 Task: Enable or disable the "Safe Browsing" feature for enhanced security.
Action: Mouse moved to (1070, 33)
Screenshot: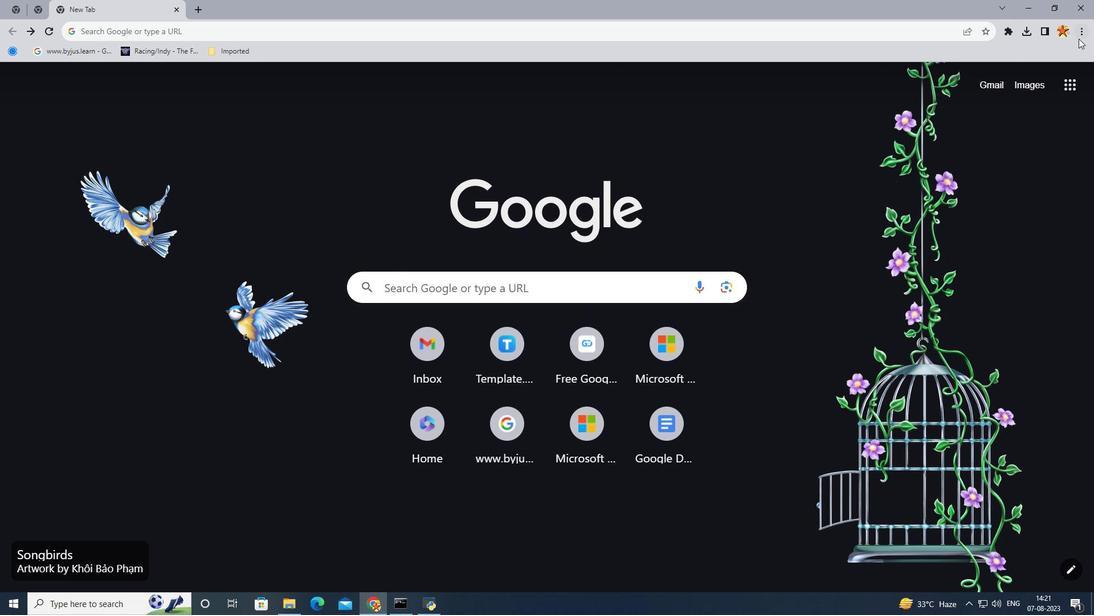 
Action: Mouse pressed left at (1070, 33)
Screenshot: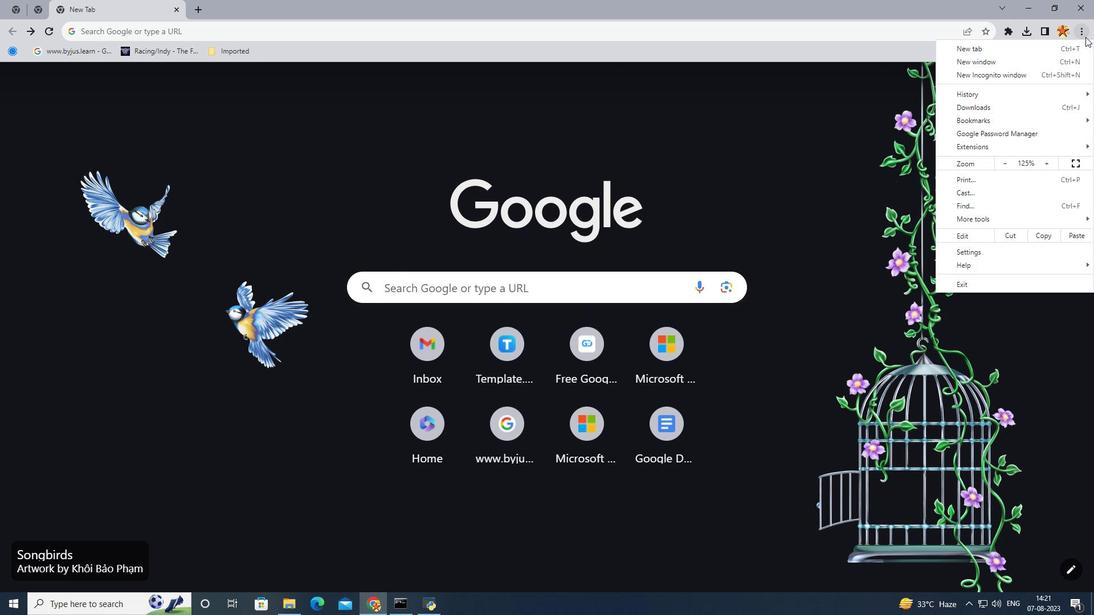 
Action: Mouse moved to (1080, 30)
Screenshot: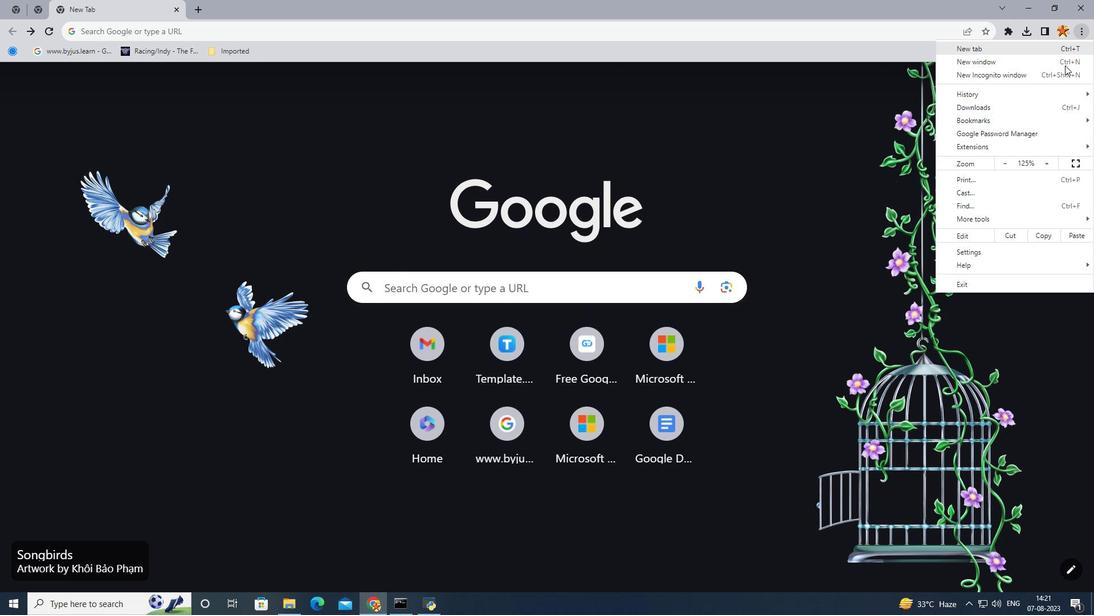 
Action: Mouse pressed left at (1080, 30)
Screenshot: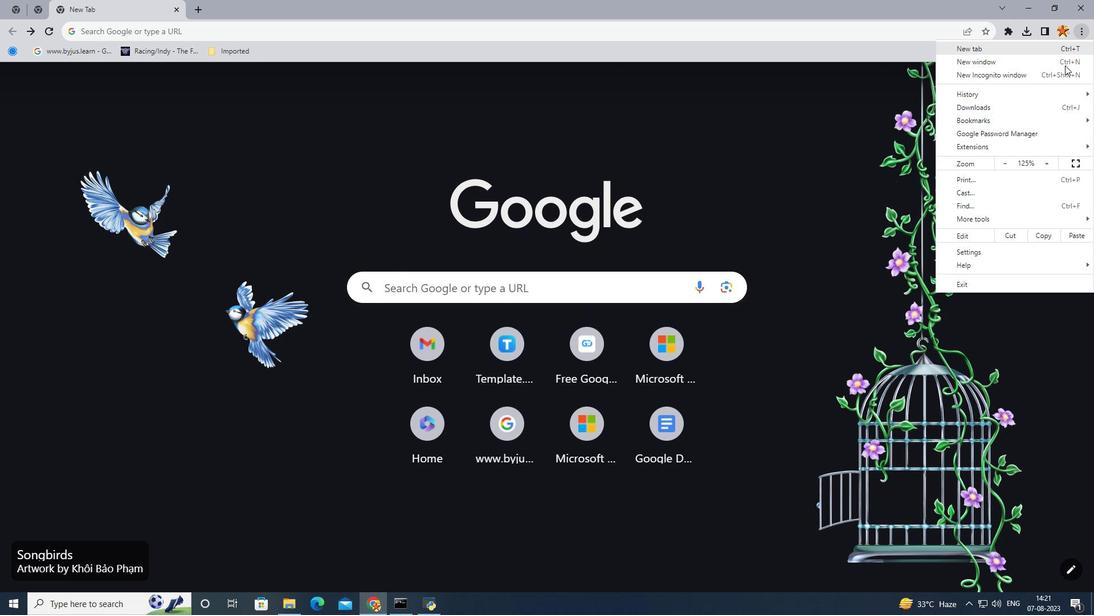 
Action: Mouse moved to (967, 239)
Screenshot: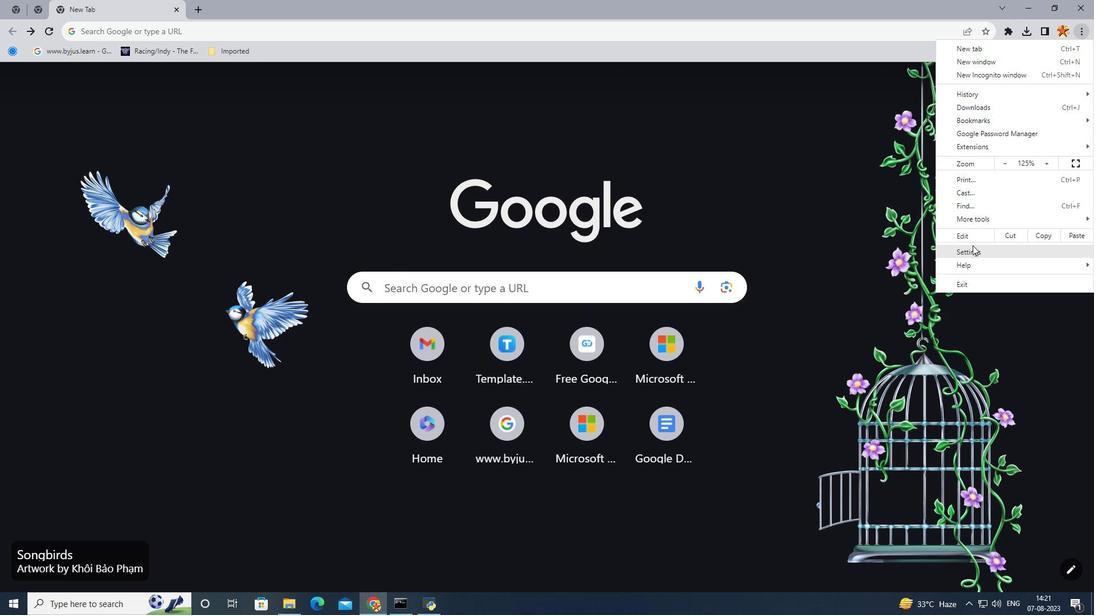 
Action: Mouse pressed left at (967, 239)
Screenshot: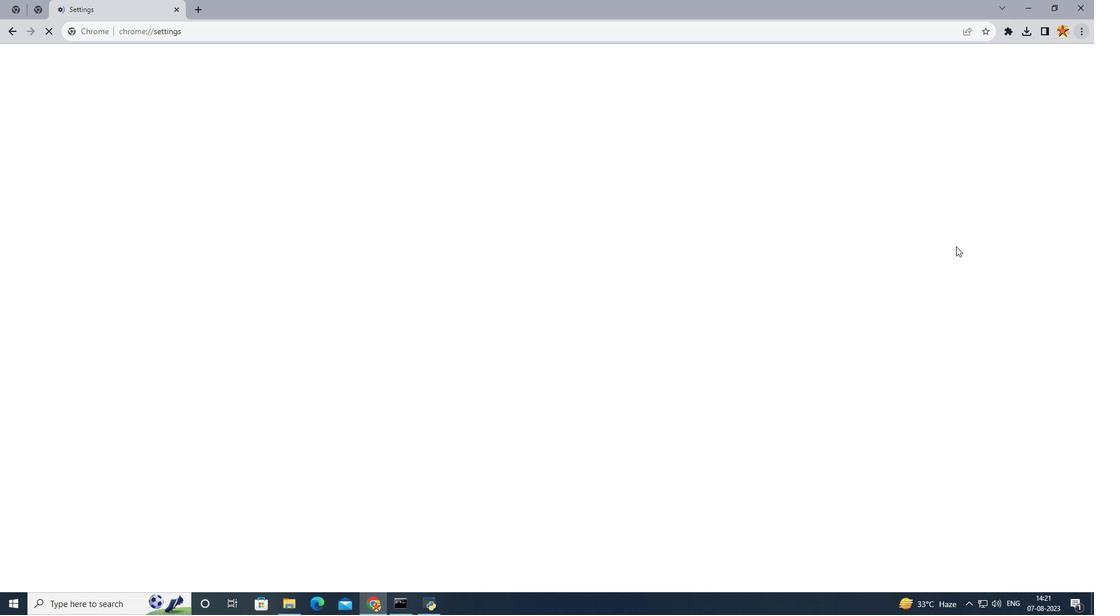 
Action: Mouse moved to (108, 152)
Screenshot: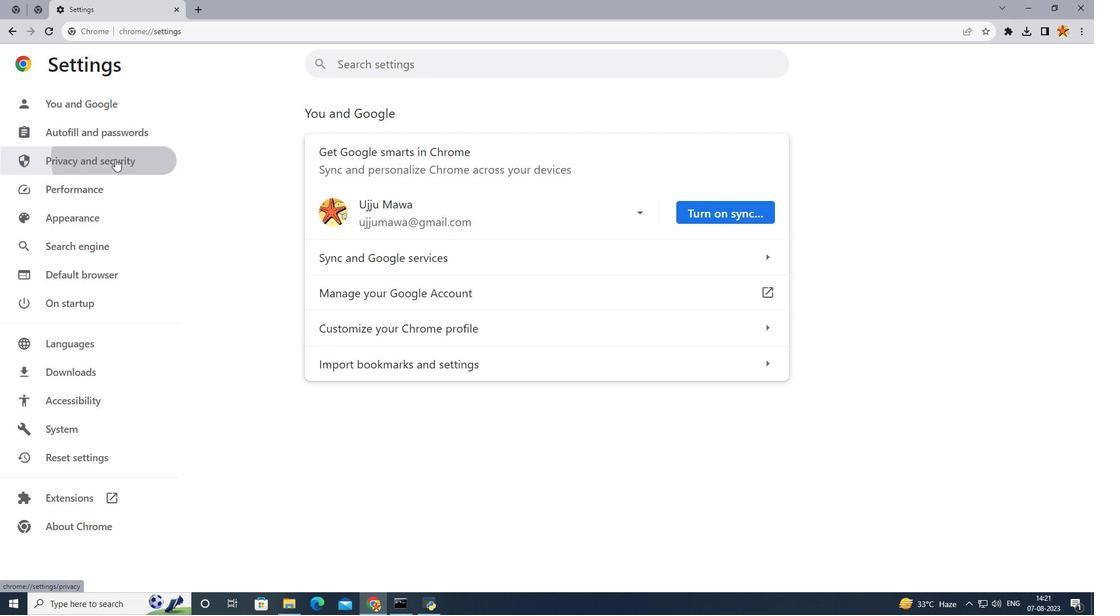 
Action: Mouse pressed left at (108, 152)
Screenshot: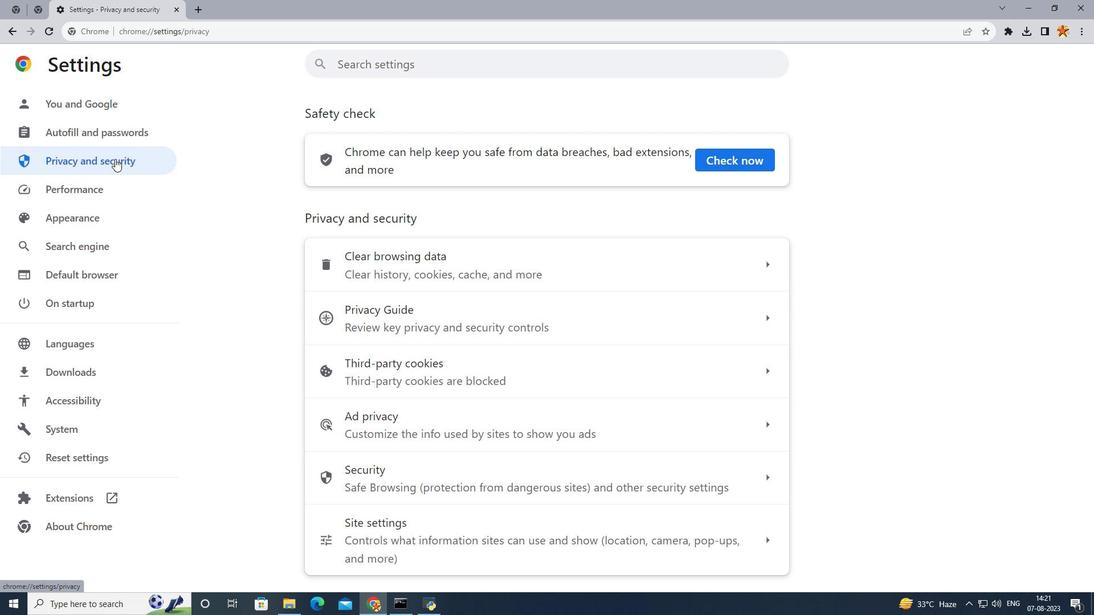 
Action: Mouse moved to (566, 395)
Screenshot: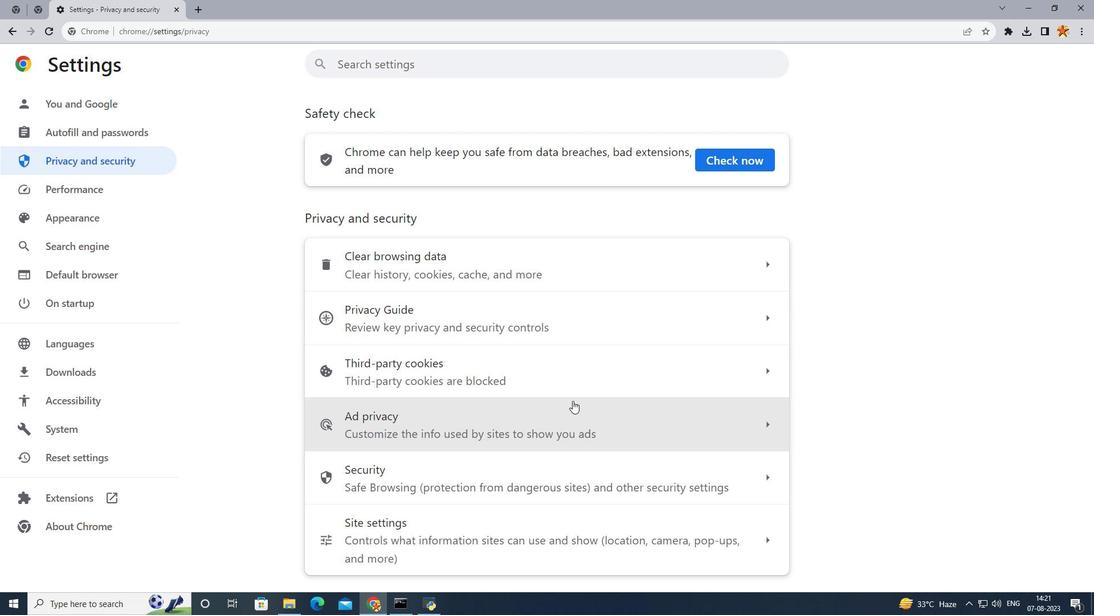 
Action: Mouse scrolled (566, 394) with delta (0, 0)
Screenshot: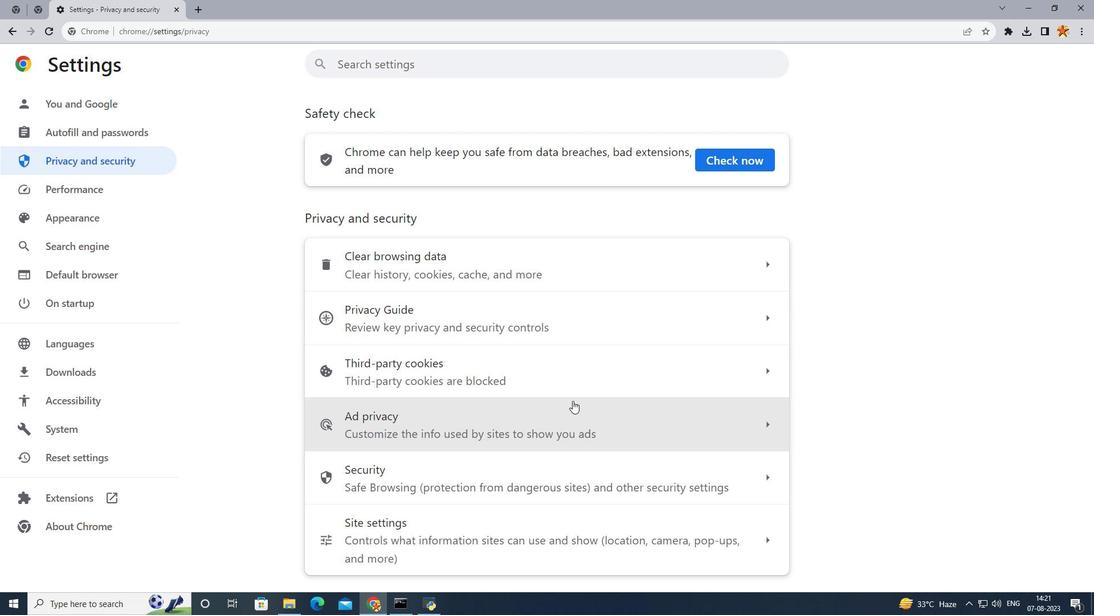 
Action: Mouse scrolled (566, 394) with delta (0, 0)
Screenshot: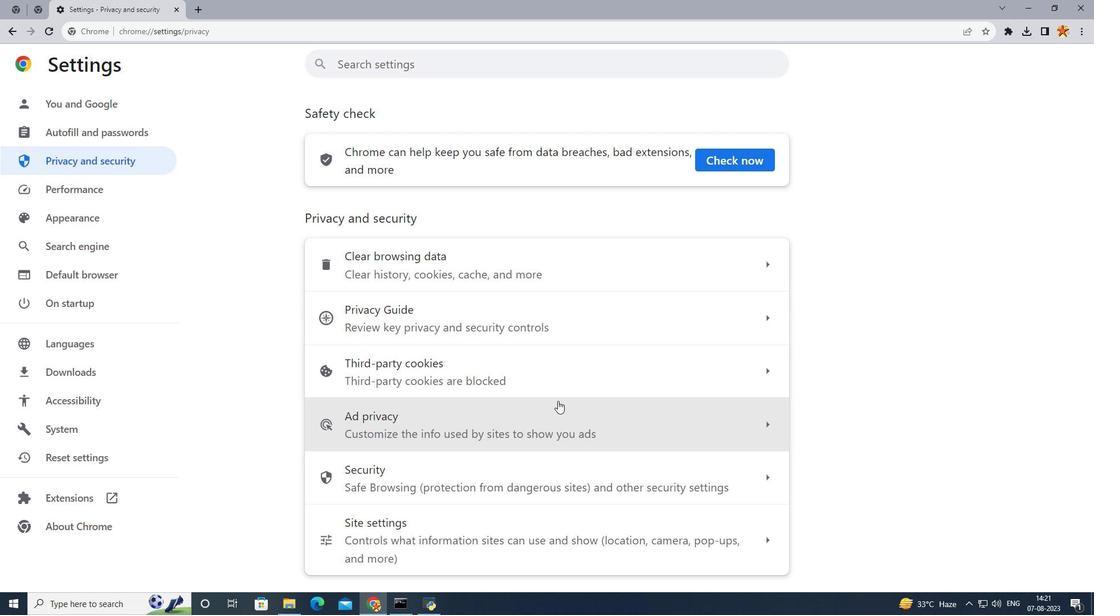 
Action: Mouse scrolled (566, 394) with delta (0, 0)
Screenshot: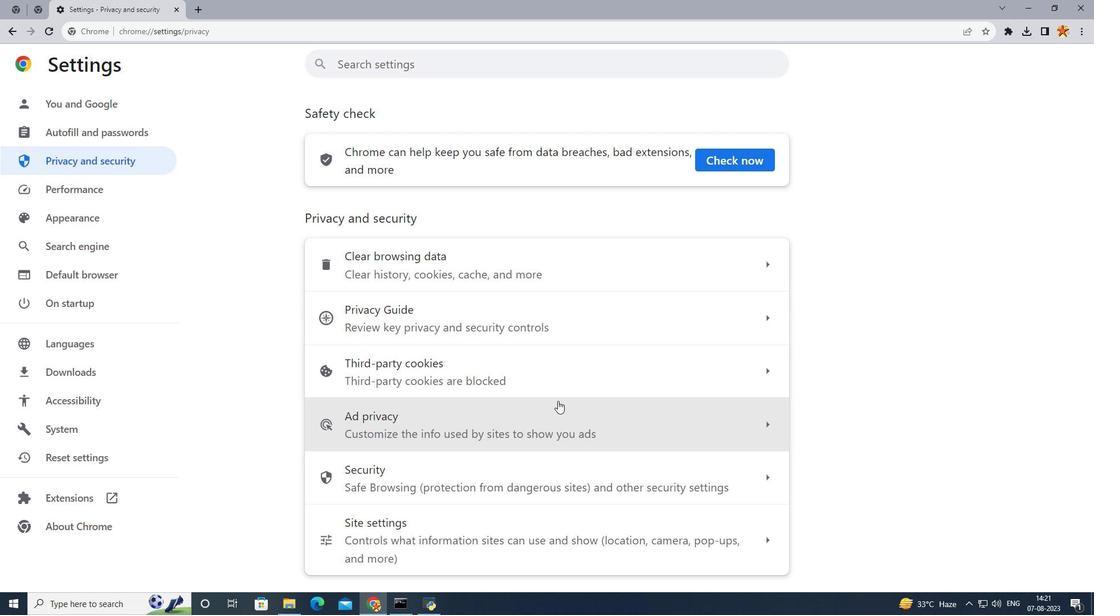 
Action: Mouse scrolled (566, 394) with delta (0, 0)
Screenshot: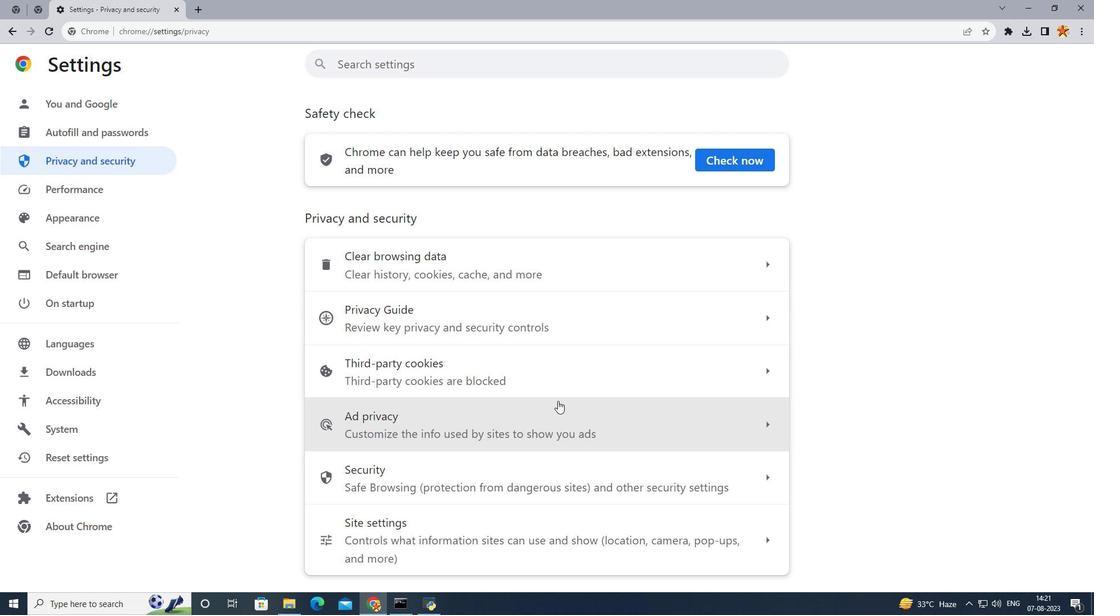 
Action: Mouse scrolled (566, 394) with delta (0, 0)
Screenshot: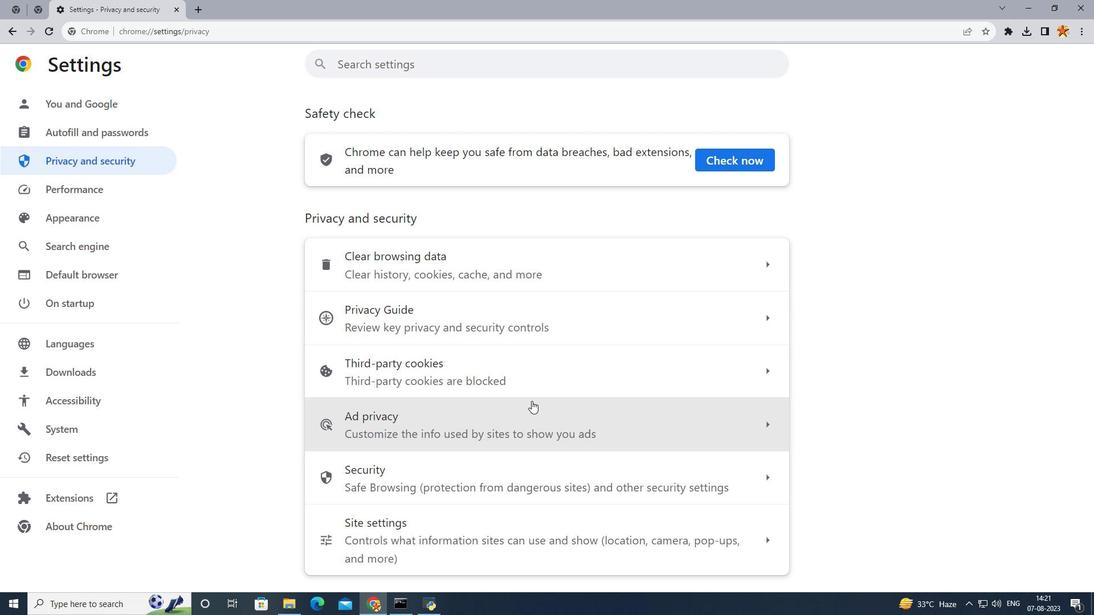 
Action: Mouse moved to (378, 471)
Screenshot: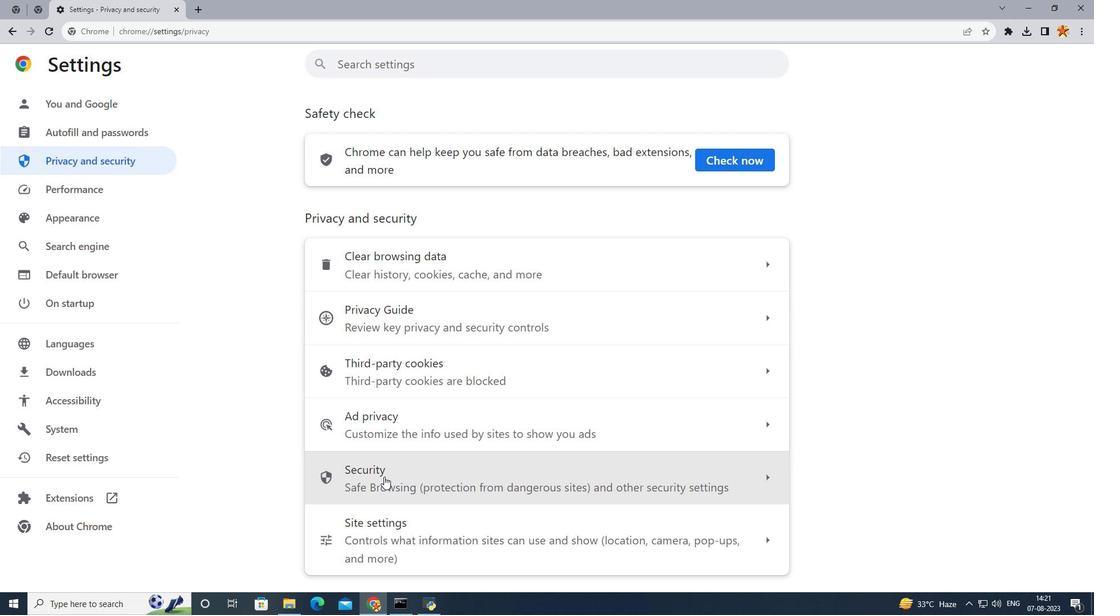 
Action: Mouse pressed left at (378, 471)
Screenshot: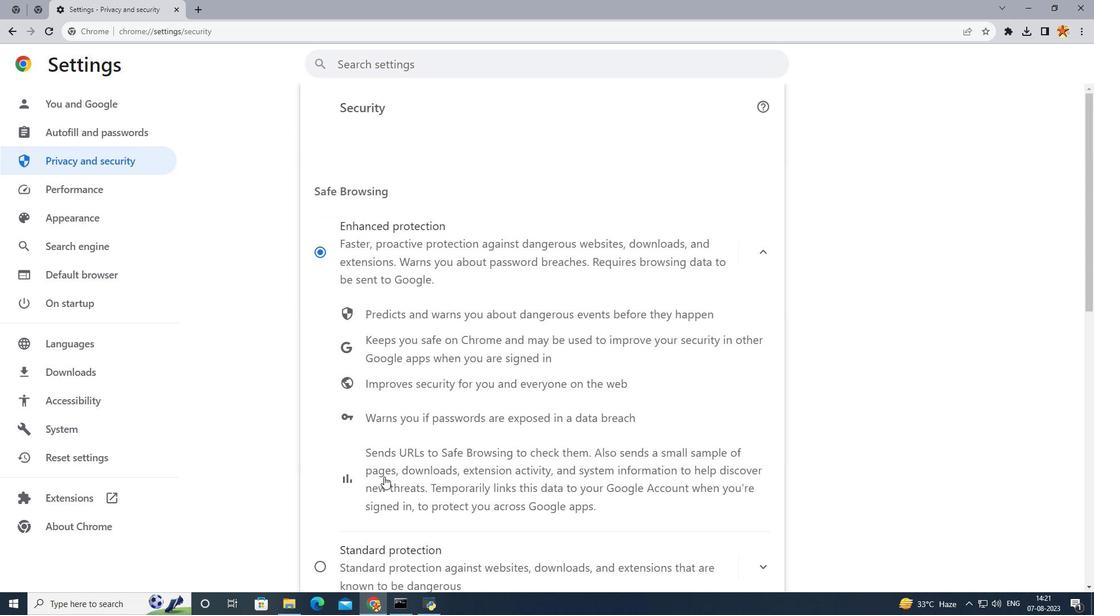 
Action: Mouse moved to (335, 386)
Screenshot: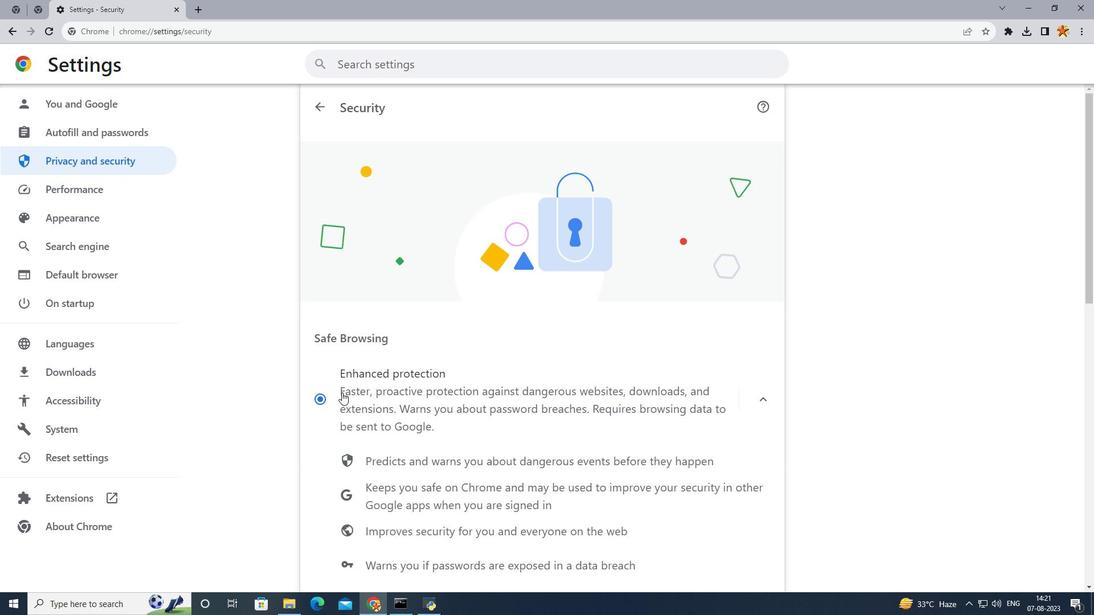 
Action: Mouse pressed left at (335, 386)
Screenshot: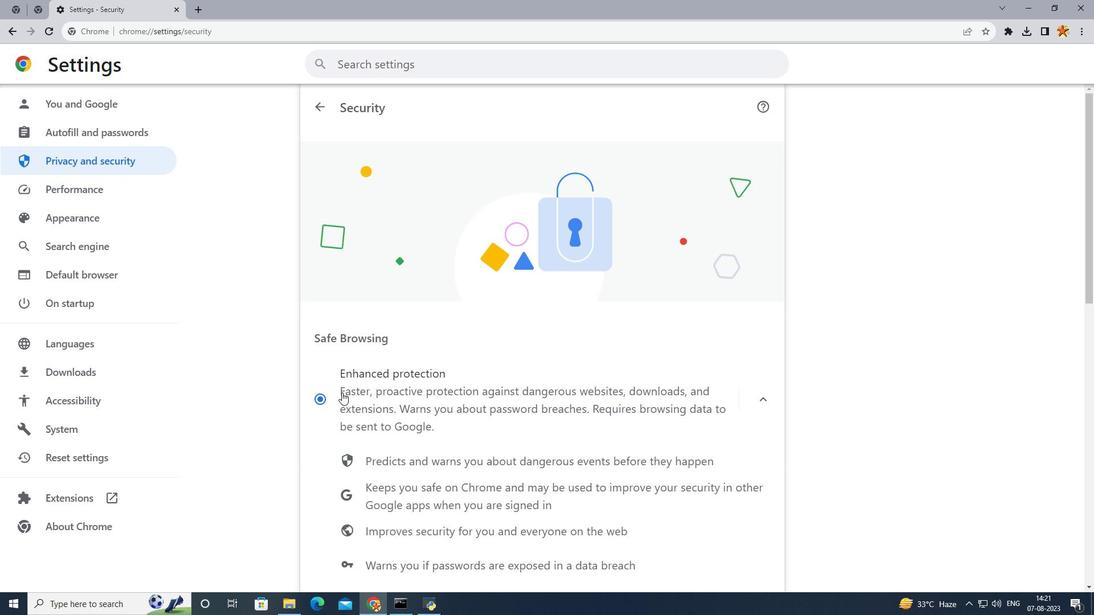 
Action: Mouse scrolled (335, 386) with delta (0, 0)
Screenshot: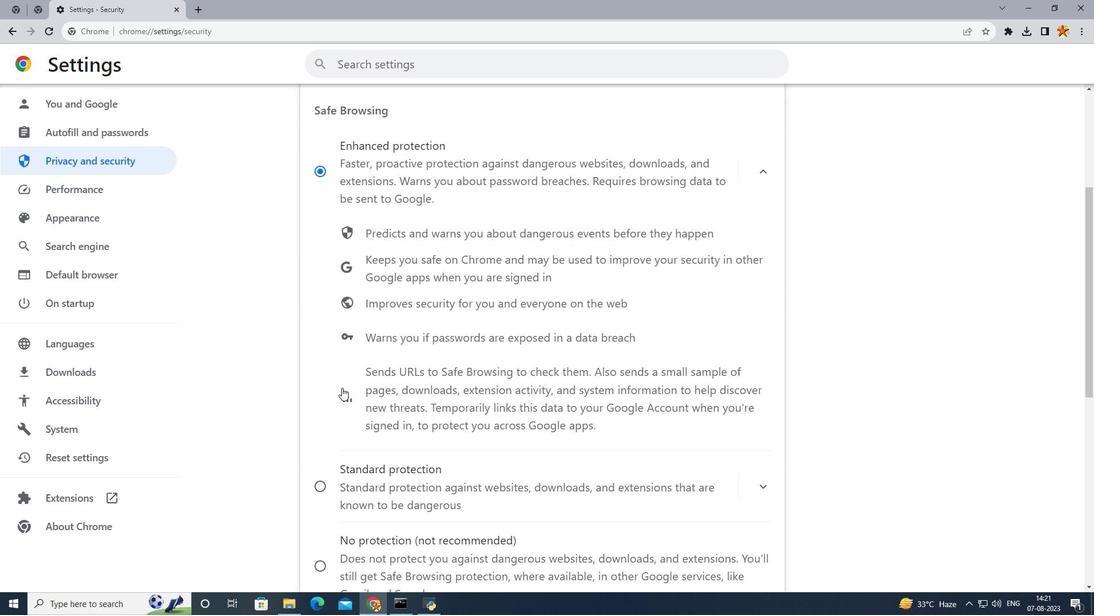 
Action: Mouse scrolled (335, 386) with delta (0, 0)
Screenshot: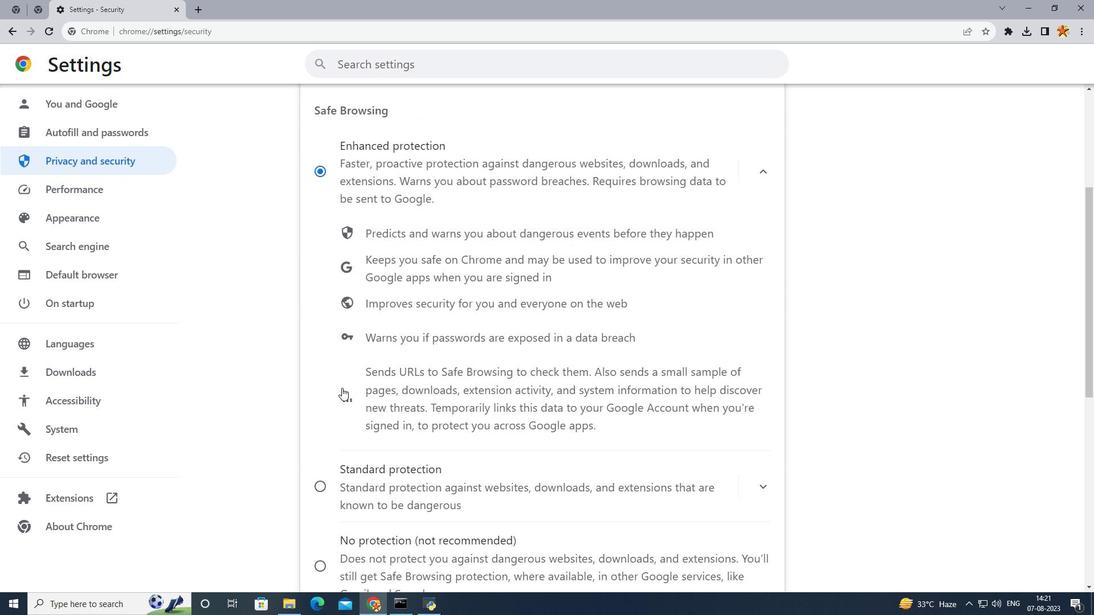 
Action: Mouse scrolled (335, 386) with delta (0, 0)
Screenshot: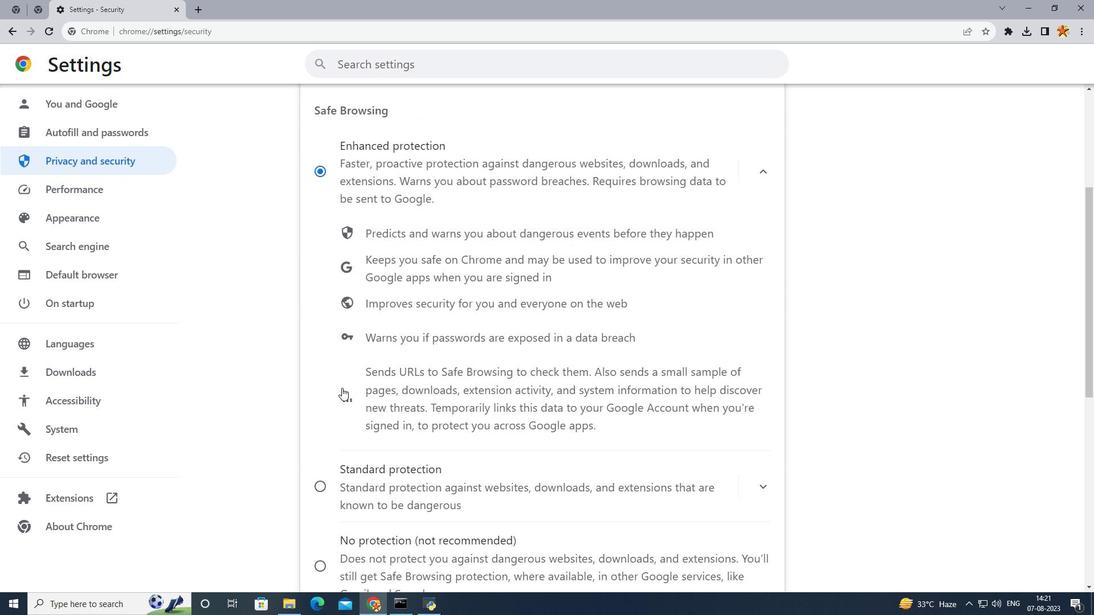 
Action: Mouse scrolled (335, 386) with delta (0, 0)
Screenshot: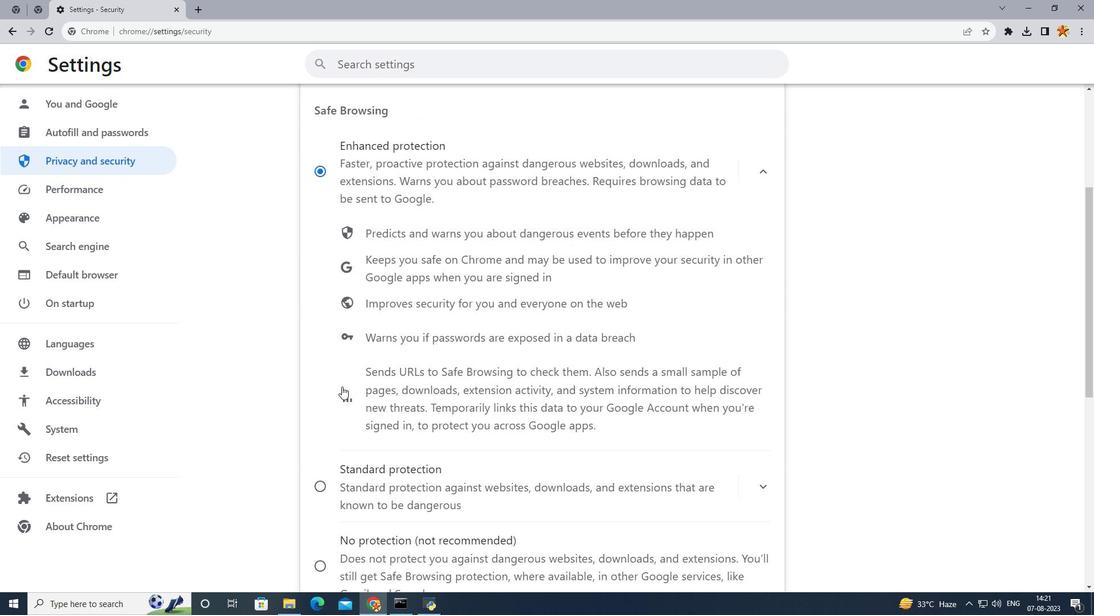 
Action: Mouse moved to (317, 483)
Screenshot: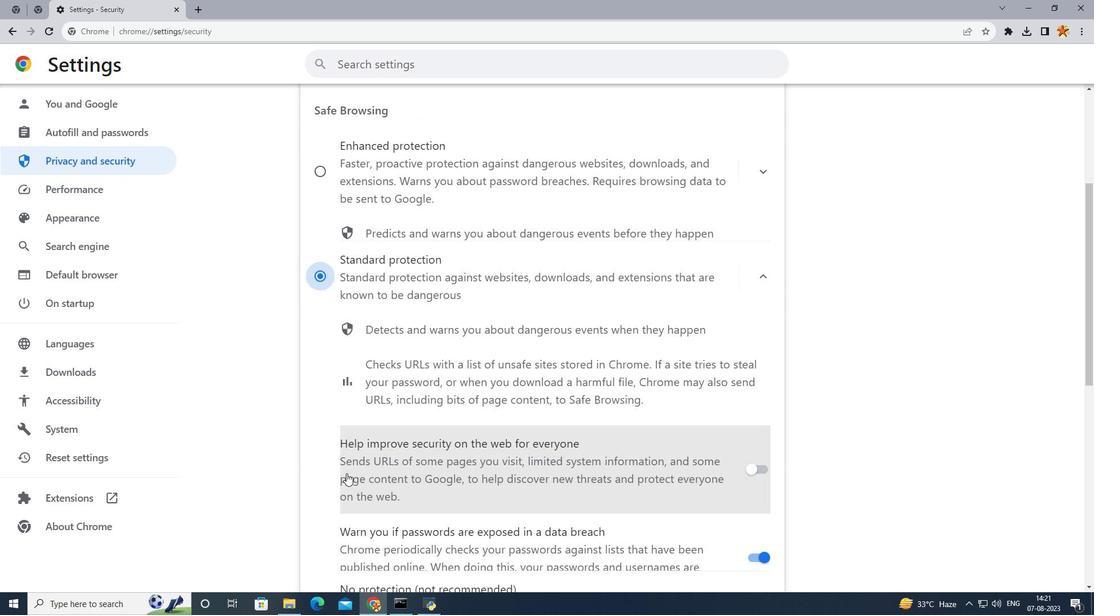 
Action: Mouse pressed left at (317, 483)
Screenshot: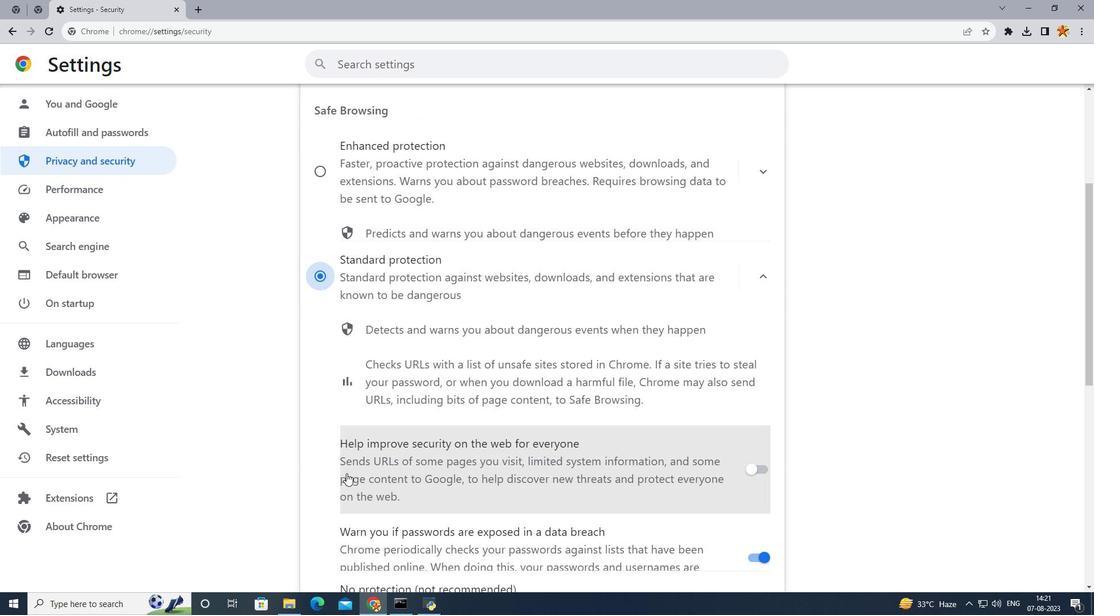 
Action: Mouse moved to (340, 467)
Screenshot: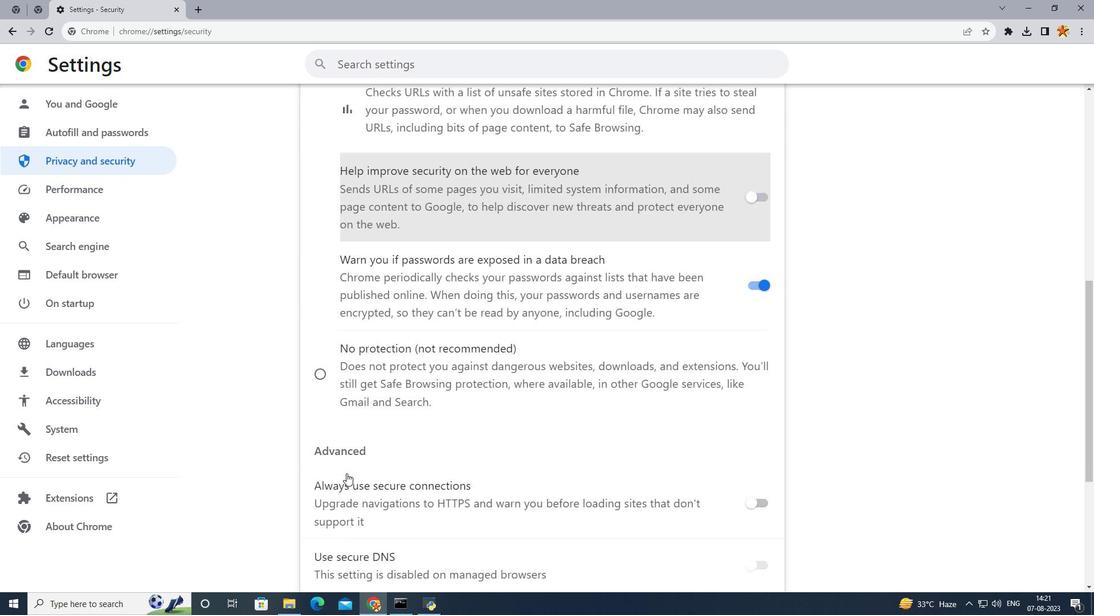 
Action: Mouse scrolled (340, 467) with delta (0, 0)
Screenshot: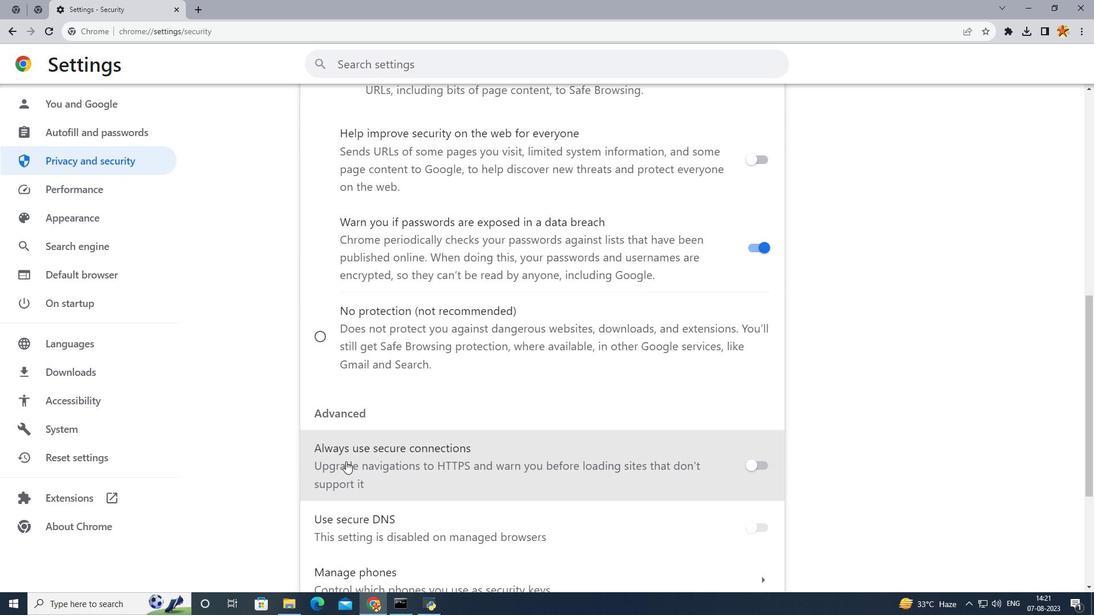 
Action: Mouse scrolled (340, 467) with delta (0, 0)
Screenshot: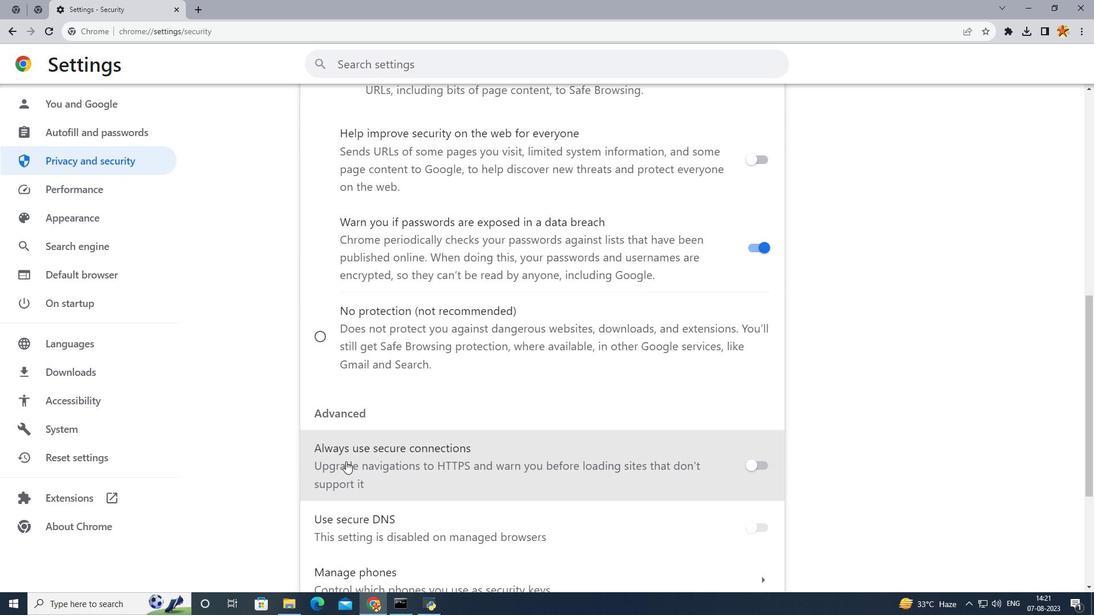 
Action: Mouse scrolled (340, 467) with delta (0, 0)
Screenshot: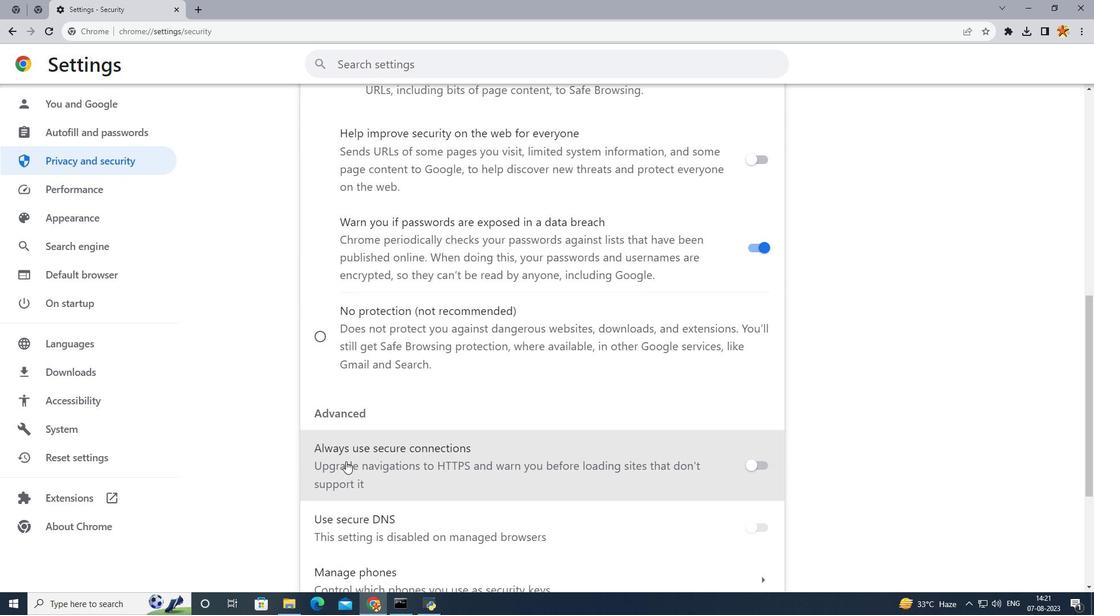 
Action: Mouse scrolled (340, 467) with delta (0, 0)
Screenshot: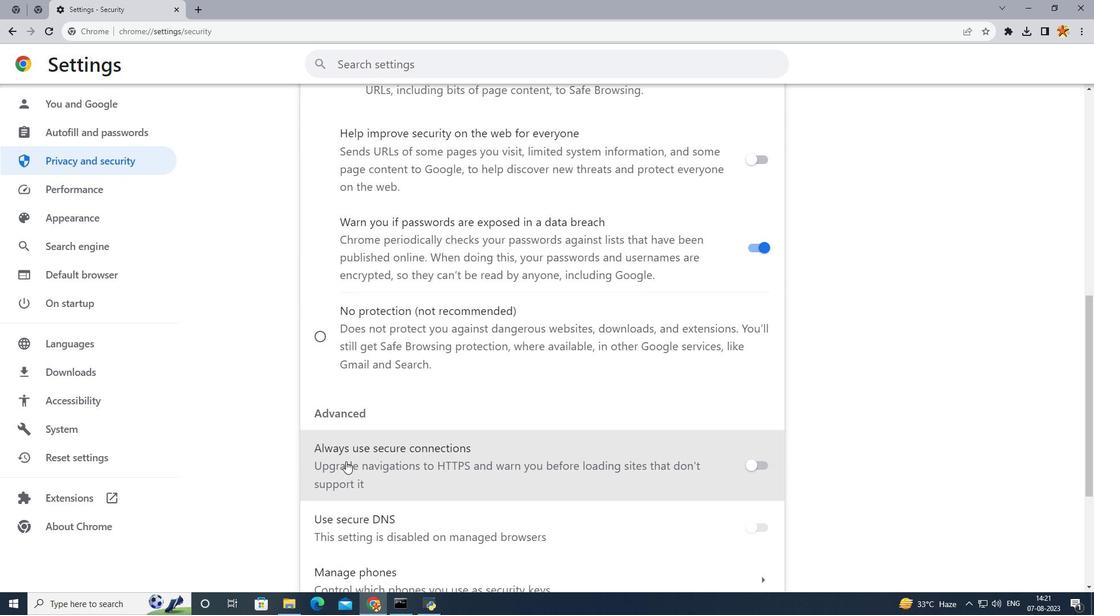 
Action: Mouse scrolled (340, 467) with delta (0, 0)
Screenshot: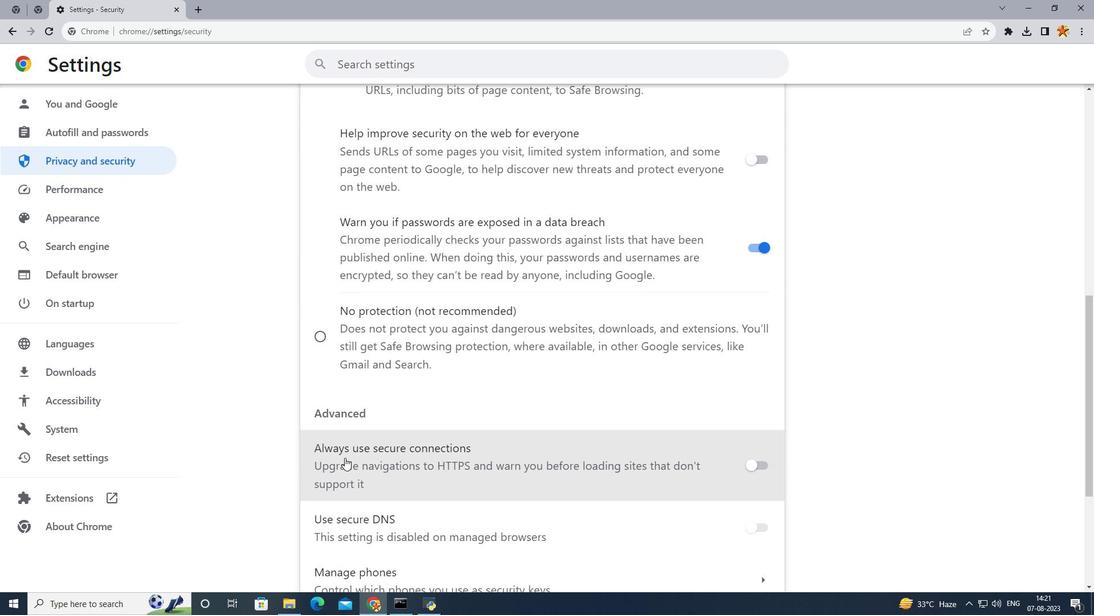
Action: Mouse moved to (314, 329)
Screenshot: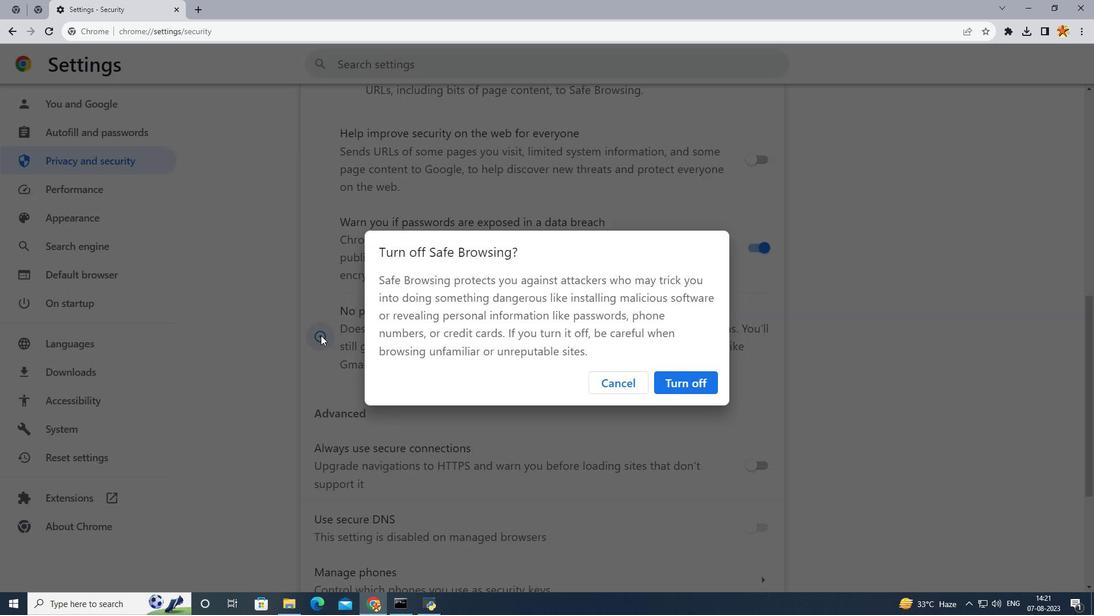 
Action: Mouse pressed left at (314, 329)
Screenshot: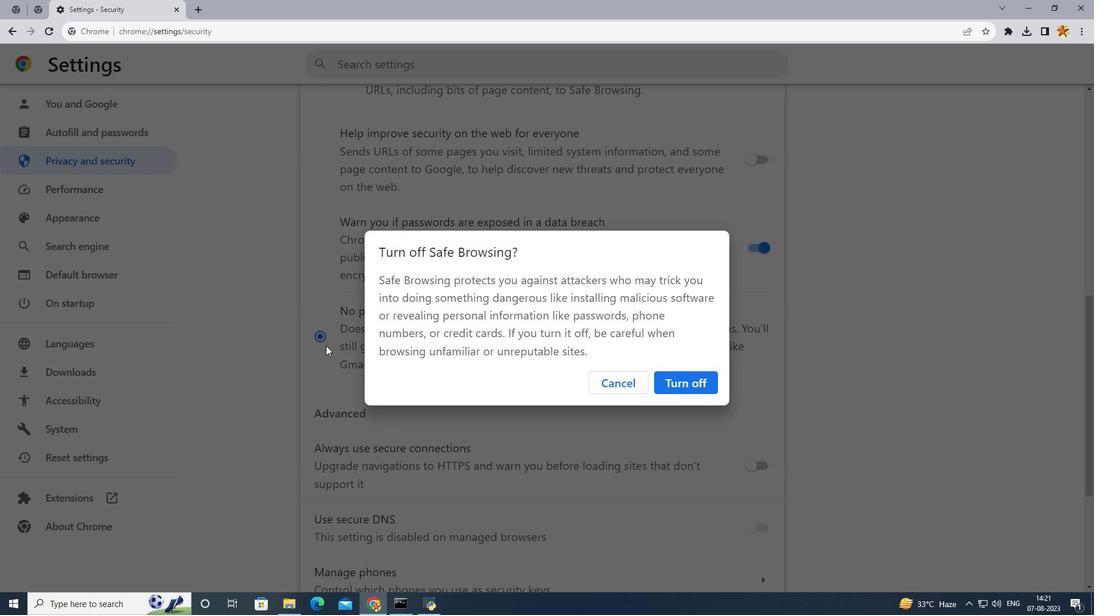 
Action: Mouse moved to (691, 378)
Screenshot: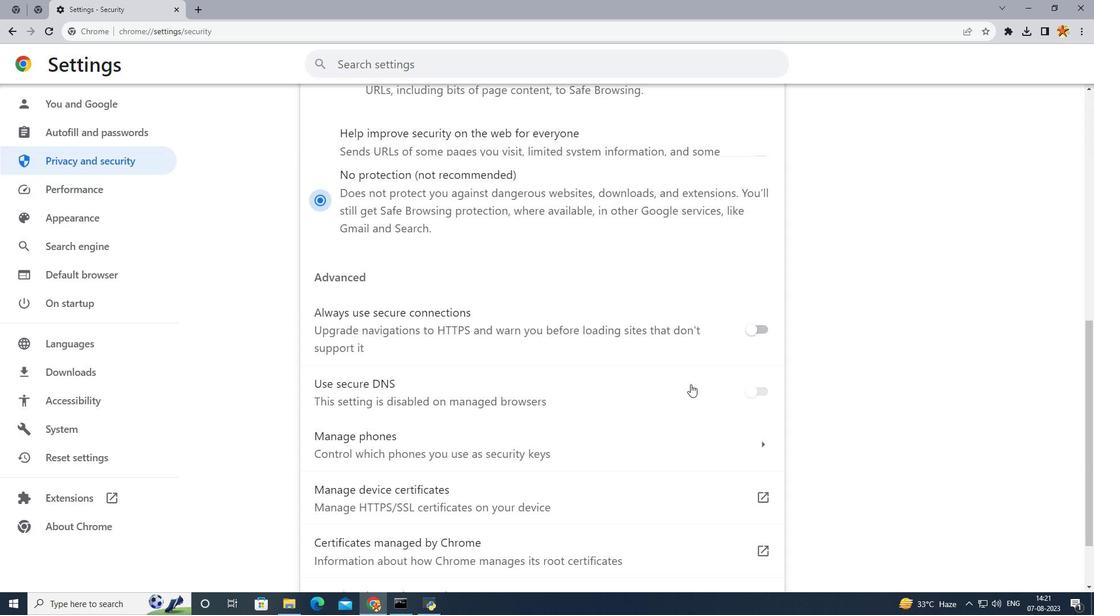 
Action: Mouse pressed left at (691, 378)
Screenshot: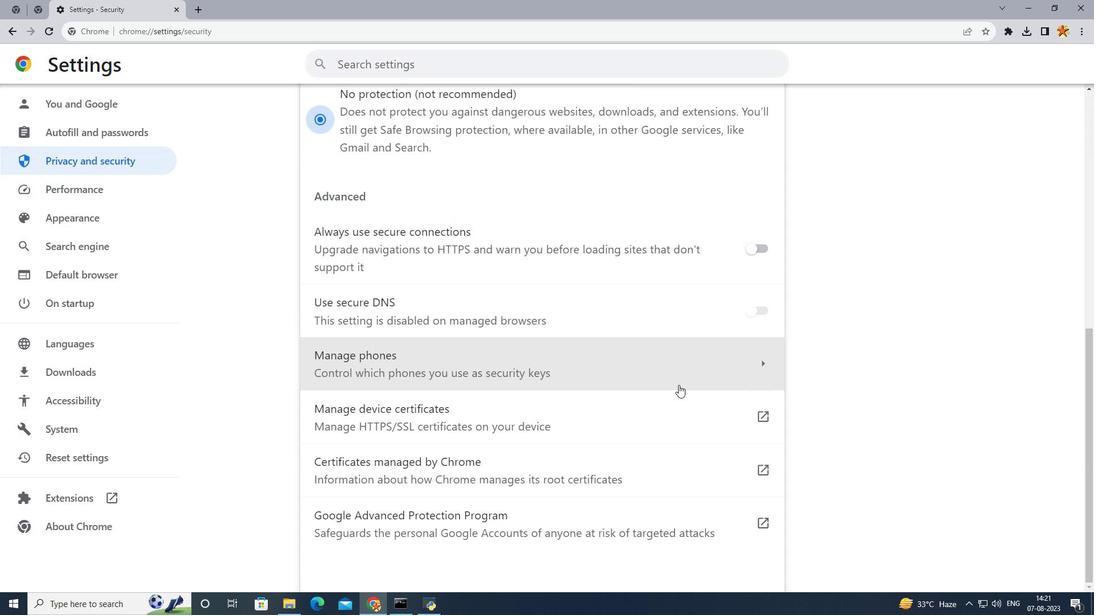 
Action: Mouse moved to (412, 366)
Screenshot: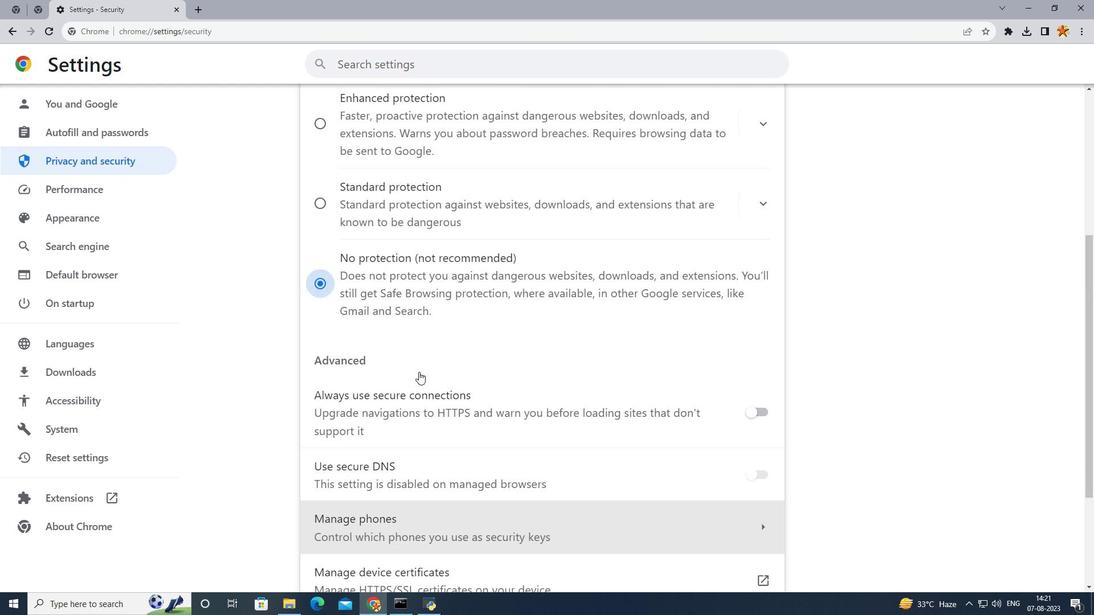 
Action: Mouse scrolled (412, 366) with delta (0, 0)
Screenshot: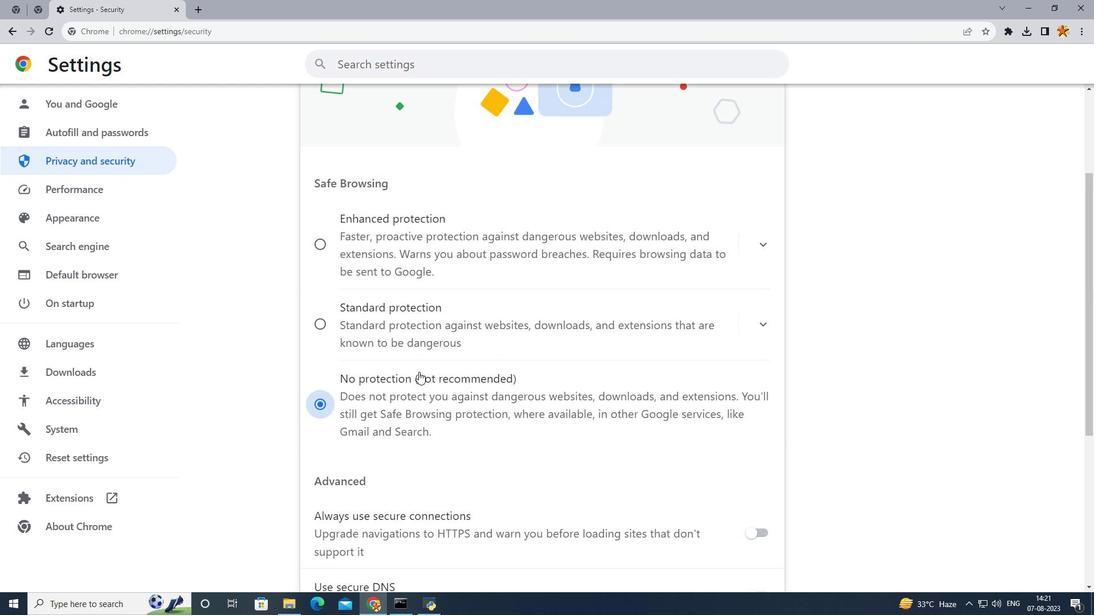 
Action: Mouse scrolled (412, 366) with delta (0, 0)
Screenshot: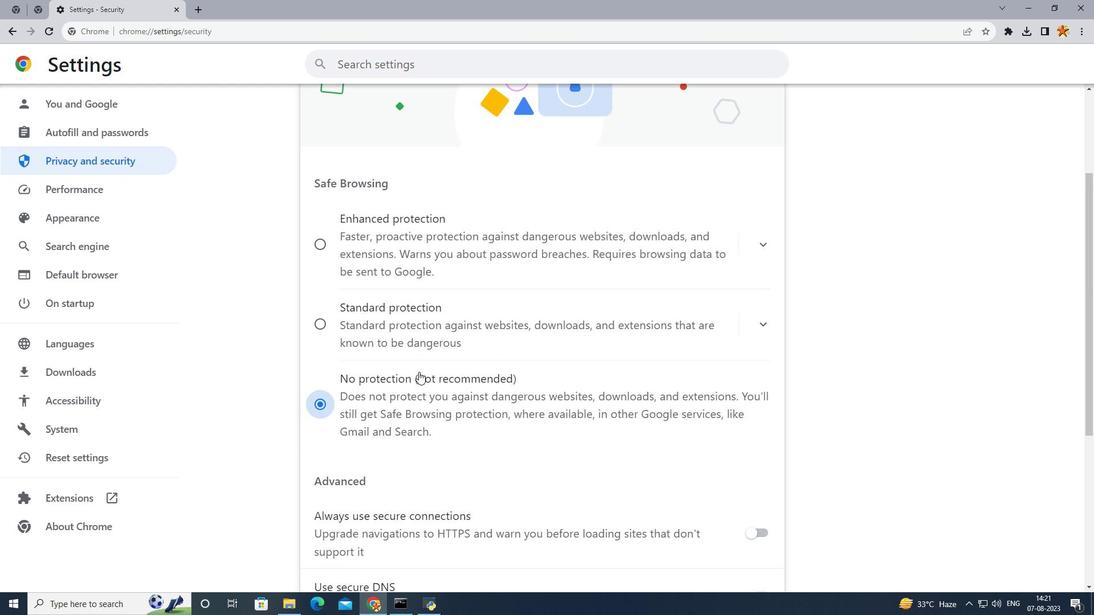 
Action: Mouse scrolled (412, 366) with delta (0, 0)
Screenshot: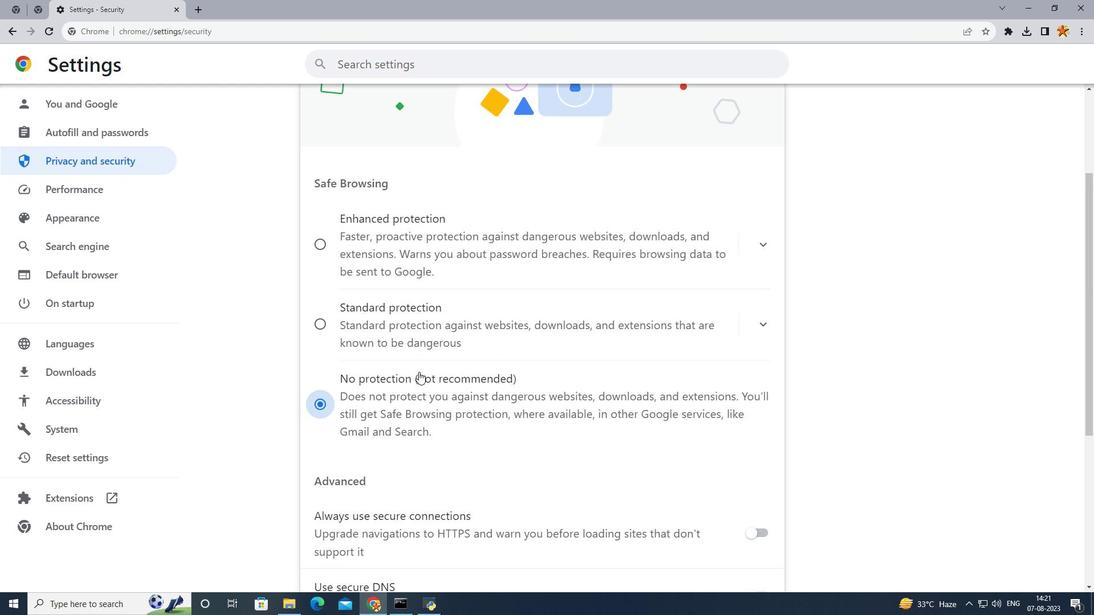 
Action: Mouse scrolled (412, 366) with delta (0, 0)
Screenshot: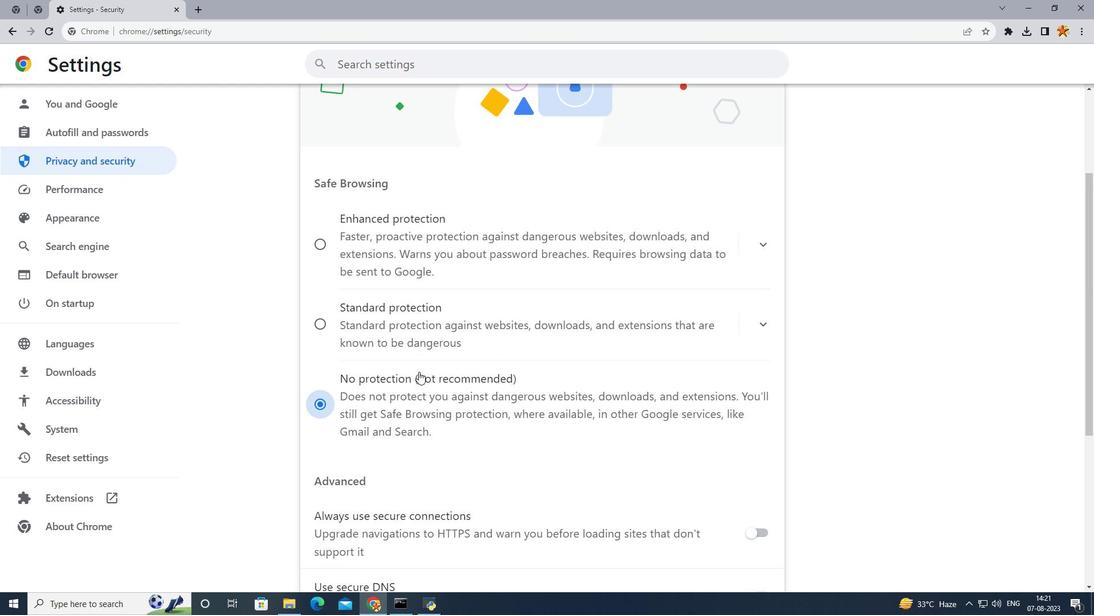 
Action: Mouse scrolled (412, 366) with delta (0, 0)
Screenshot: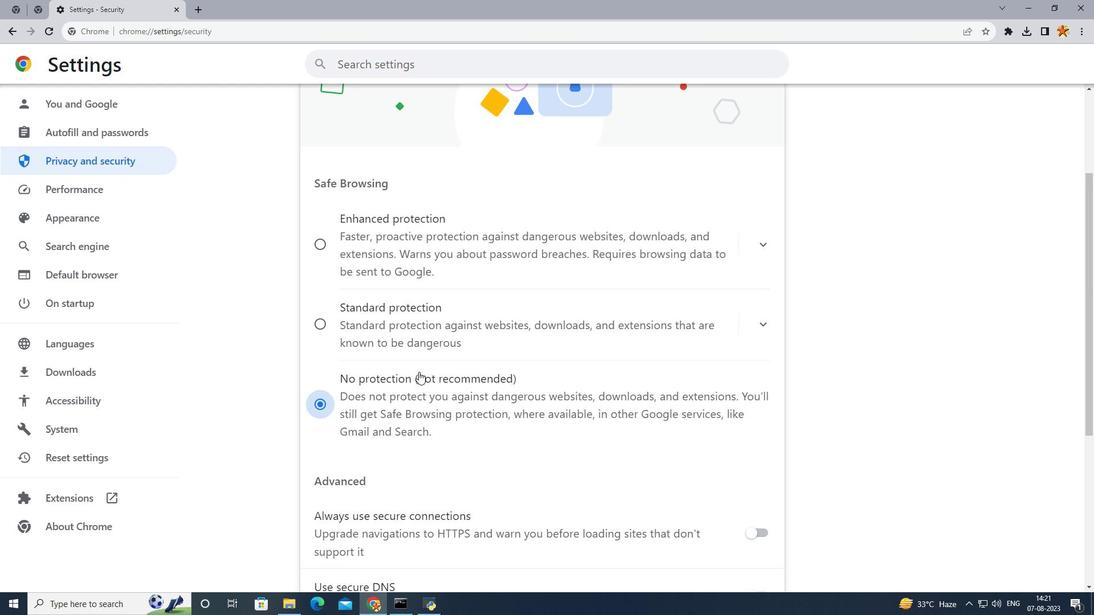 
Action: Mouse moved to (338, 318)
Screenshot: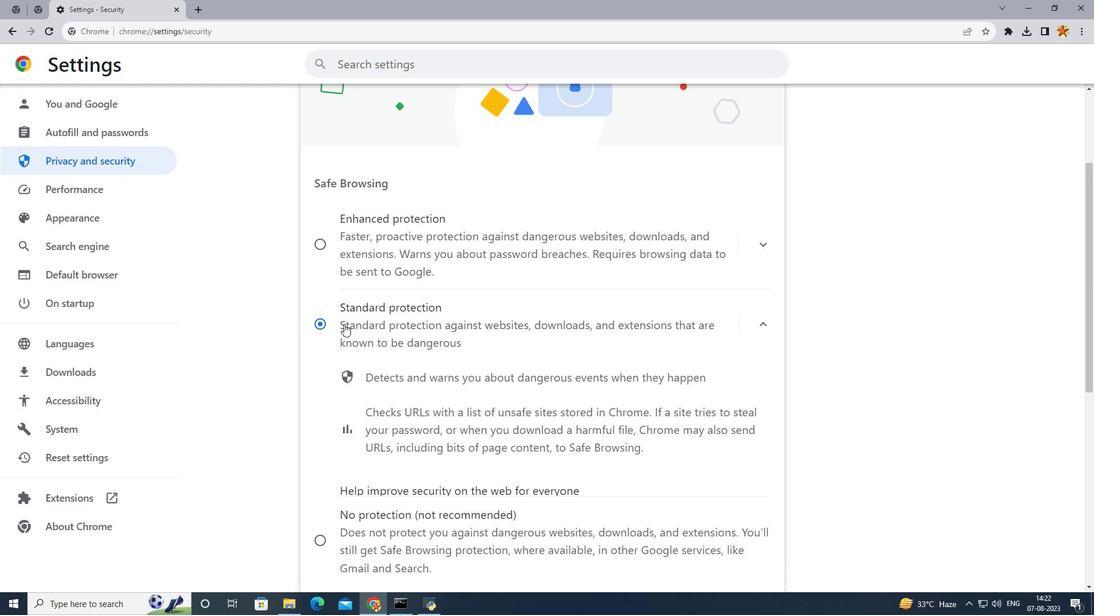 
Action: Mouse pressed left at (338, 318)
Screenshot: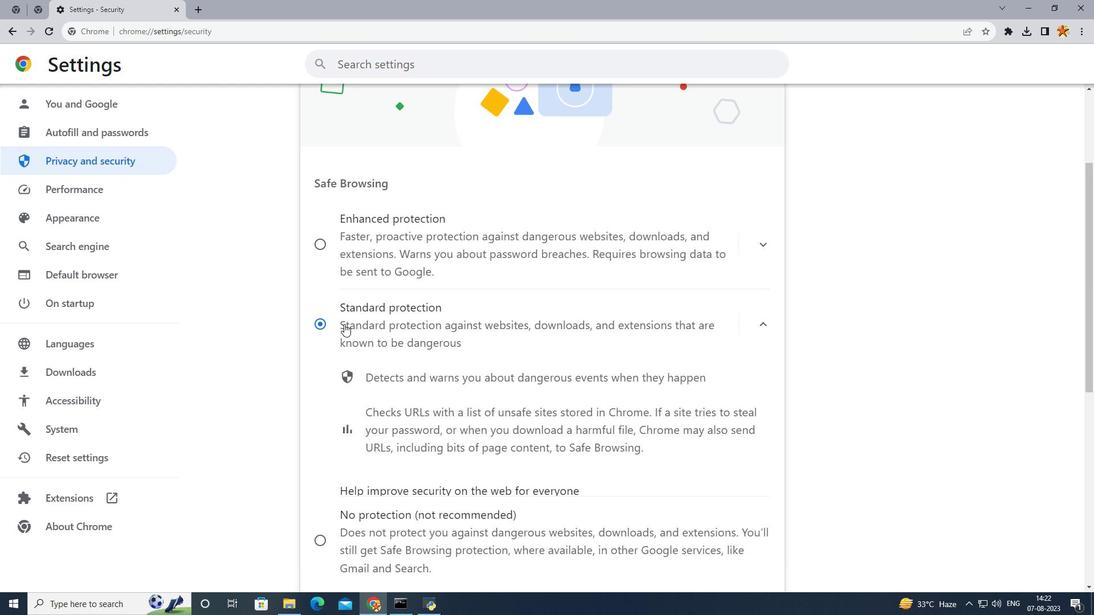 
Action: Mouse moved to (332, 249)
Screenshot: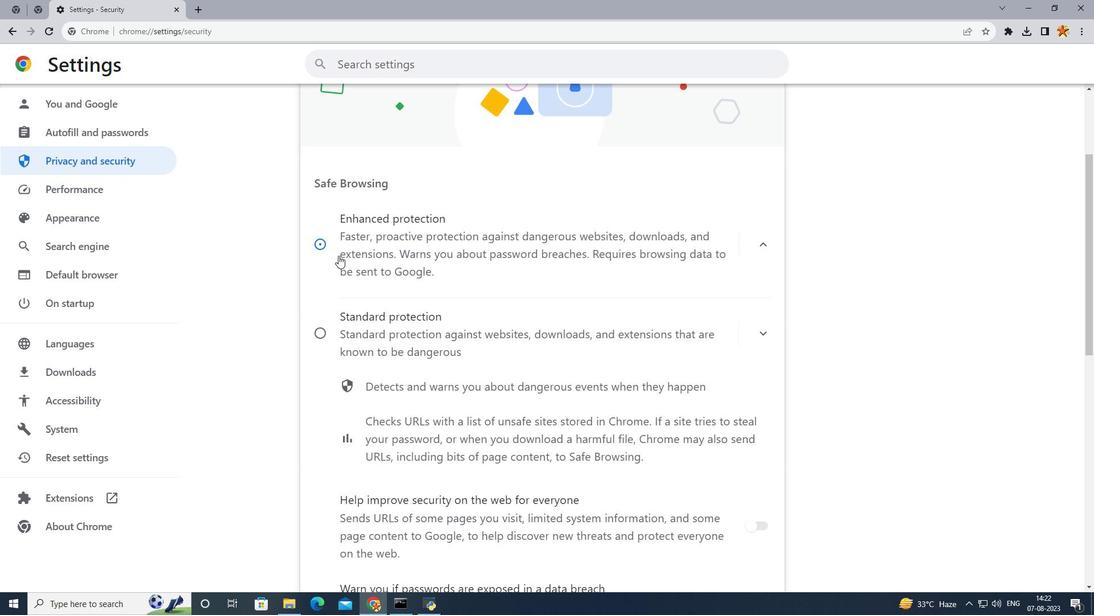 
Action: Mouse pressed left at (332, 249)
Screenshot: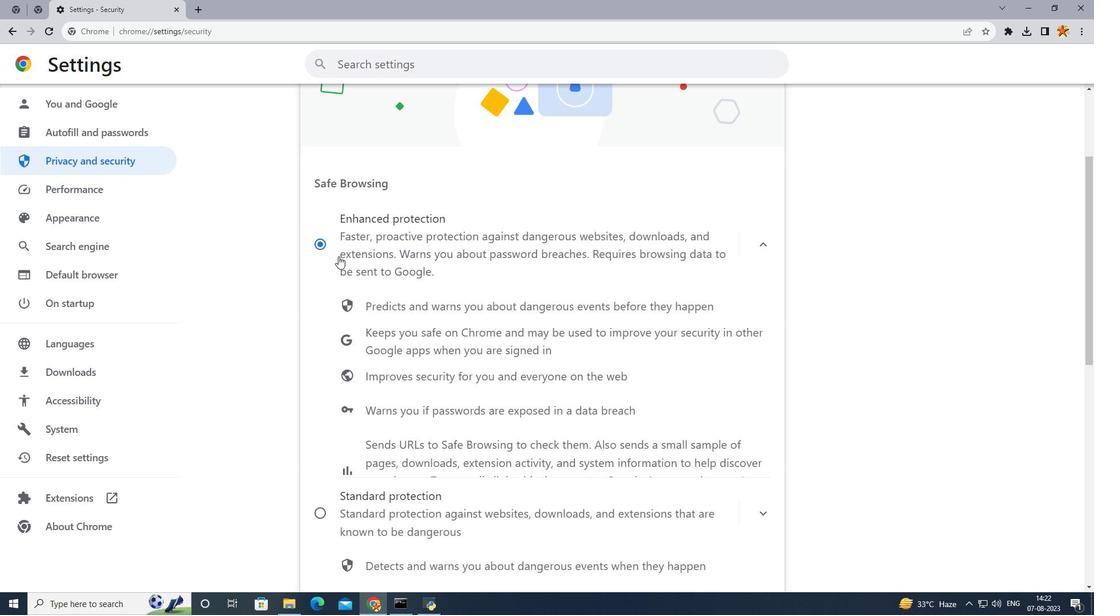 
Action: Mouse moved to (359, 311)
Screenshot: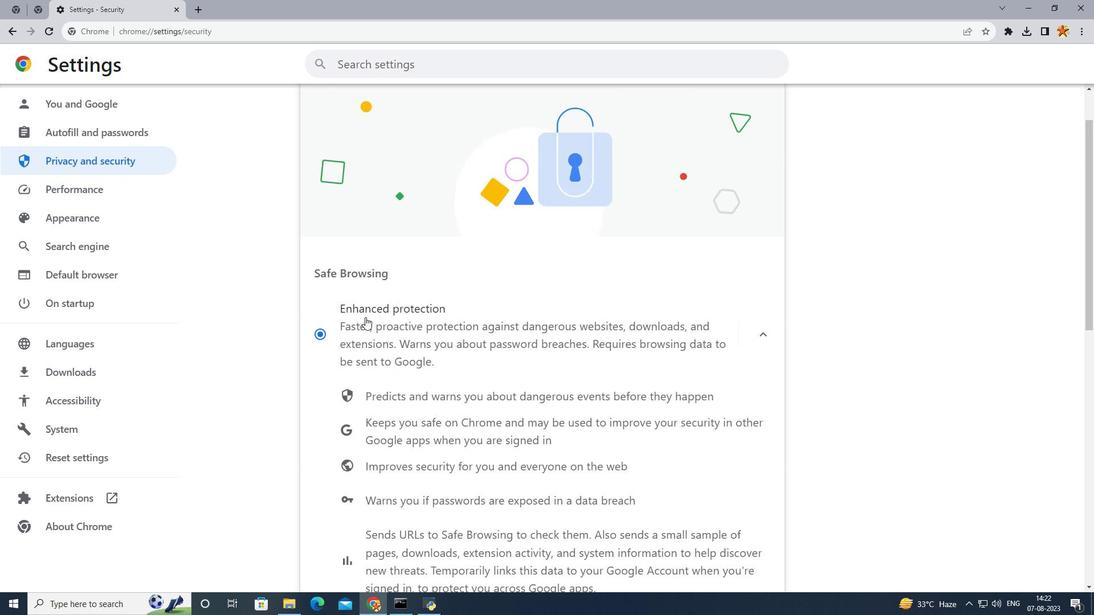 
Action: Mouse scrolled (359, 311) with delta (0, 0)
Screenshot: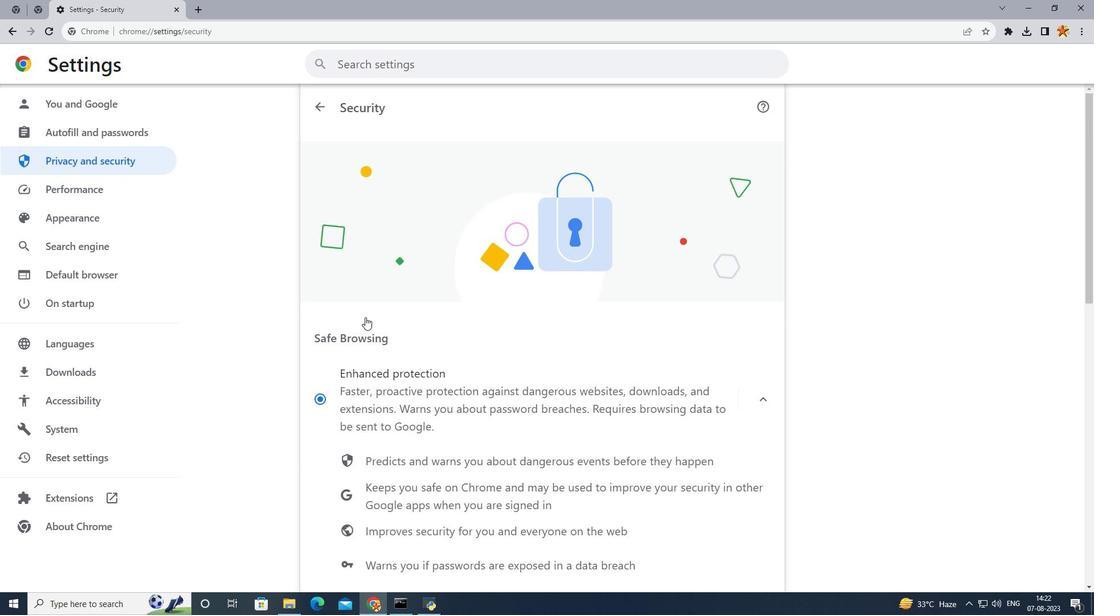 
Action: Mouse scrolled (359, 311) with delta (0, 0)
Screenshot: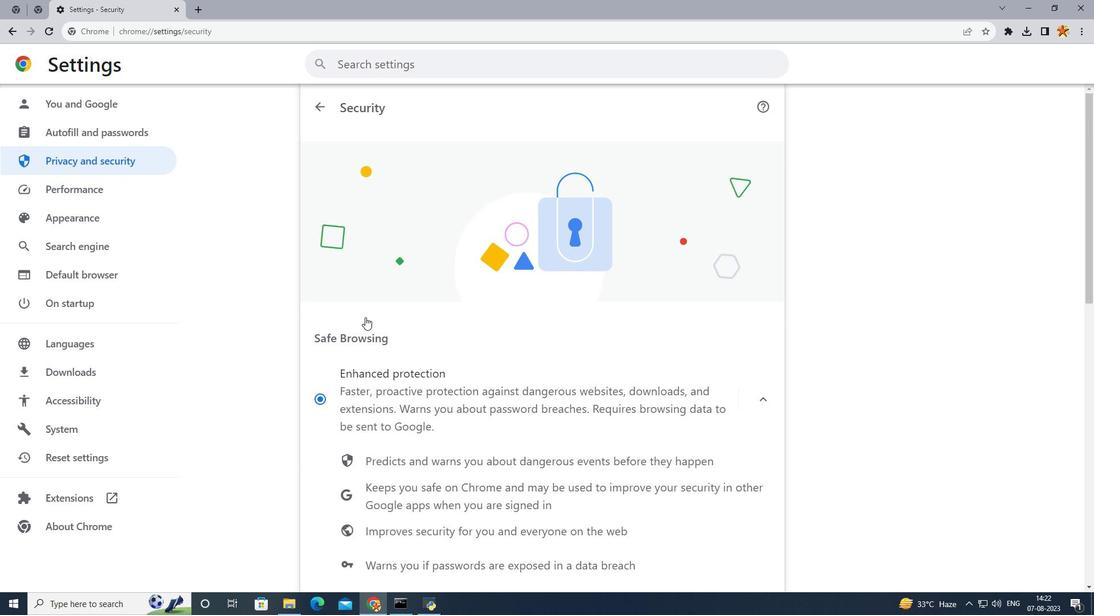 
Action: Mouse scrolled (359, 311) with delta (0, 0)
Screenshot: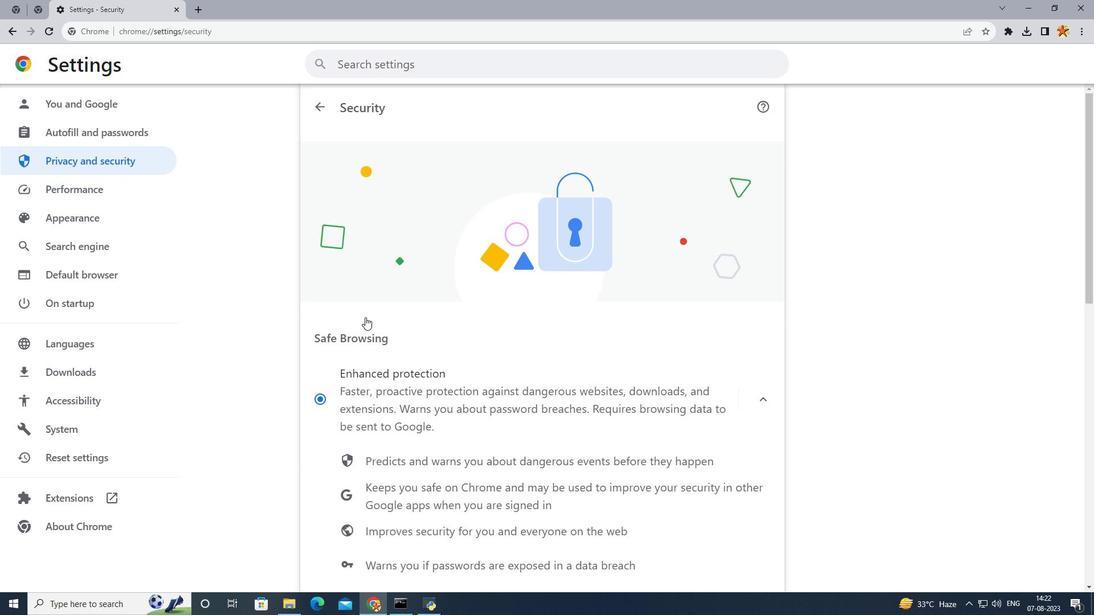 
Action: Mouse scrolled (359, 311) with delta (0, 0)
Screenshot: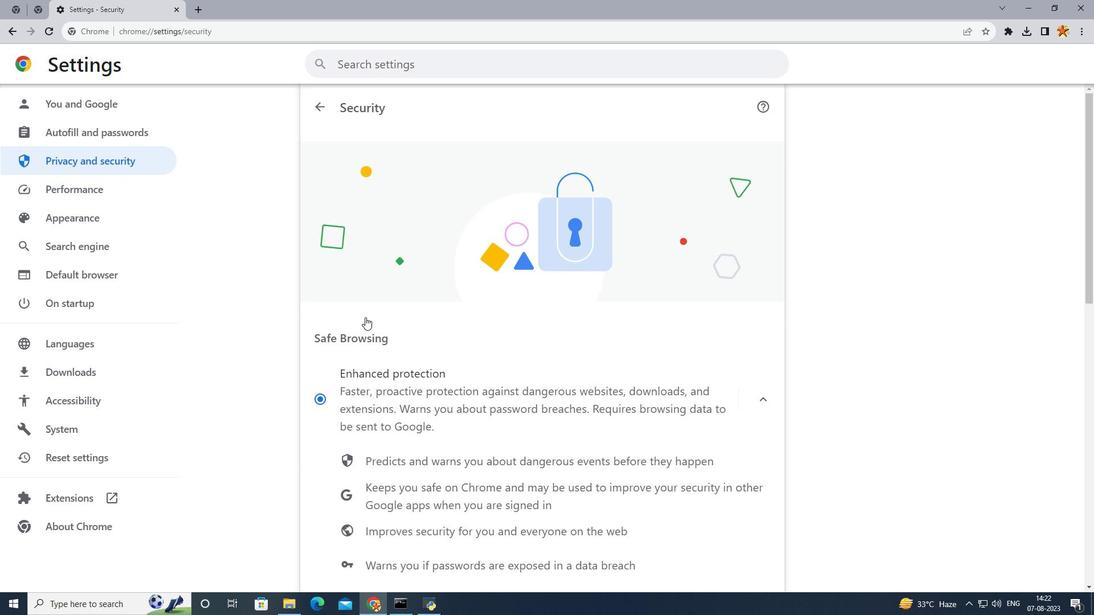 
Action: Mouse scrolled (359, 310) with delta (0, 0)
Screenshot: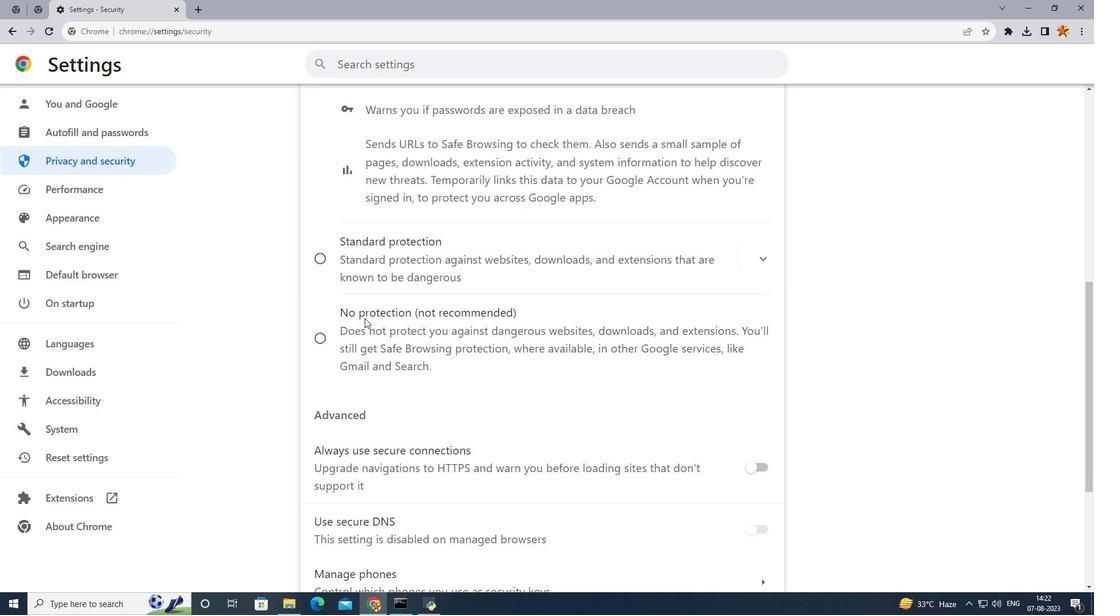 
Action: Mouse scrolled (359, 310) with delta (0, 0)
Screenshot: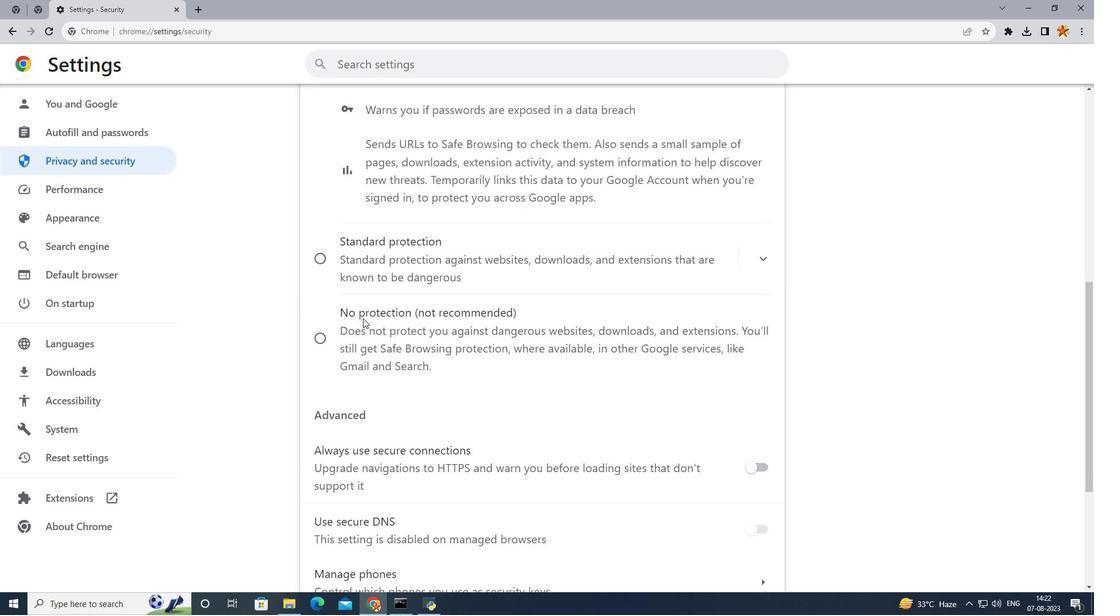 
Action: Mouse moved to (358, 312)
Screenshot: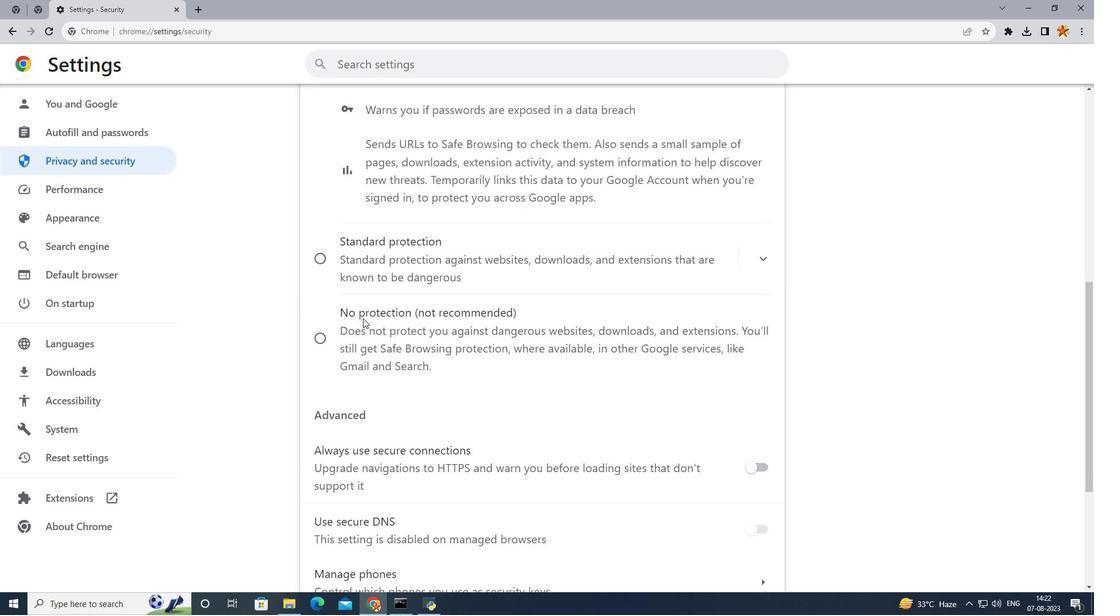 
Action: Mouse scrolled (358, 311) with delta (0, -1)
Screenshot: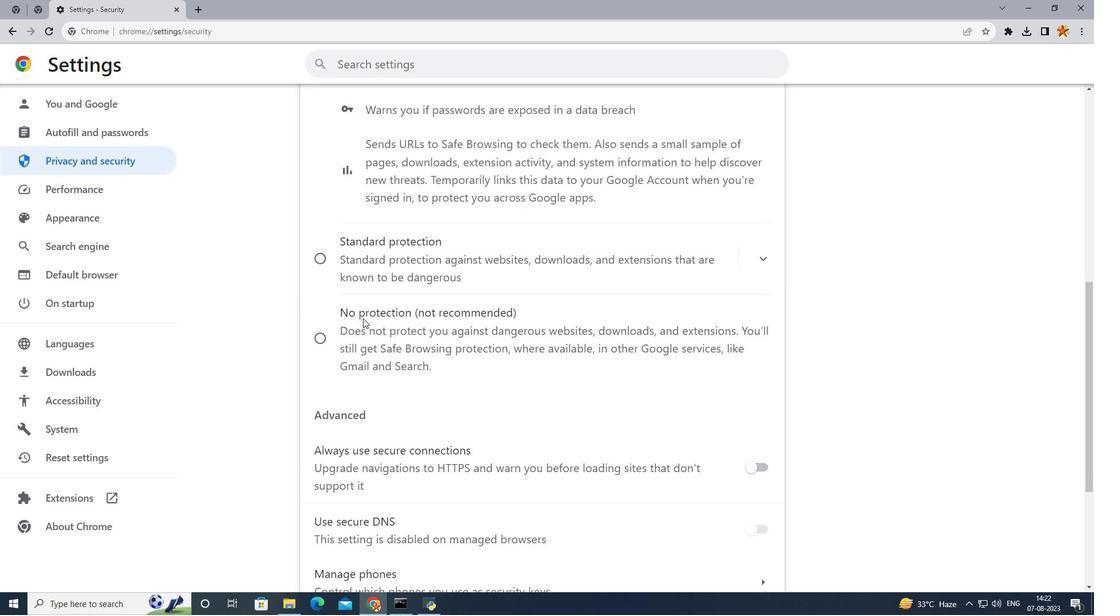
Action: Mouse scrolled (358, 311) with delta (0, 0)
Screenshot: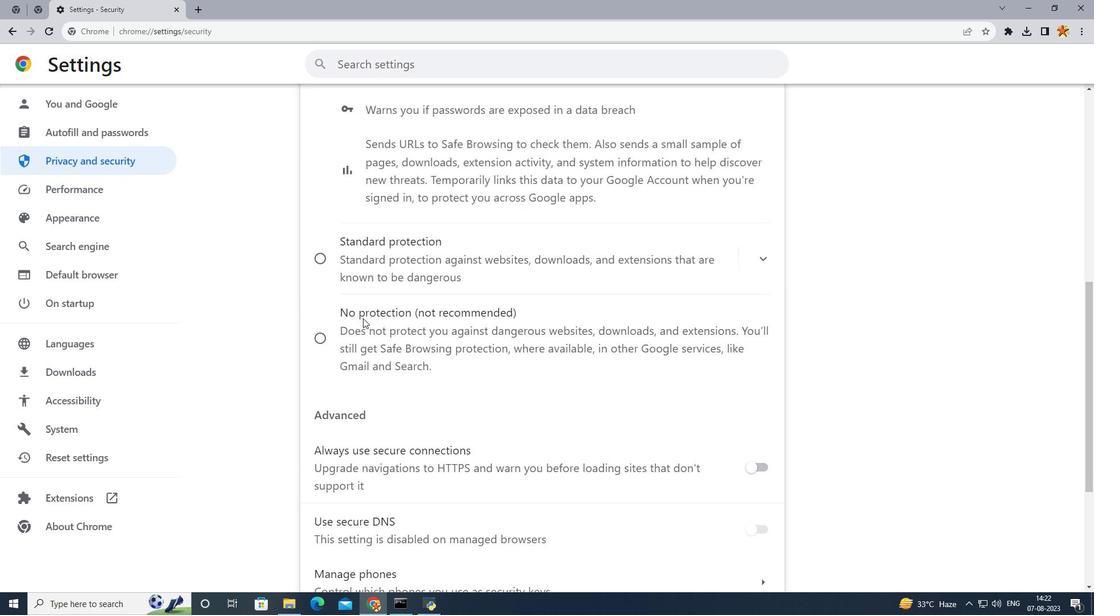 
Action: Mouse scrolled (358, 311) with delta (0, 0)
Screenshot: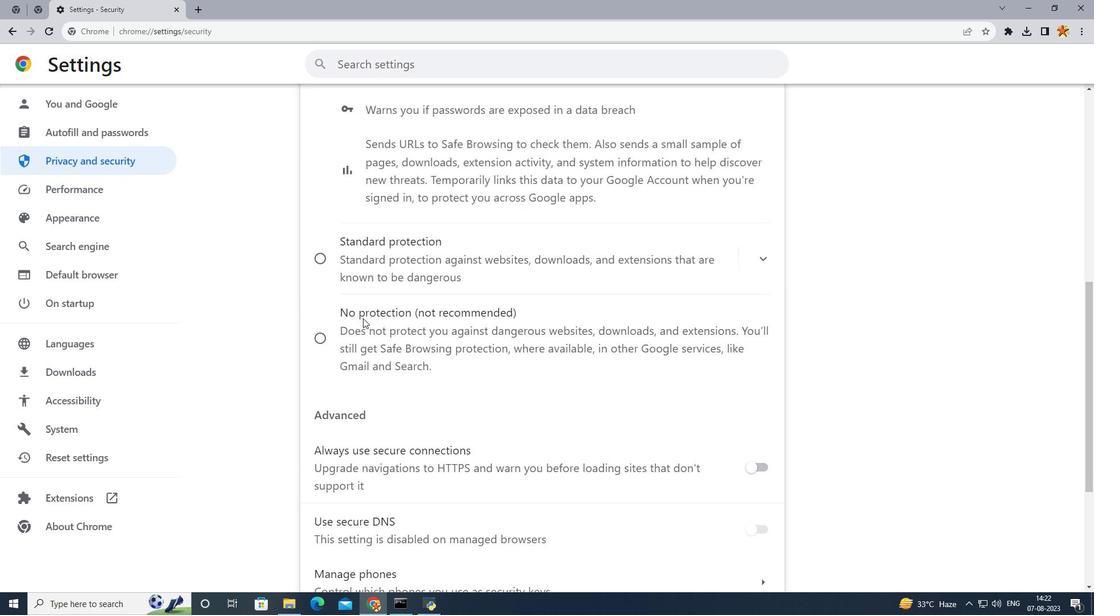 
Action: Mouse scrolled (358, 311) with delta (0, 0)
Screenshot: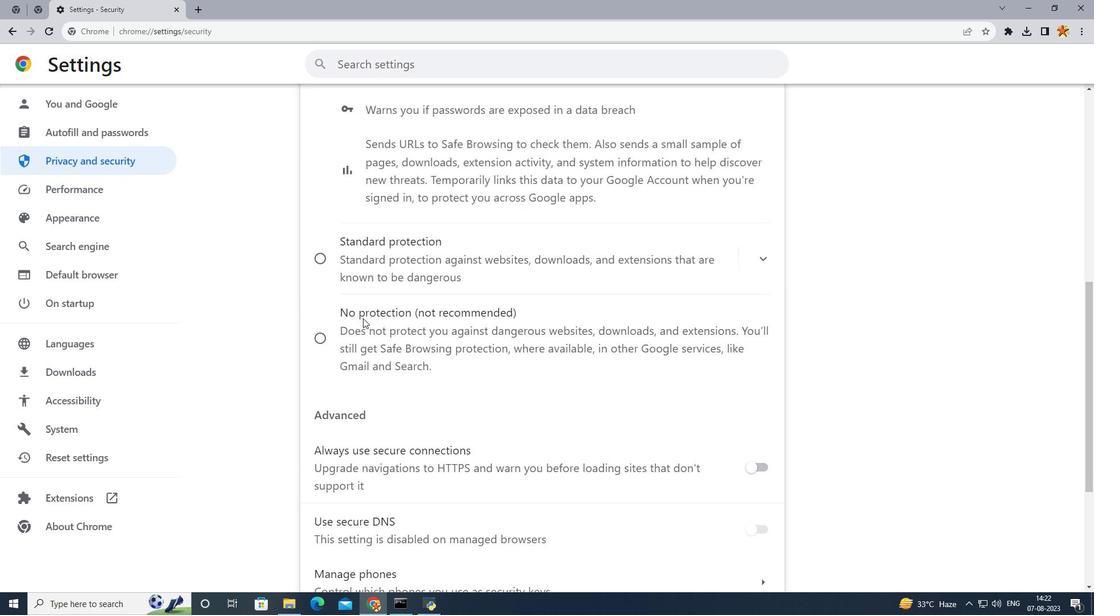 
Action: Mouse scrolled (358, 311) with delta (0, 0)
Screenshot: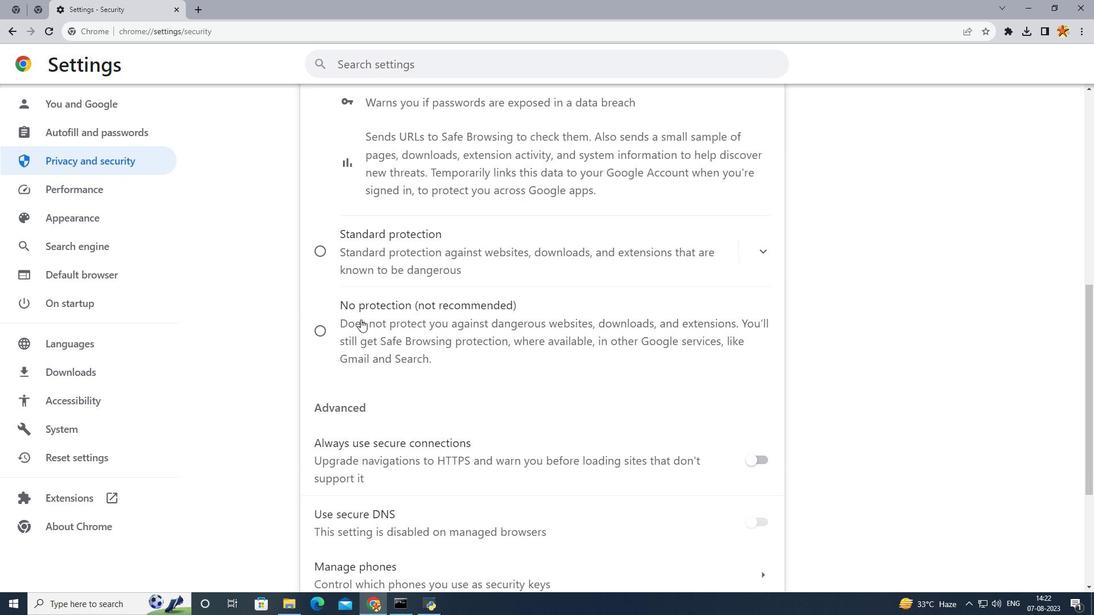 
Action: Mouse scrolled (358, 311) with delta (0, 0)
Screenshot: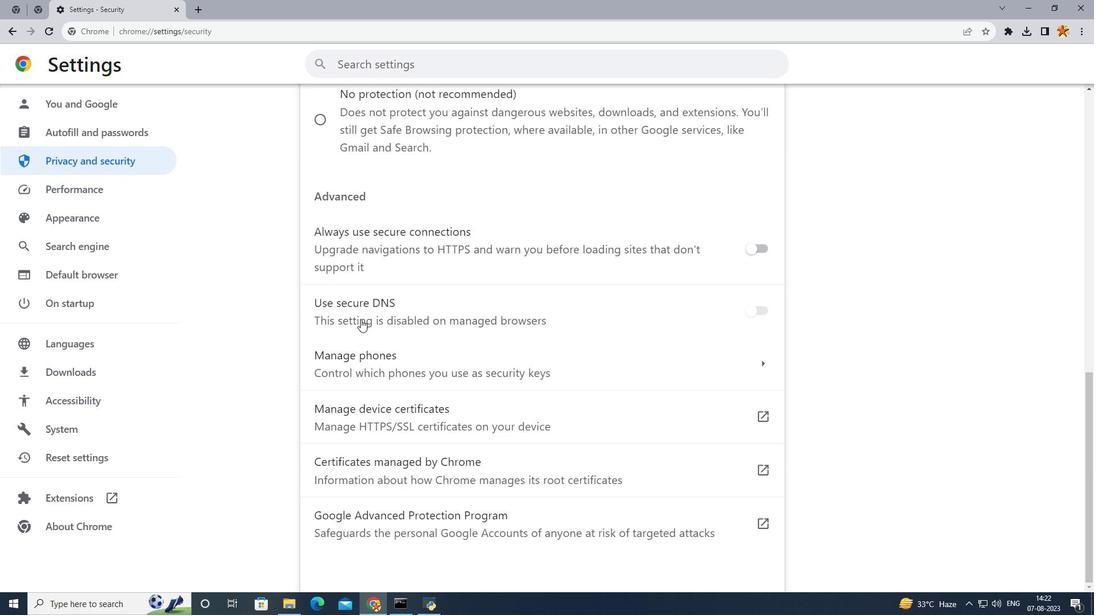 
Action: Mouse moved to (357, 312)
Screenshot: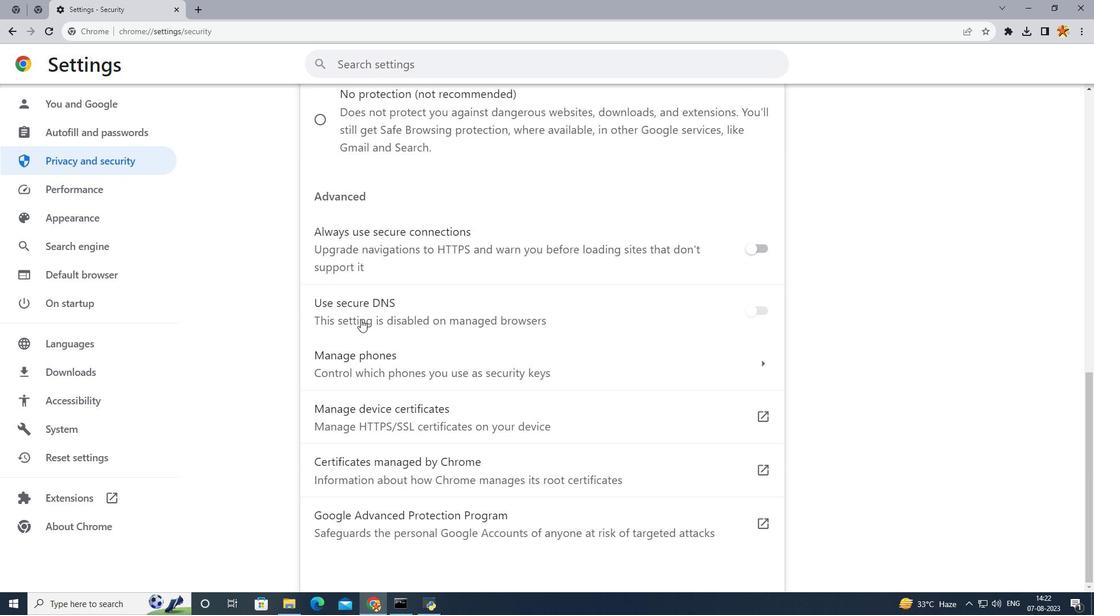 
Action: Mouse scrolled (357, 311) with delta (0, 0)
Screenshot: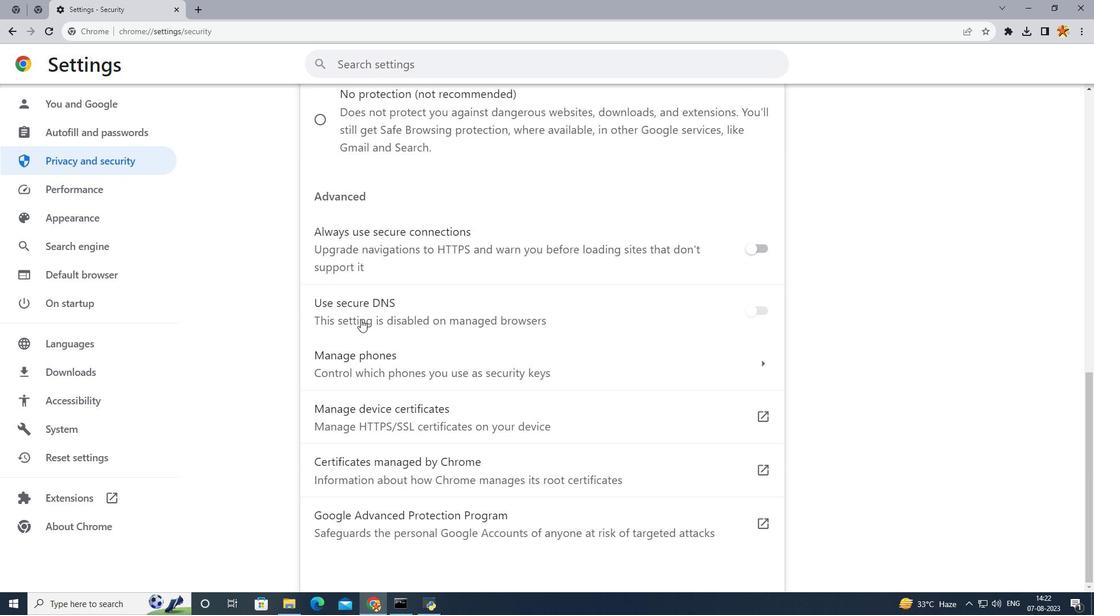 
Action: Mouse moved to (355, 313)
Screenshot: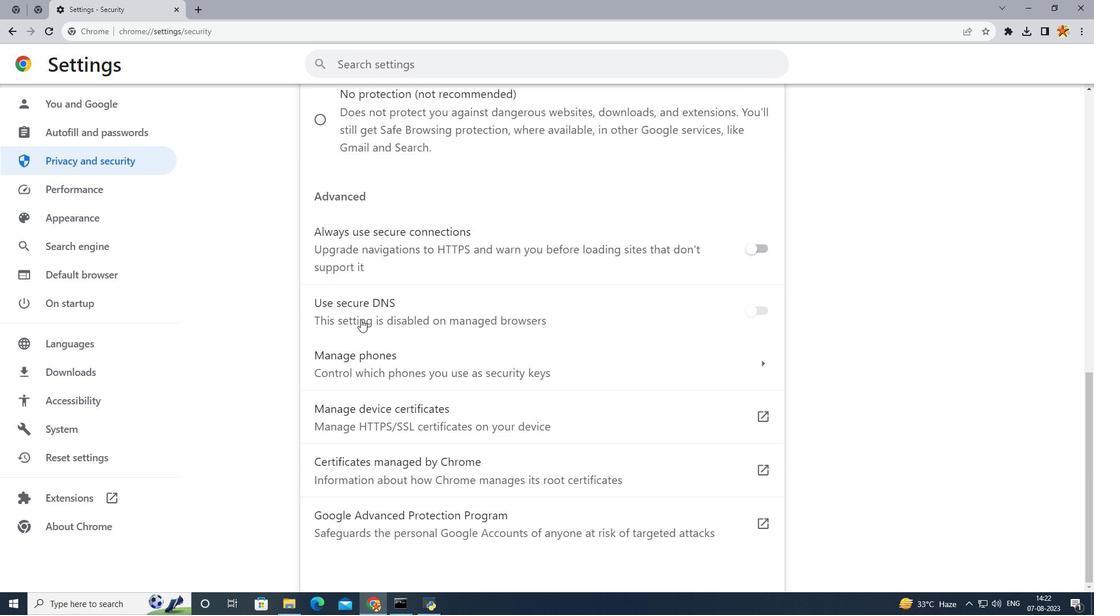 
Action: Mouse scrolled (355, 312) with delta (0, 0)
Screenshot: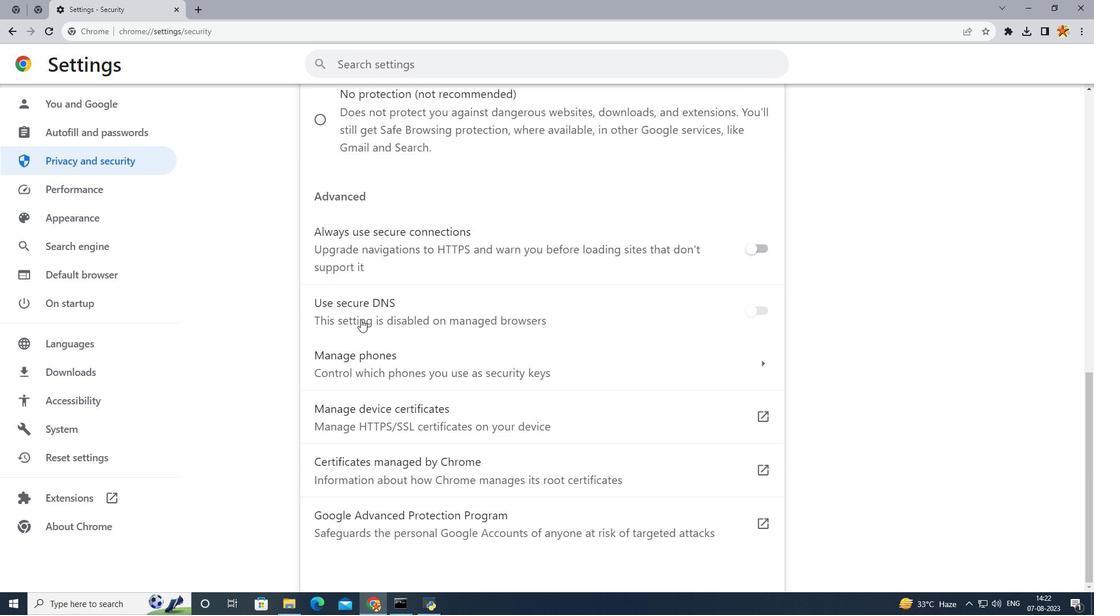 
Action: Mouse moved to (354, 313)
Screenshot: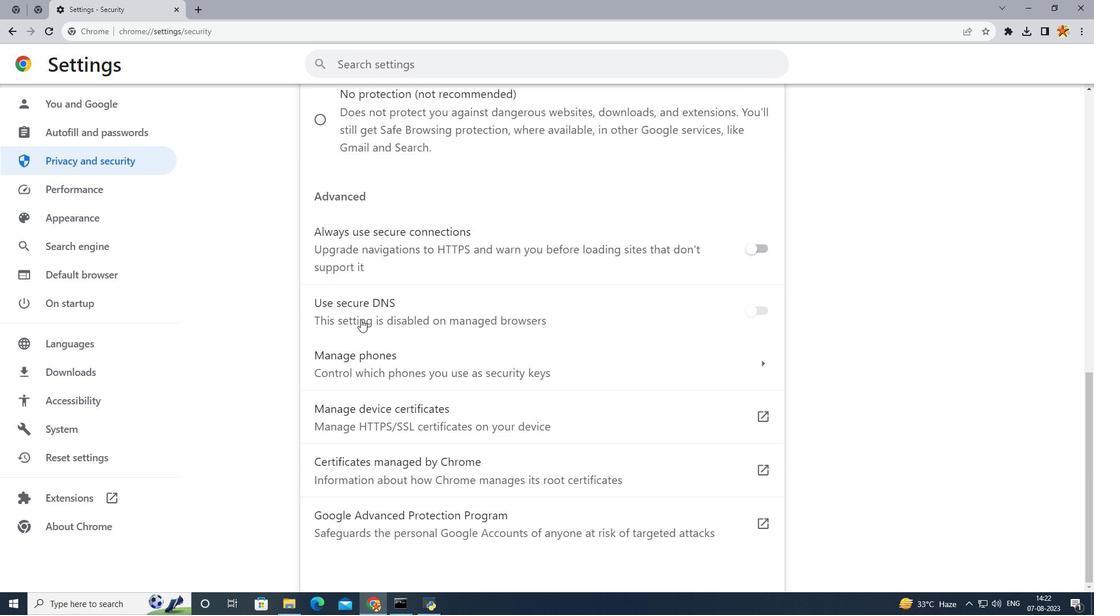 
Action: Mouse scrolled (355, 313) with delta (0, 0)
Screenshot: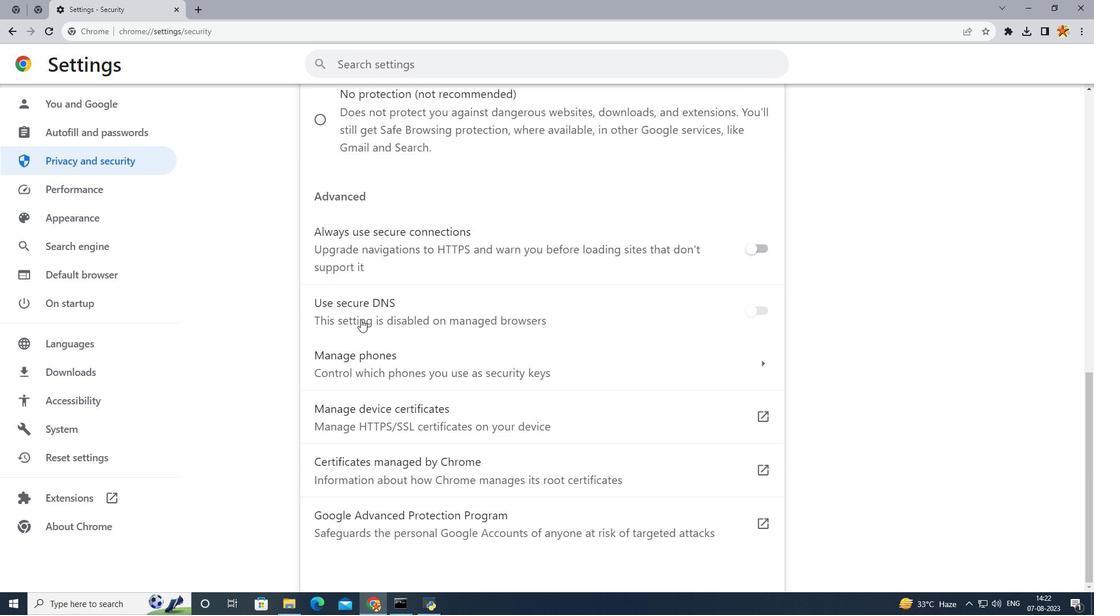 
Action: Mouse scrolled (354, 313) with delta (0, 0)
Screenshot: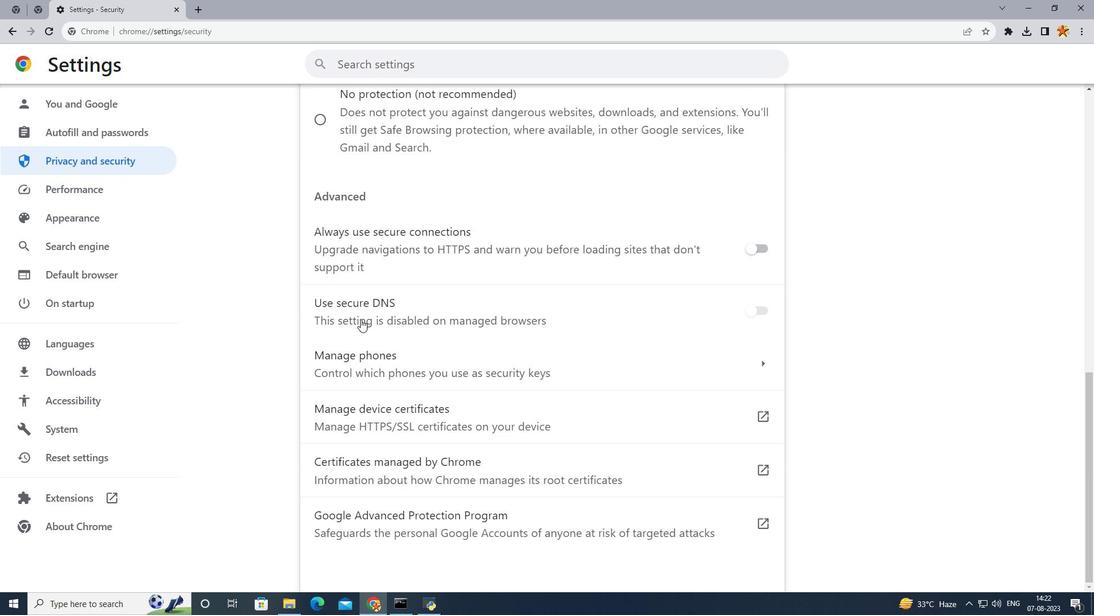 
Action: Mouse scrolled (354, 313) with delta (0, 0)
Screenshot: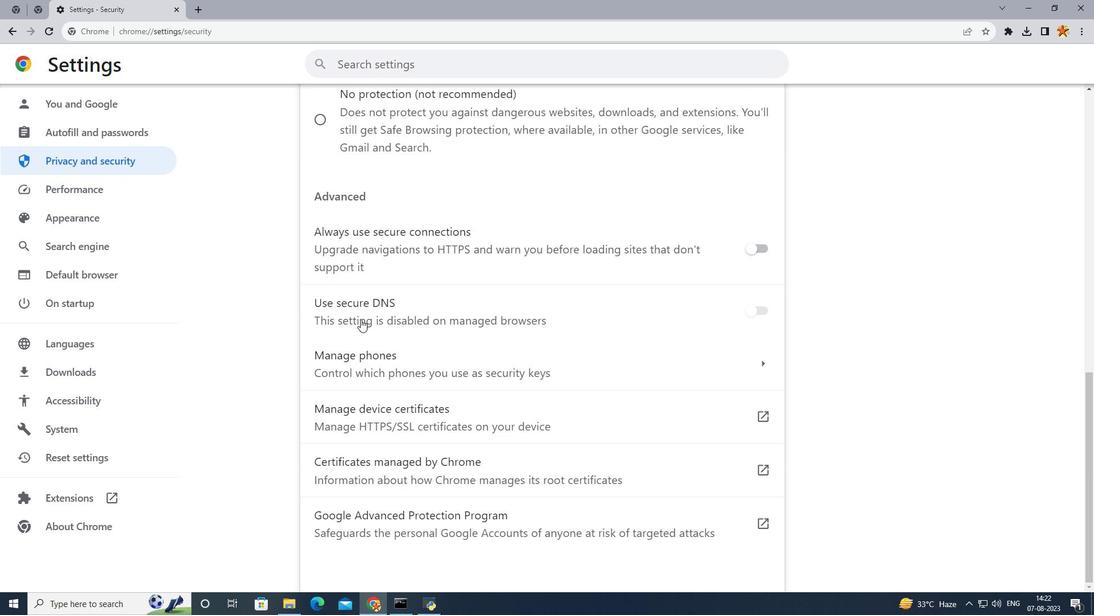 
Action: Mouse scrolled (354, 313) with delta (0, 0)
Screenshot: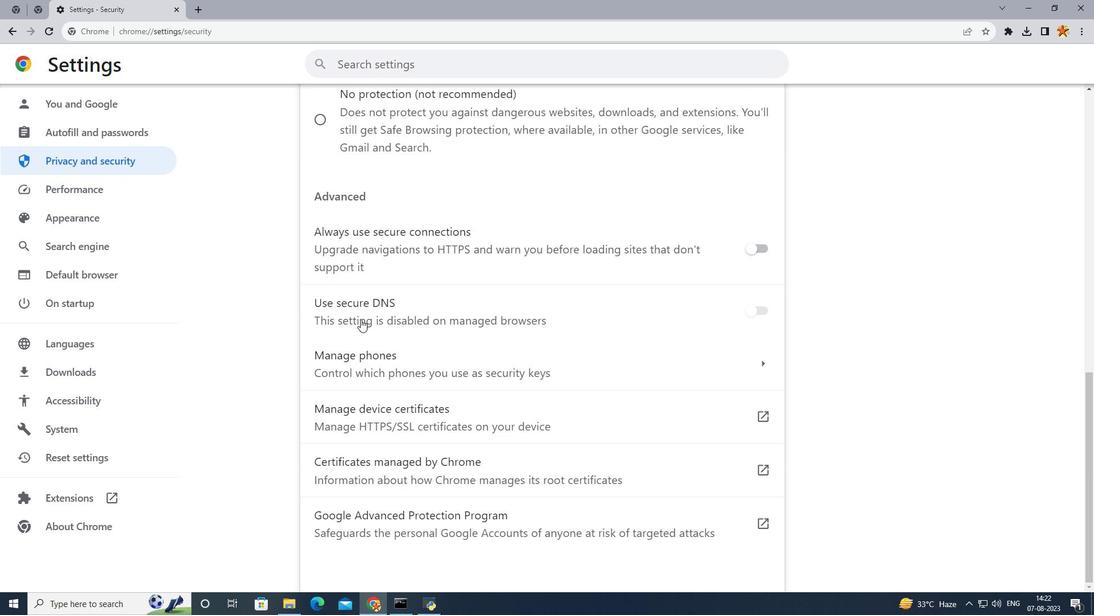 
Action: Mouse scrolled (354, 314) with delta (0, 0)
Screenshot: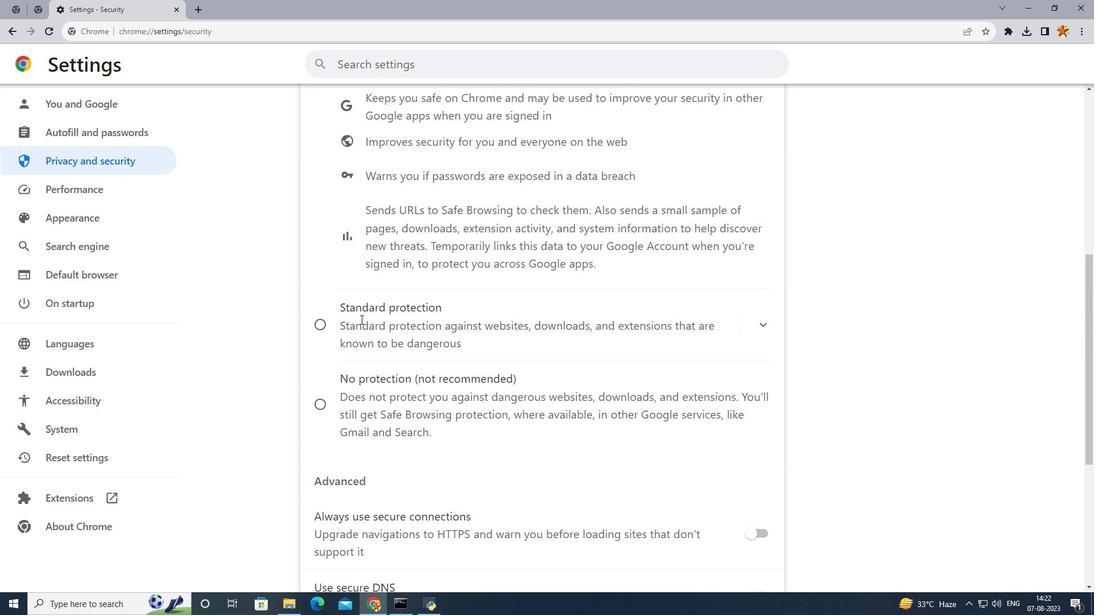 
Action: Mouse scrolled (354, 314) with delta (0, 0)
Screenshot: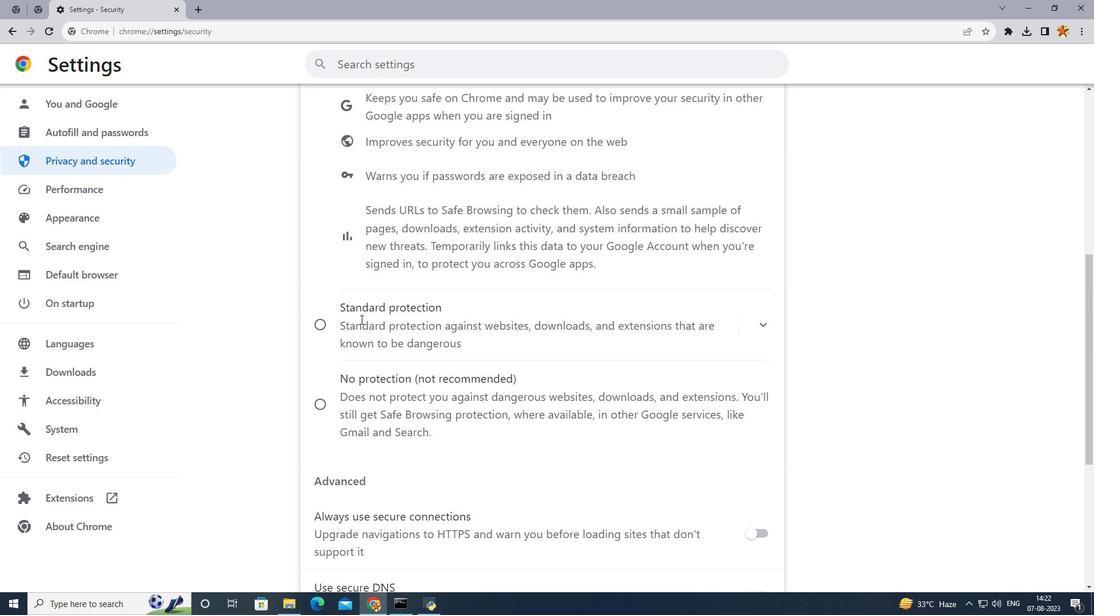 
Action: Mouse scrolled (354, 314) with delta (0, 0)
Screenshot: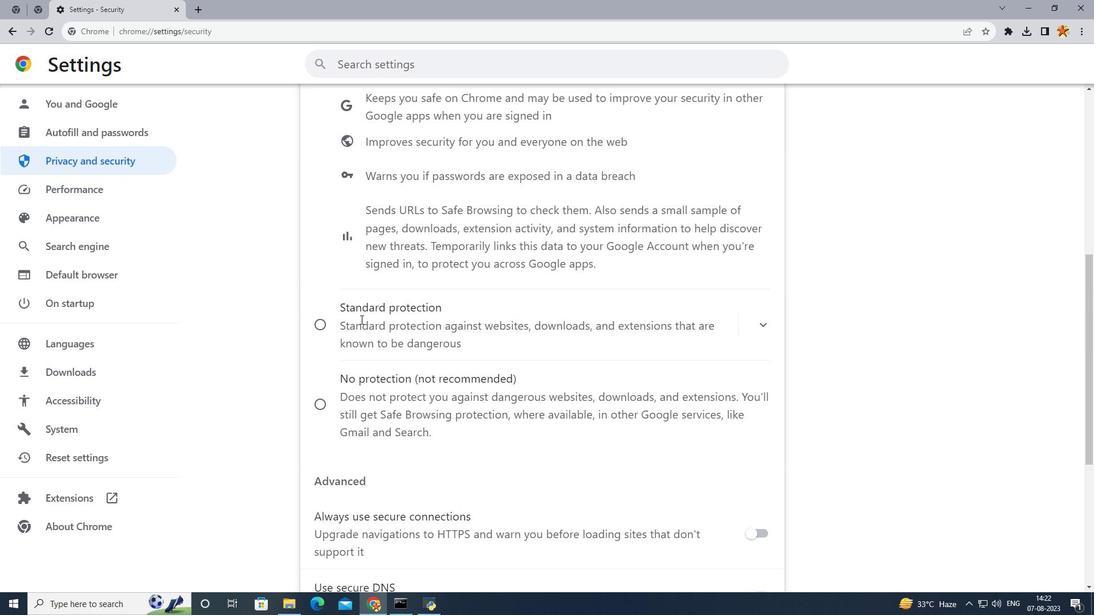 
Action: Mouse scrolled (354, 314) with delta (0, 0)
Screenshot: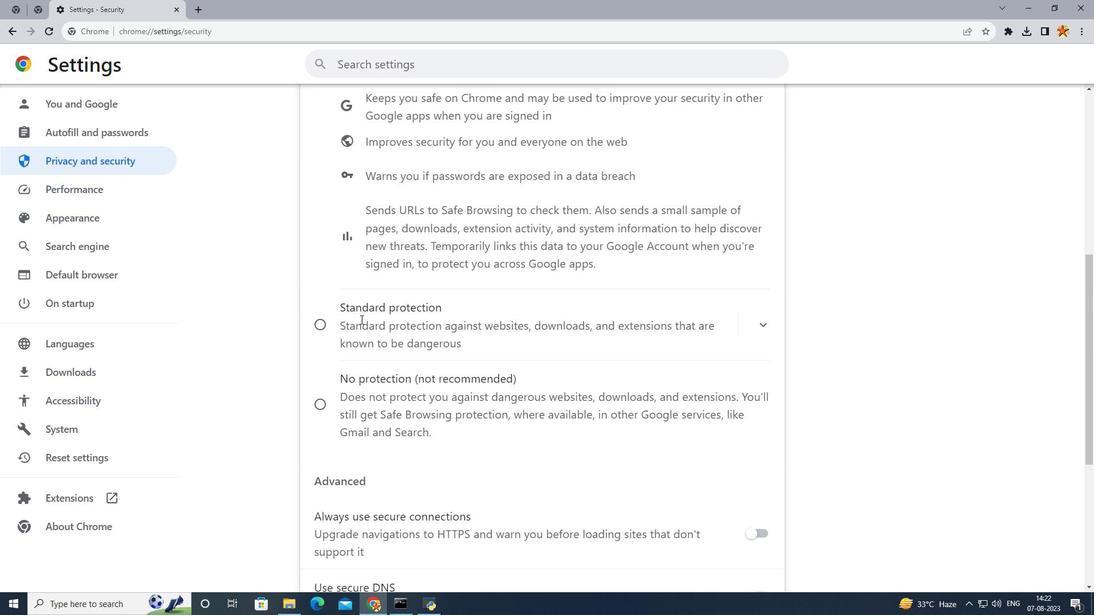 
Action: Mouse scrolled (354, 314) with delta (0, 0)
Screenshot: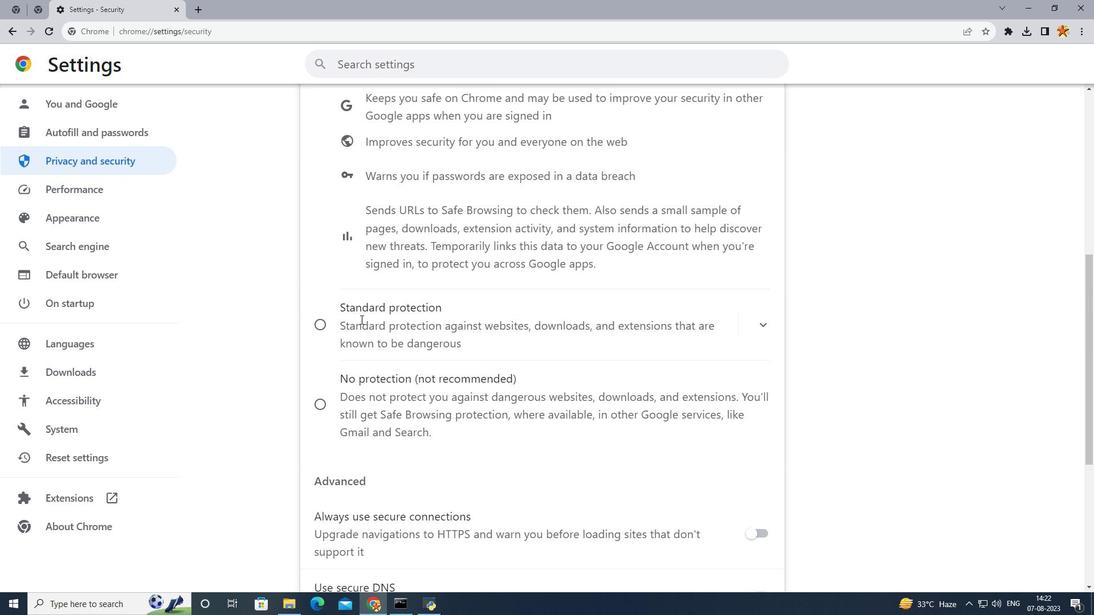 
Action: Mouse scrolled (354, 313) with delta (0, 0)
Screenshot: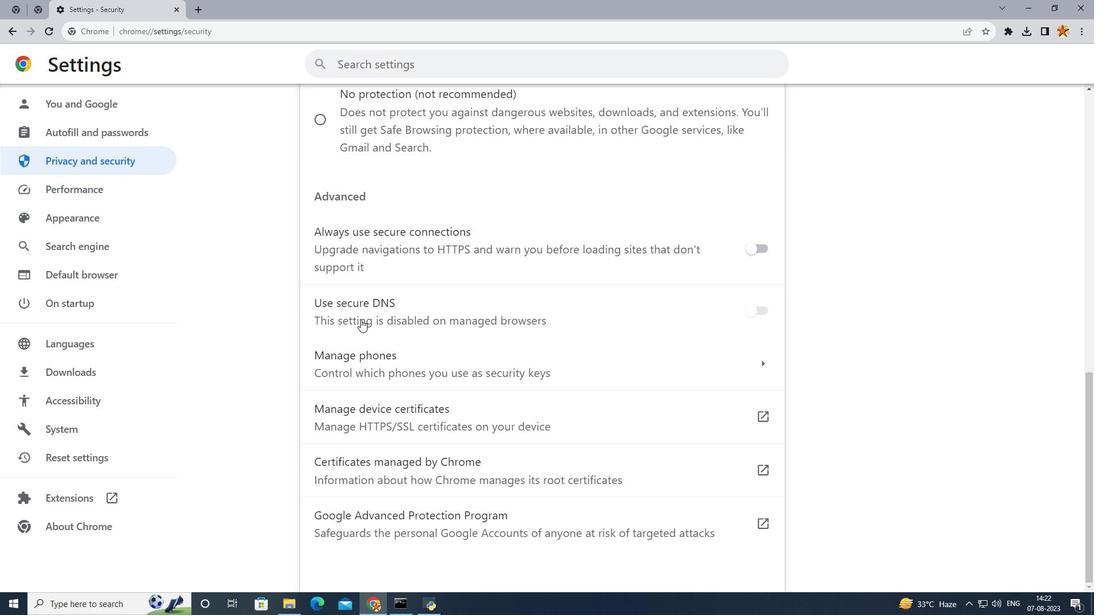 
Action: Mouse scrolled (354, 313) with delta (0, 0)
Screenshot: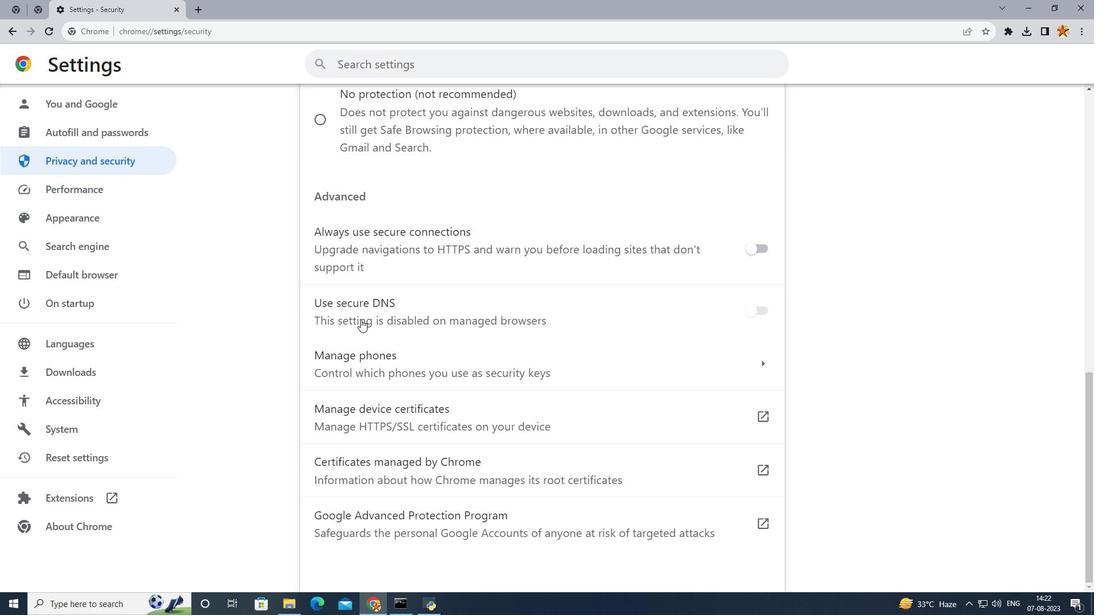 
Action: Mouse scrolled (354, 313) with delta (0, 0)
Screenshot: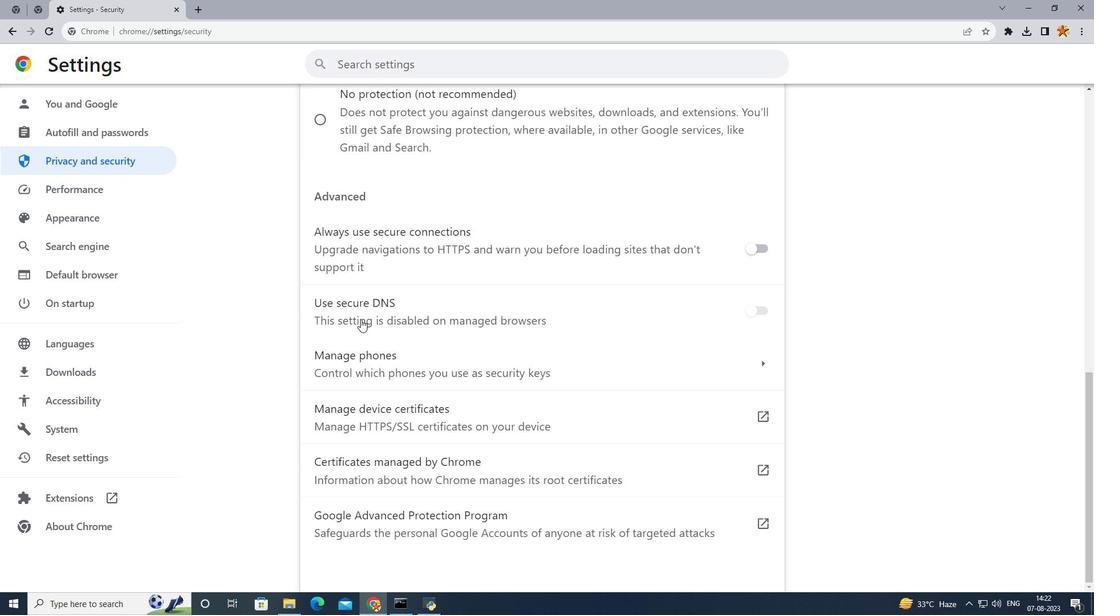 
Action: Mouse scrolled (354, 313) with delta (0, 0)
Screenshot: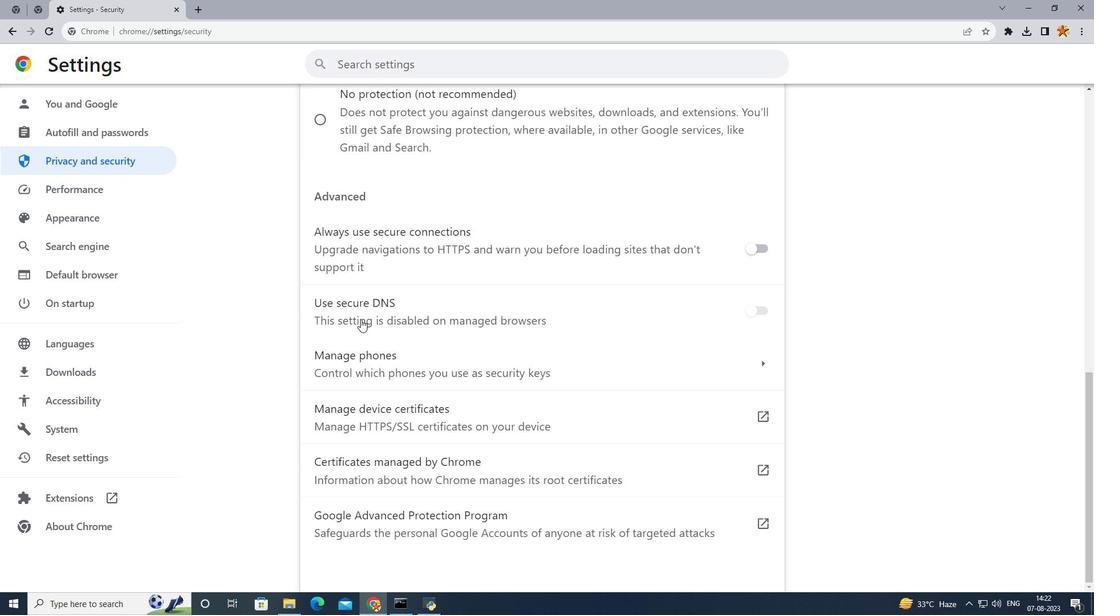 
Action: Mouse scrolled (354, 313) with delta (0, 0)
Screenshot: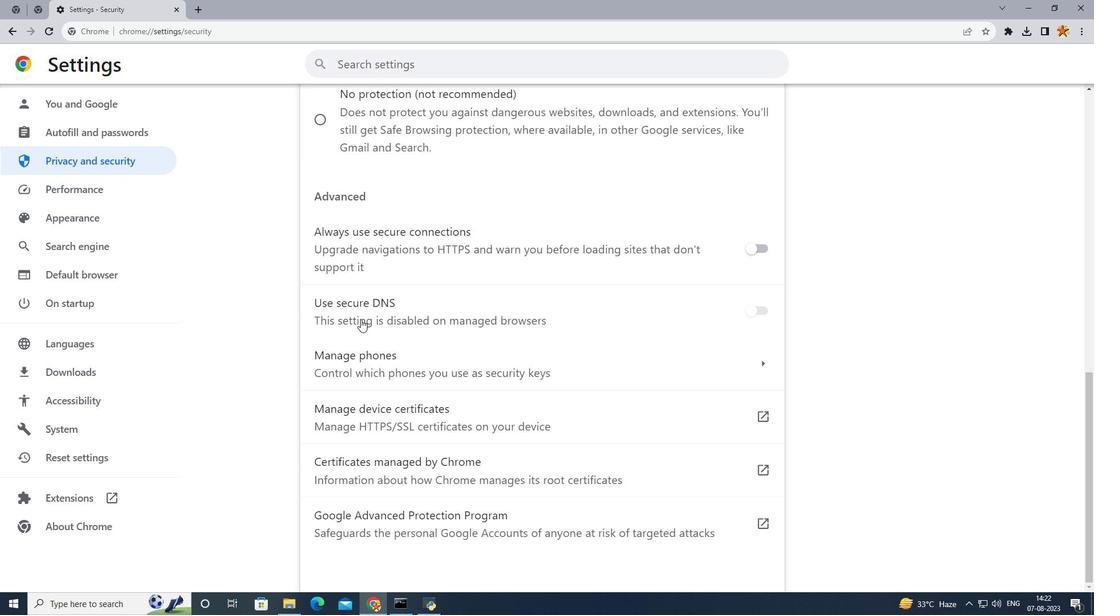 
Action: Mouse scrolled (354, 313) with delta (0, 0)
Screenshot: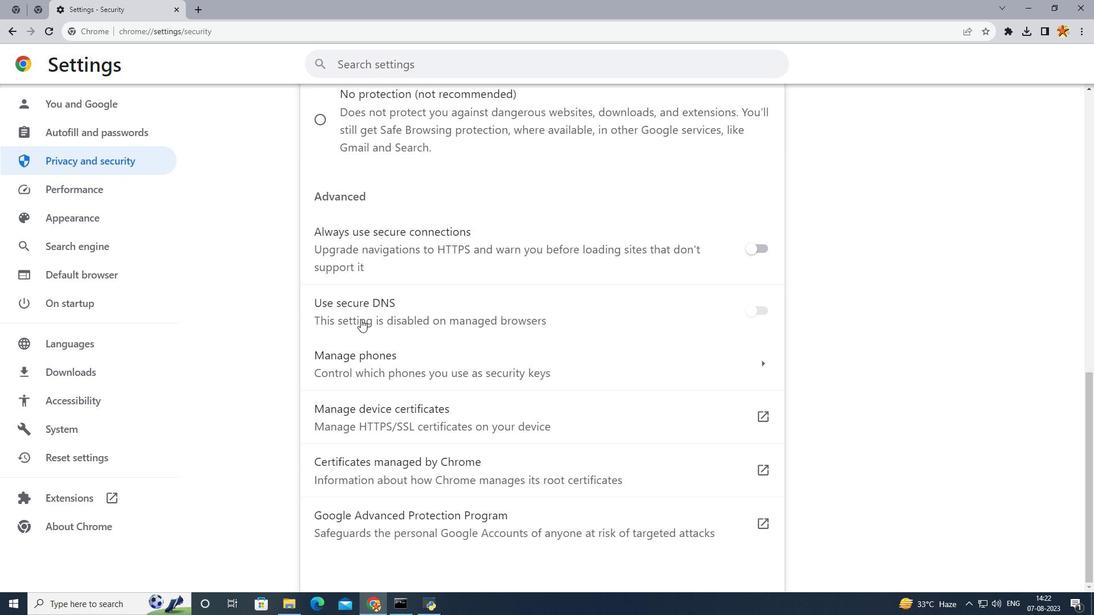 
Action: Mouse scrolled (354, 313) with delta (0, 0)
Screenshot: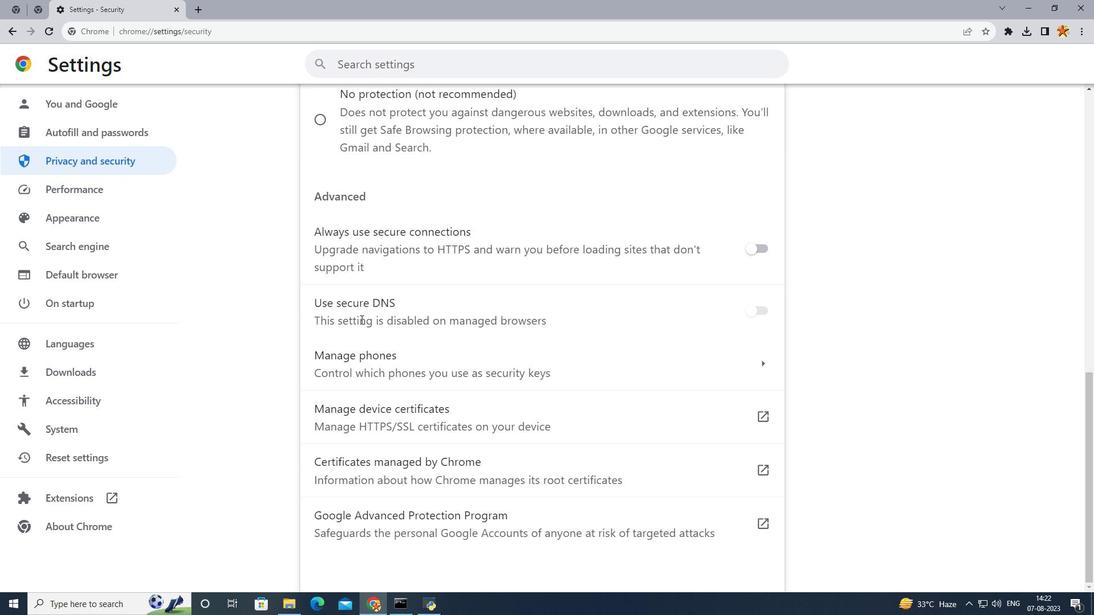 
Action: Mouse scrolled (354, 313) with delta (0, 0)
Screenshot: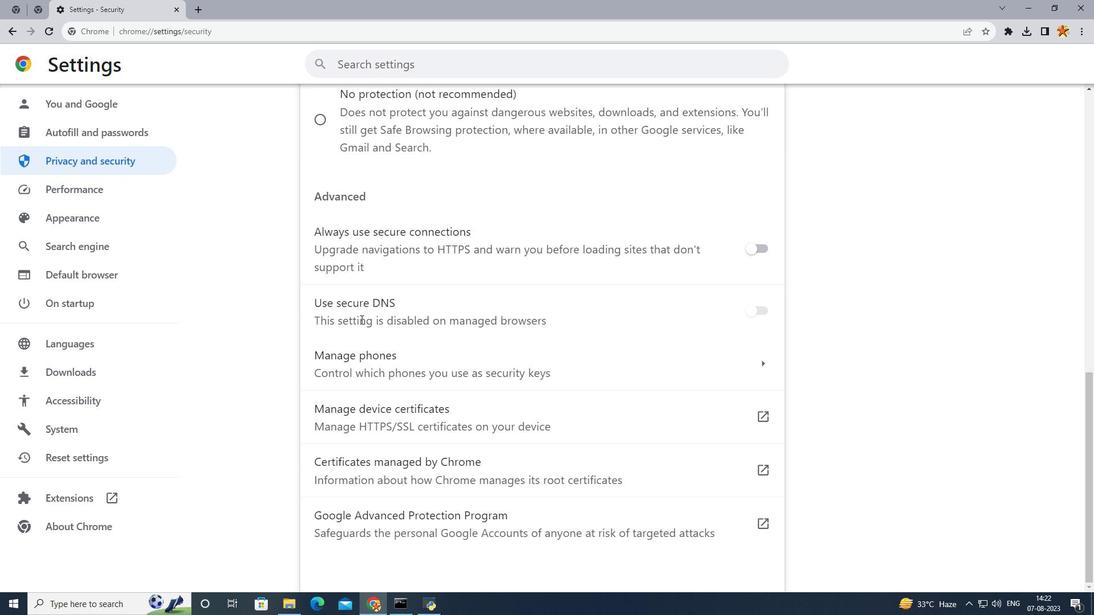 
Action: Mouse scrolled (354, 313) with delta (0, 0)
Screenshot: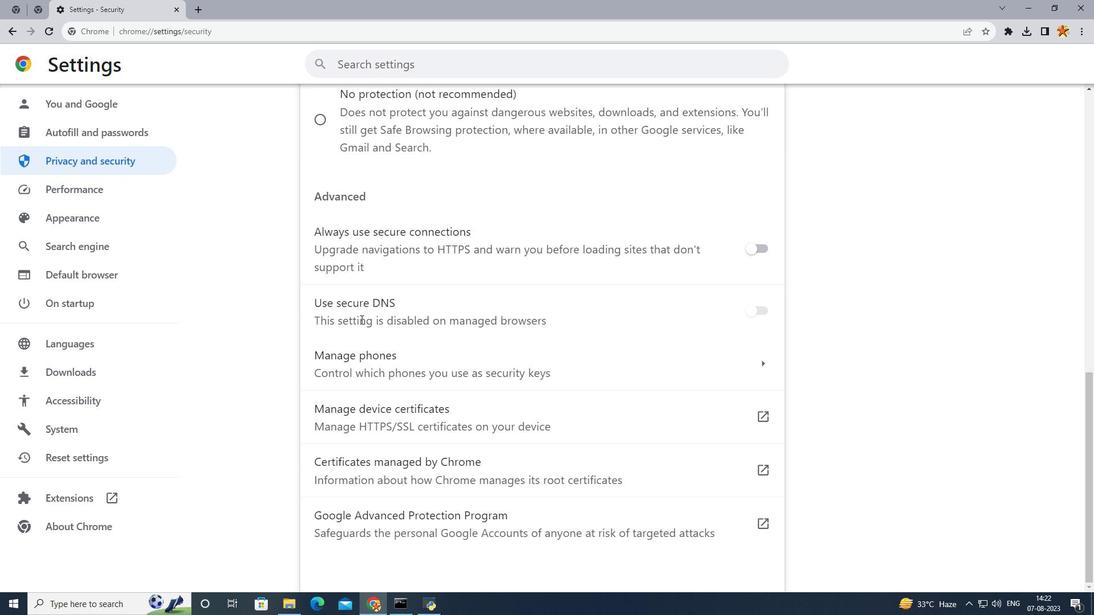 
Action: Mouse scrolled (354, 313) with delta (0, 0)
Screenshot: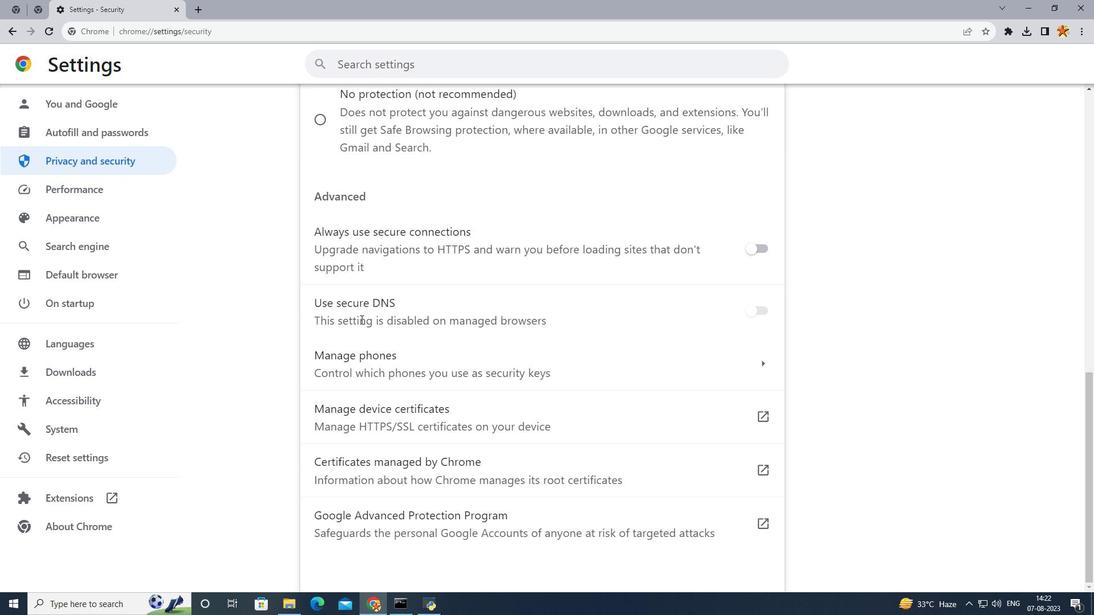 
Action: Mouse moved to (407, 297)
Screenshot: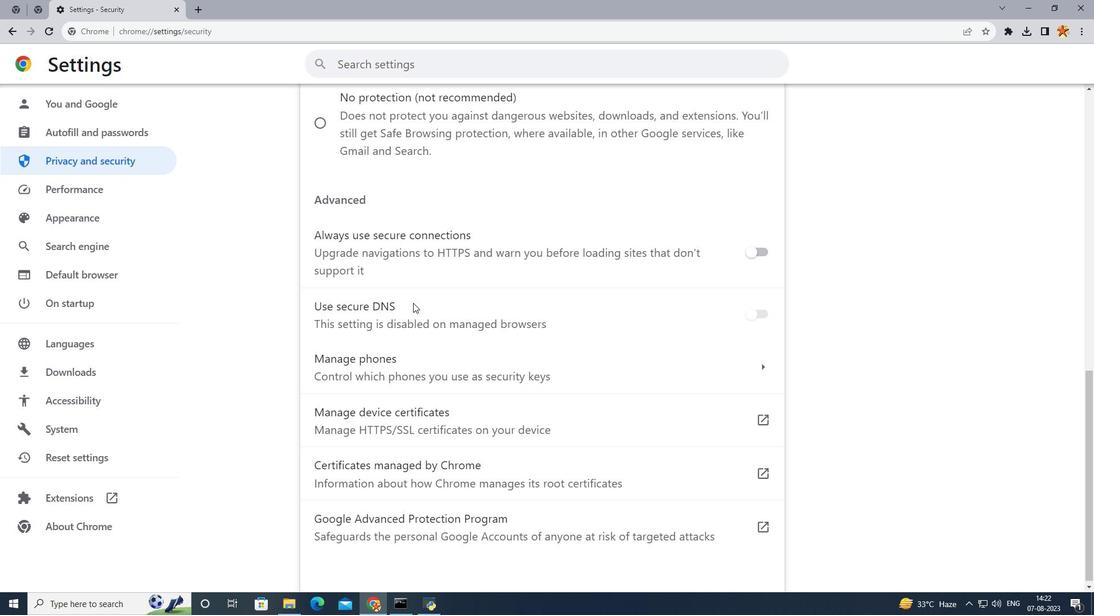 
Action: Mouse scrolled (407, 297) with delta (0, 0)
Screenshot: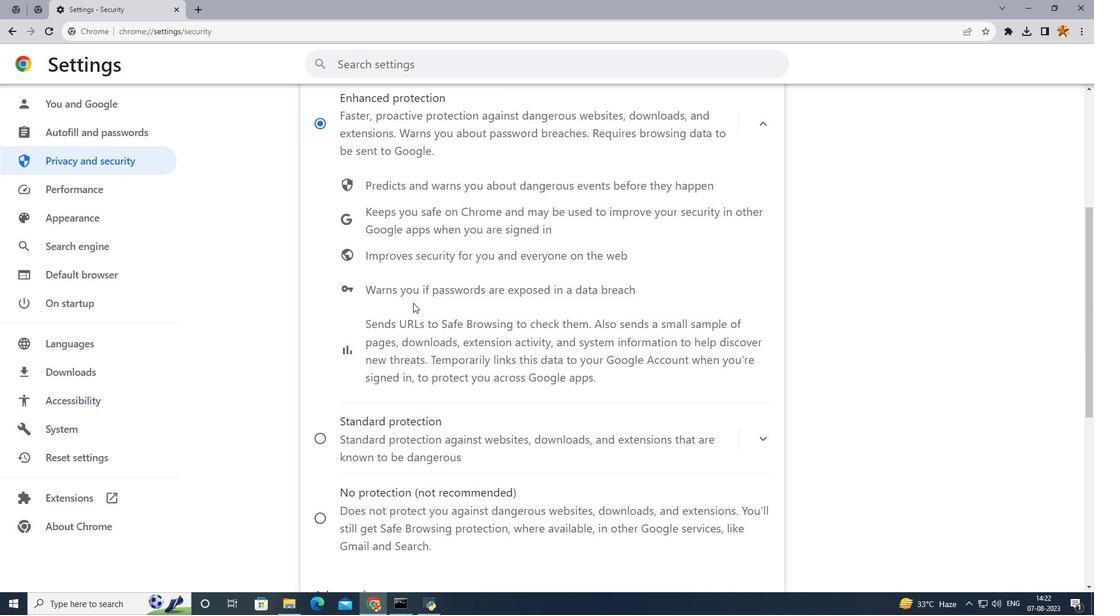 
Action: Mouse scrolled (407, 297) with delta (0, 0)
Screenshot: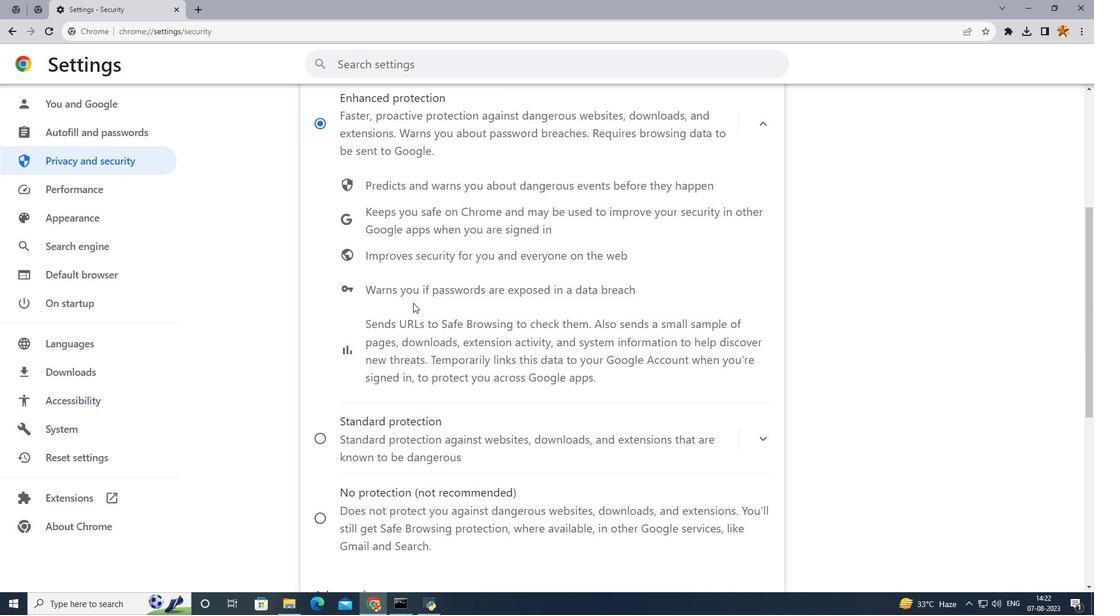 
Action: Mouse scrolled (407, 297) with delta (0, 0)
Screenshot: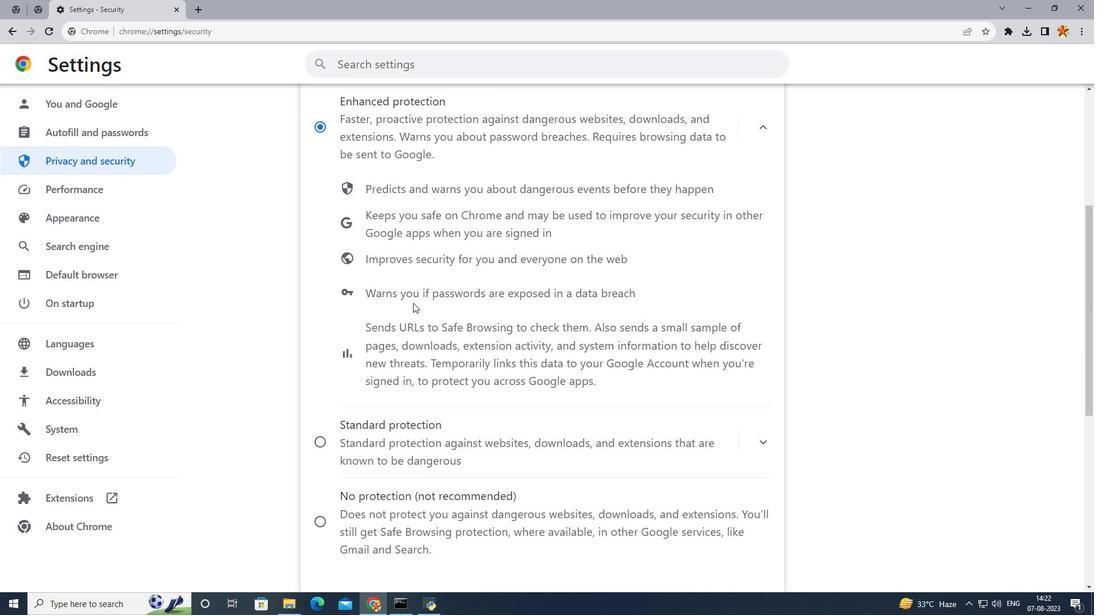 
Action: Mouse scrolled (407, 297) with delta (0, 0)
Screenshot: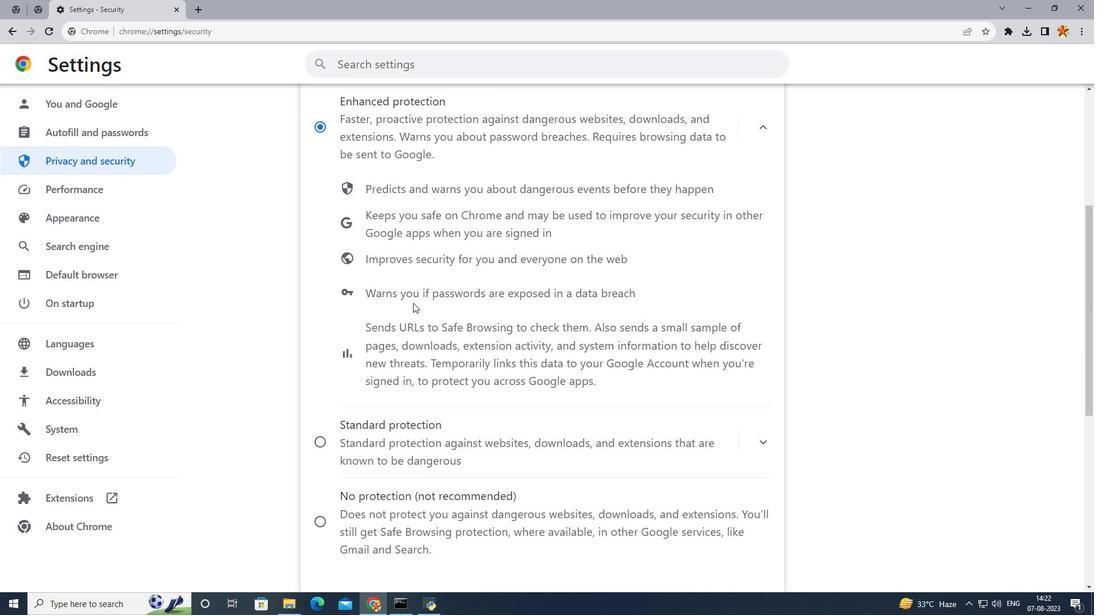 
Action: Mouse scrolled (407, 297) with delta (0, 0)
Screenshot: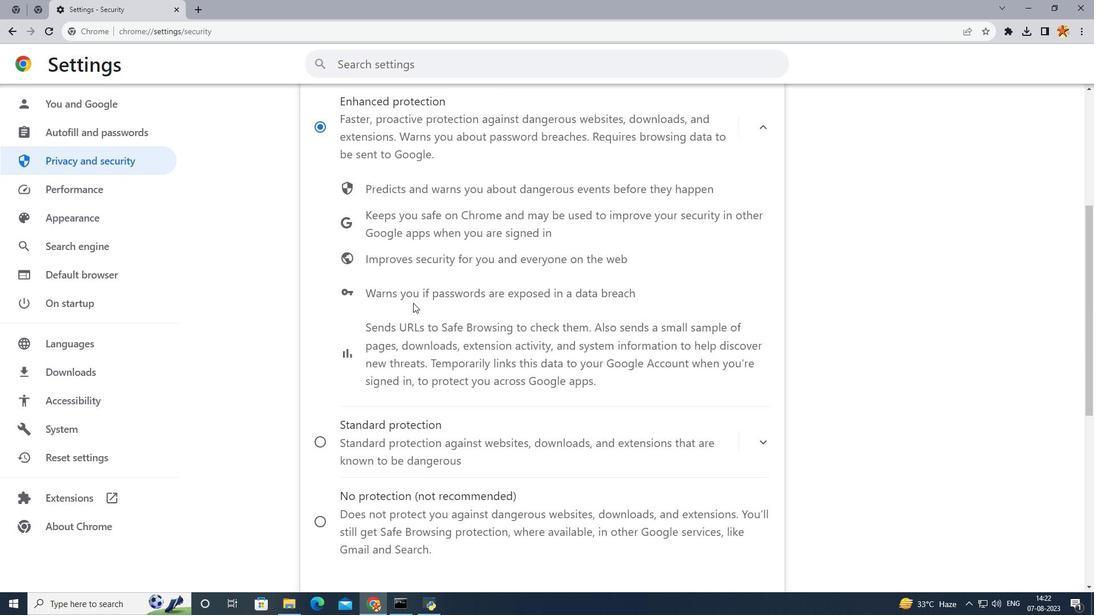 
Action: Mouse scrolled (407, 297) with delta (0, 0)
Screenshot: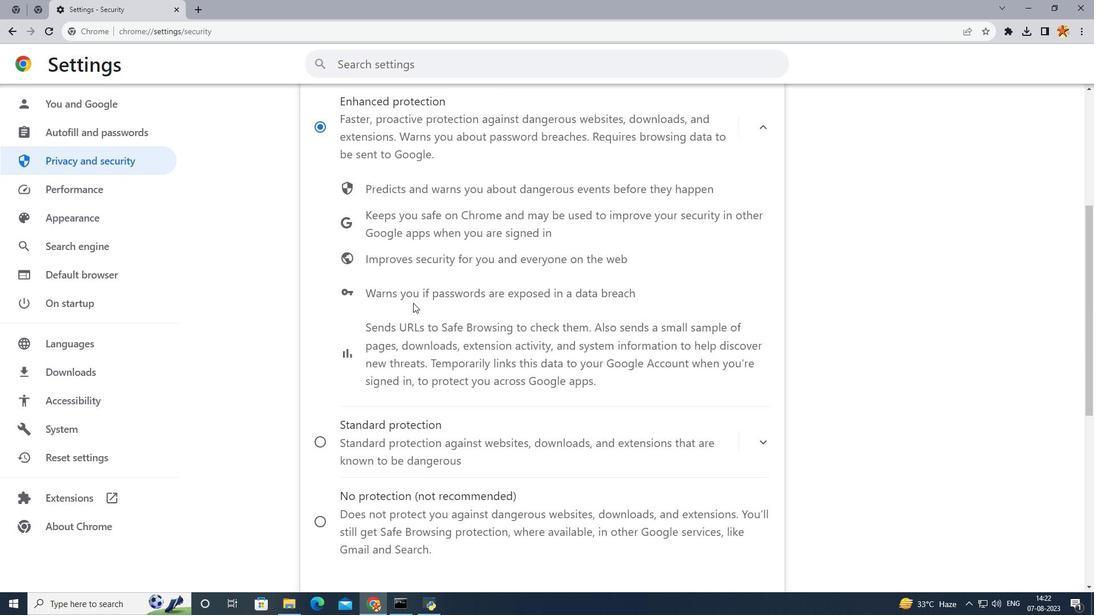 
Action: Mouse scrolled (407, 297) with delta (0, 0)
Screenshot: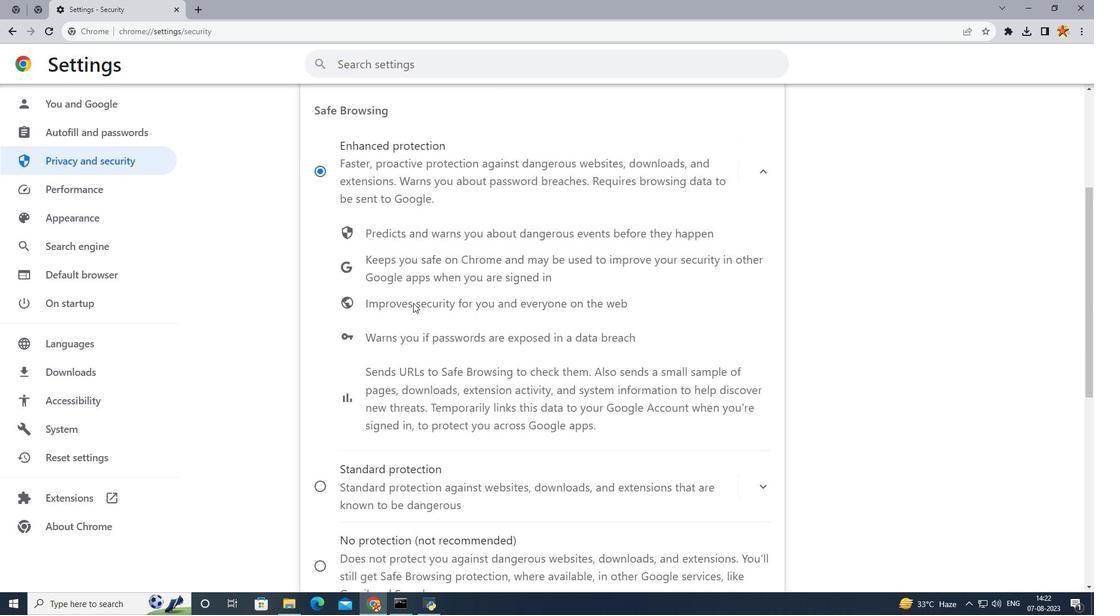 
Action: Mouse scrolled (407, 297) with delta (0, 0)
Screenshot: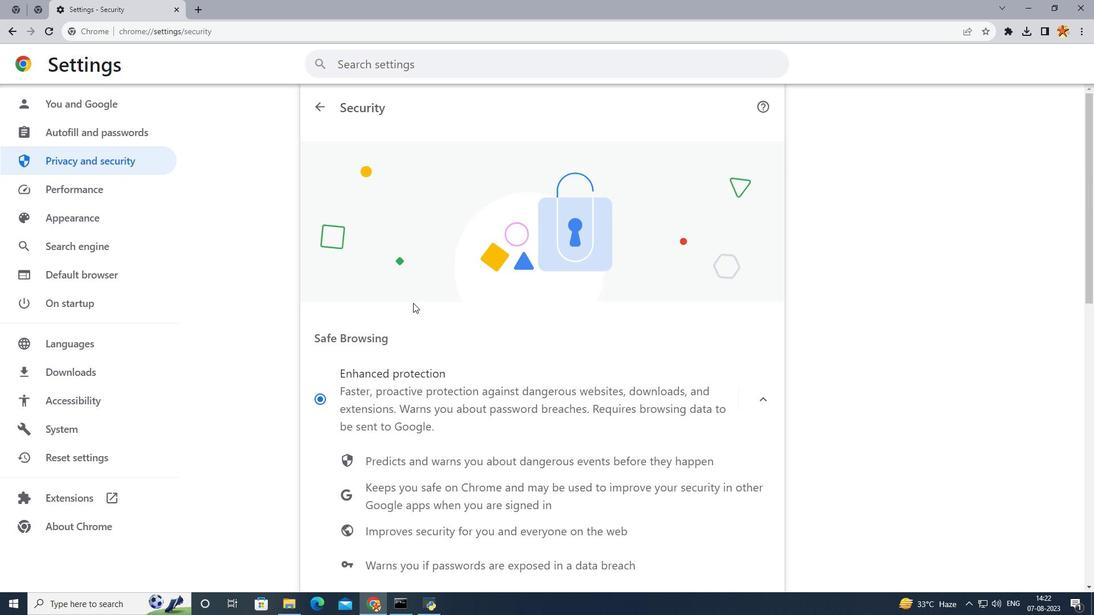 
Action: Mouse scrolled (407, 297) with delta (0, 0)
Screenshot: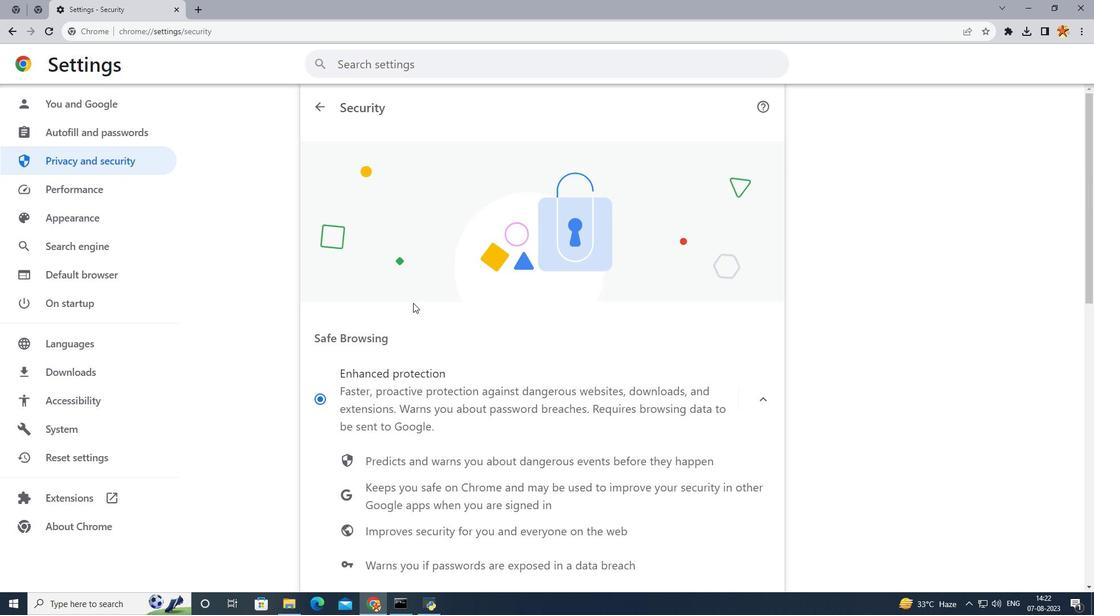 
Action: Mouse scrolled (407, 297) with delta (0, 0)
Screenshot: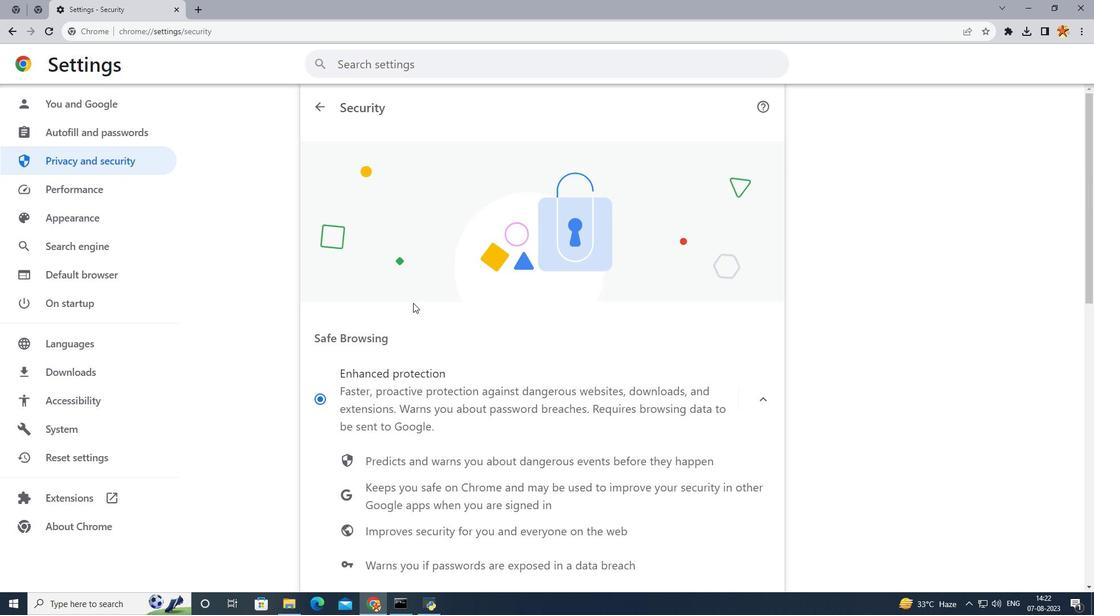
Action: Mouse scrolled (407, 297) with delta (0, 0)
Screenshot: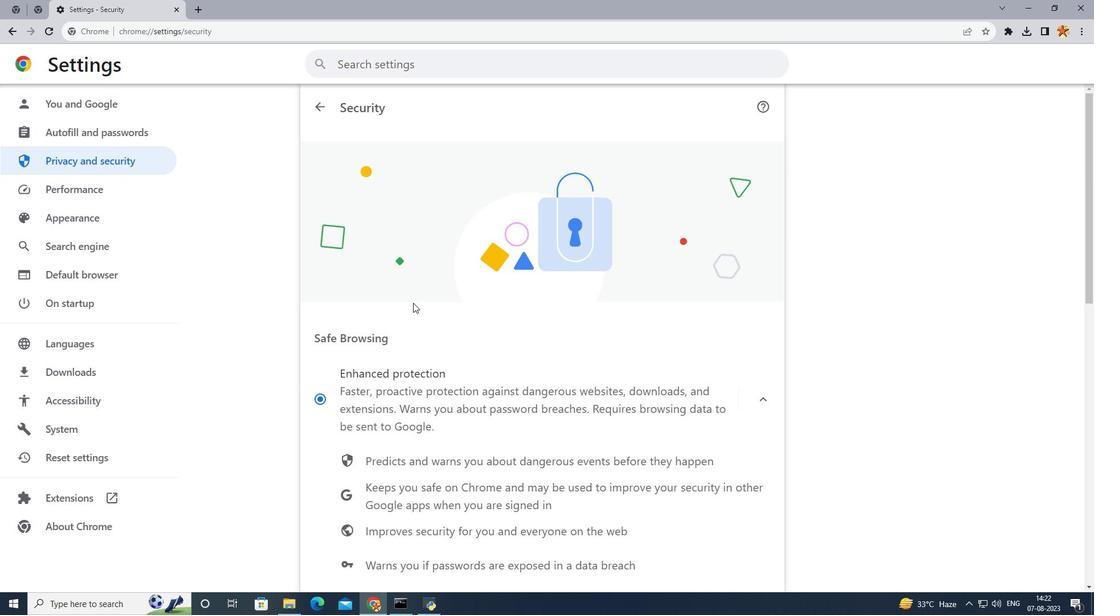 
Action: Mouse scrolled (407, 297) with delta (0, 0)
Screenshot: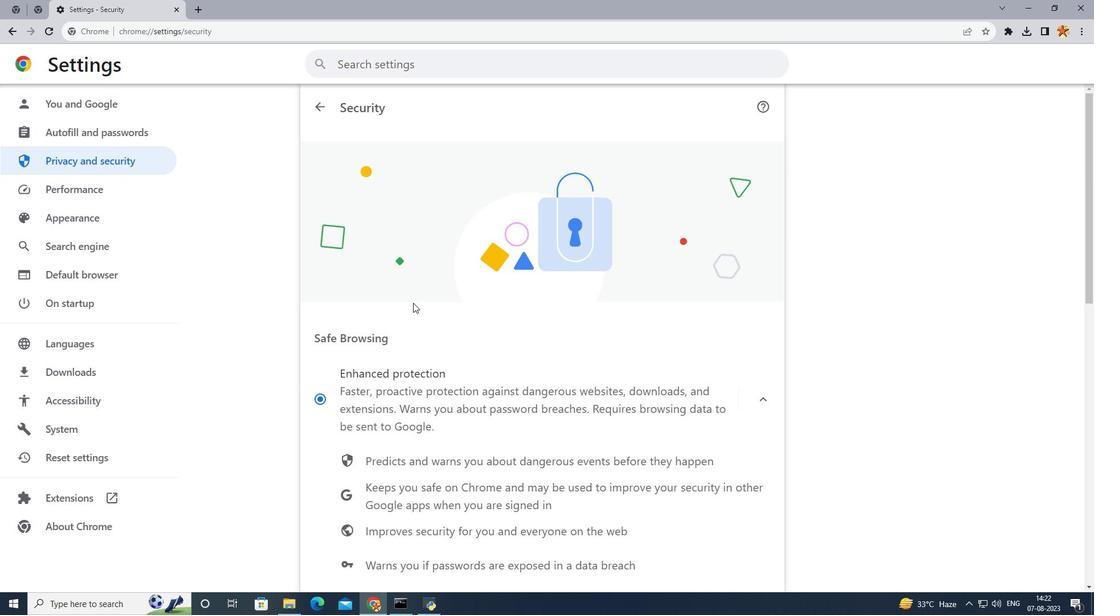 
Action: Mouse scrolled (407, 297) with delta (0, 0)
Screenshot: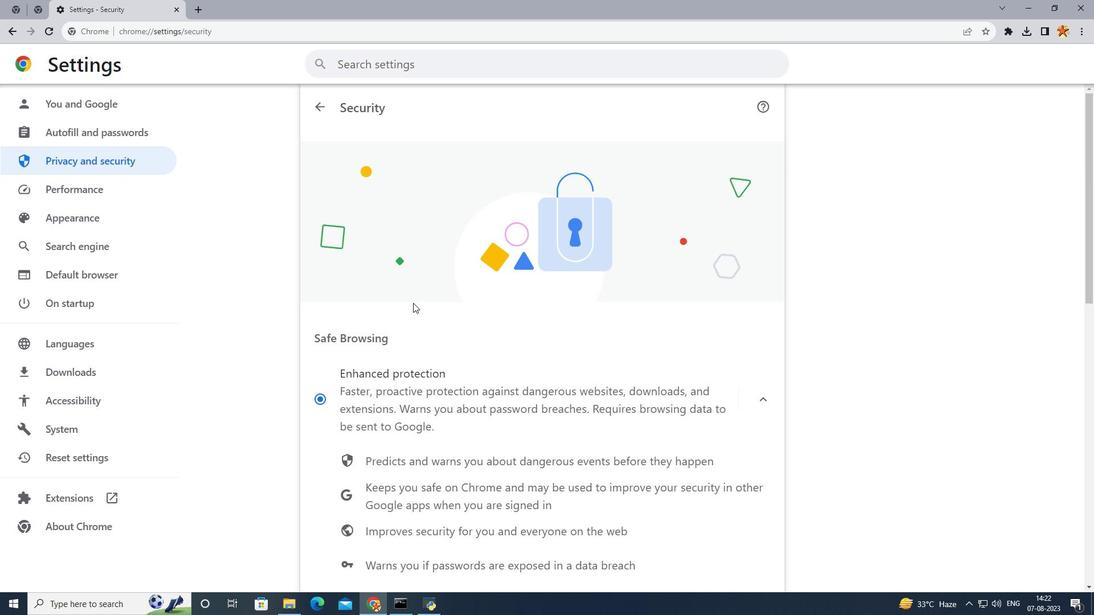 
Action: Mouse scrolled (407, 297) with delta (0, 0)
Screenshot: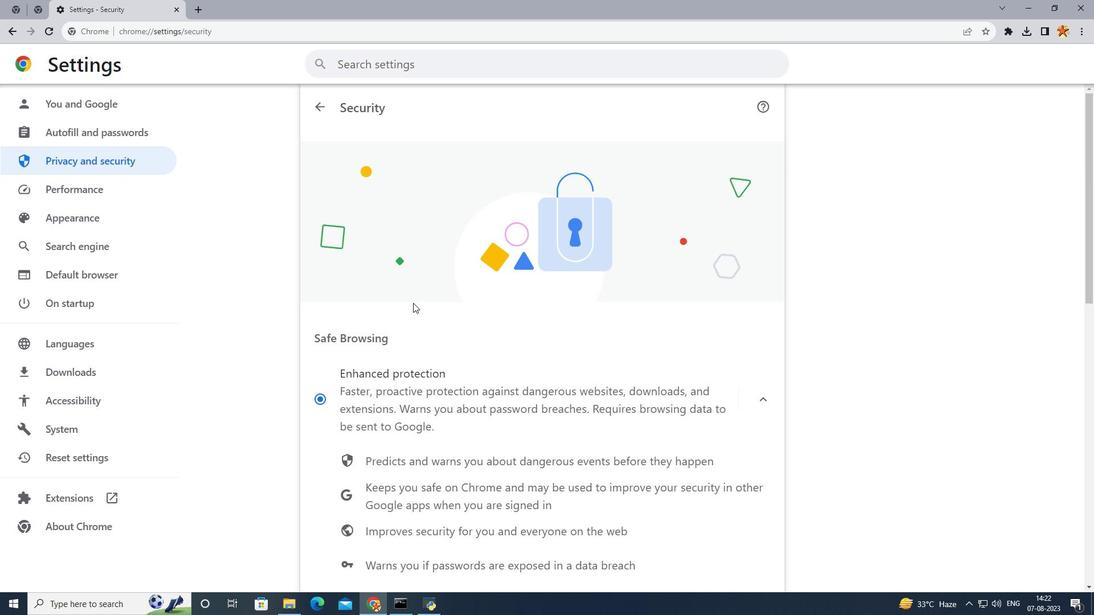 
Action: Mouse scrolled (407, 297) with delta (0, 0)
Screenshot: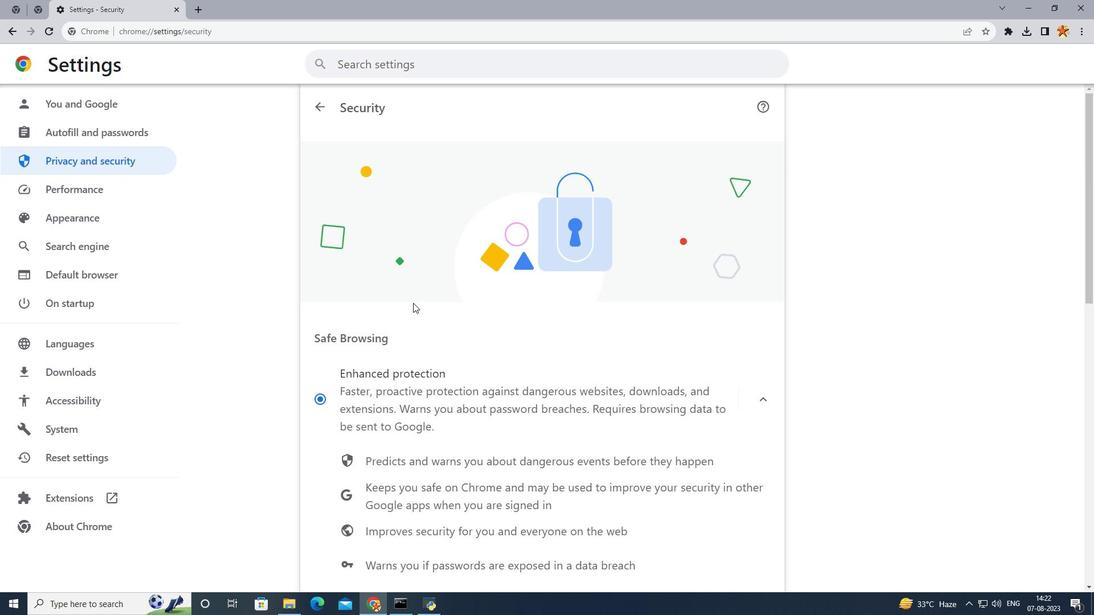 
Action: Mouse scrolled (407, 297) with delta (0, 0)
Screenshot: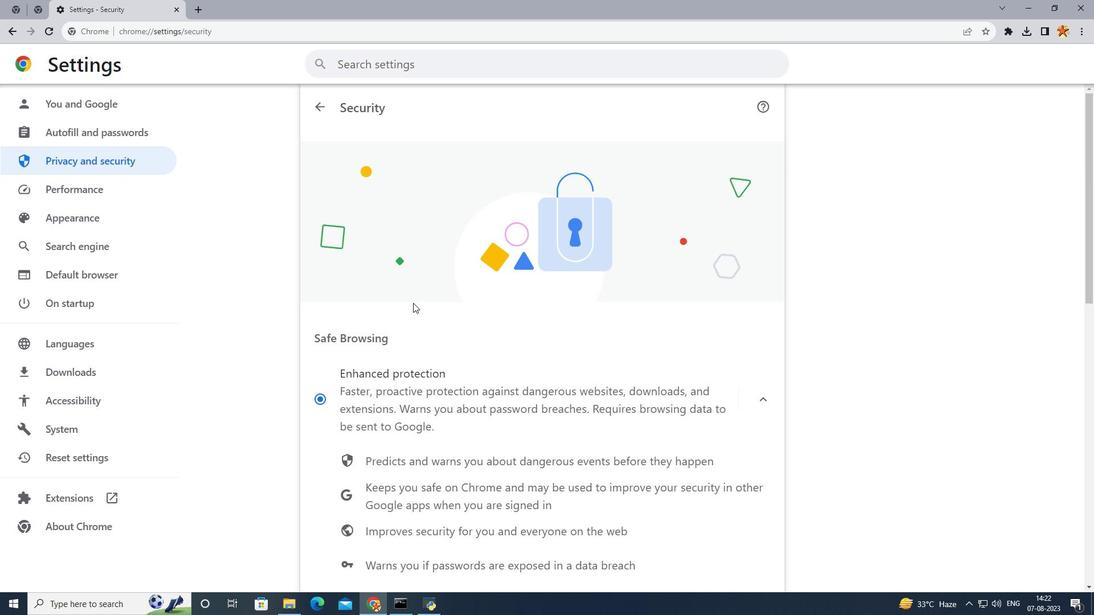 
Action: Mouse scrolled (407, 297) with delta (0, 0)
Screenshot: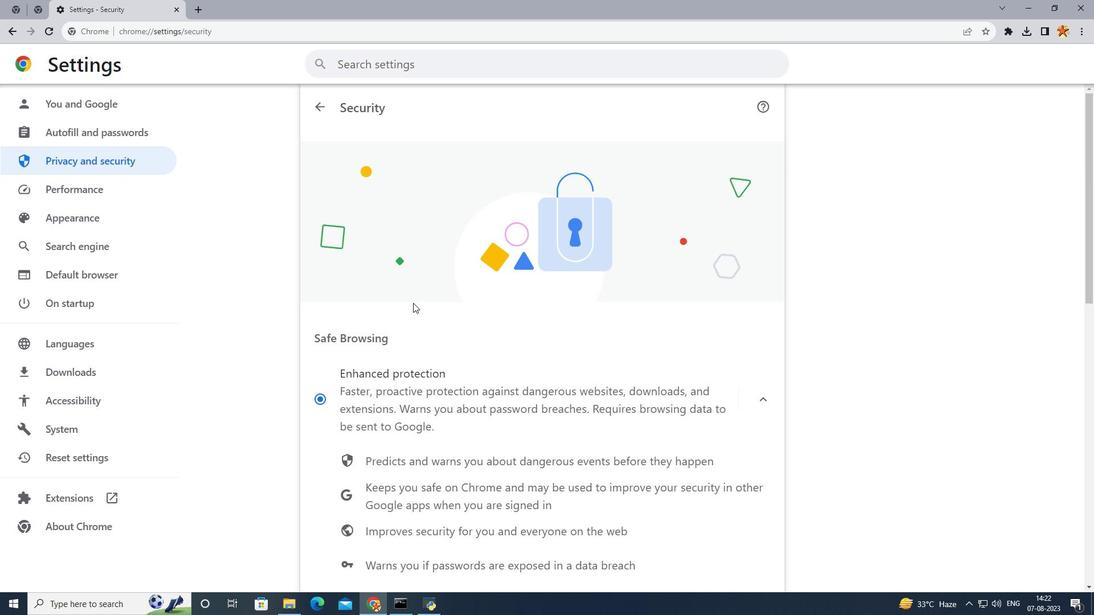 
Action: Mouse scrolled (407, 297) with delta (0, 0)
Screenshot: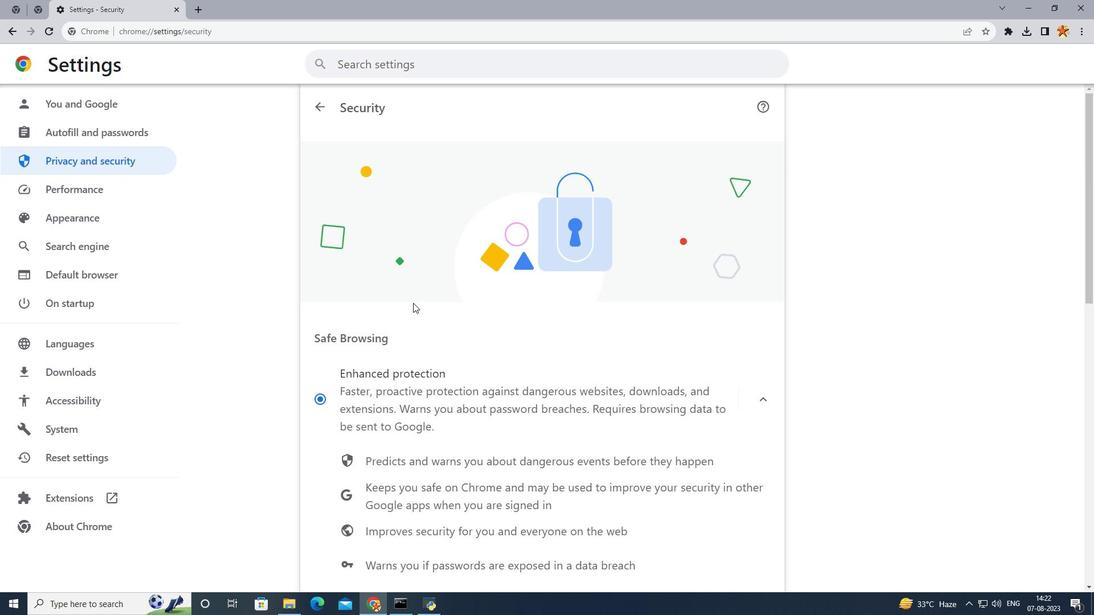 
Action: Mouse scrolled (407, 297) with delta (0, 0)
Screenshot: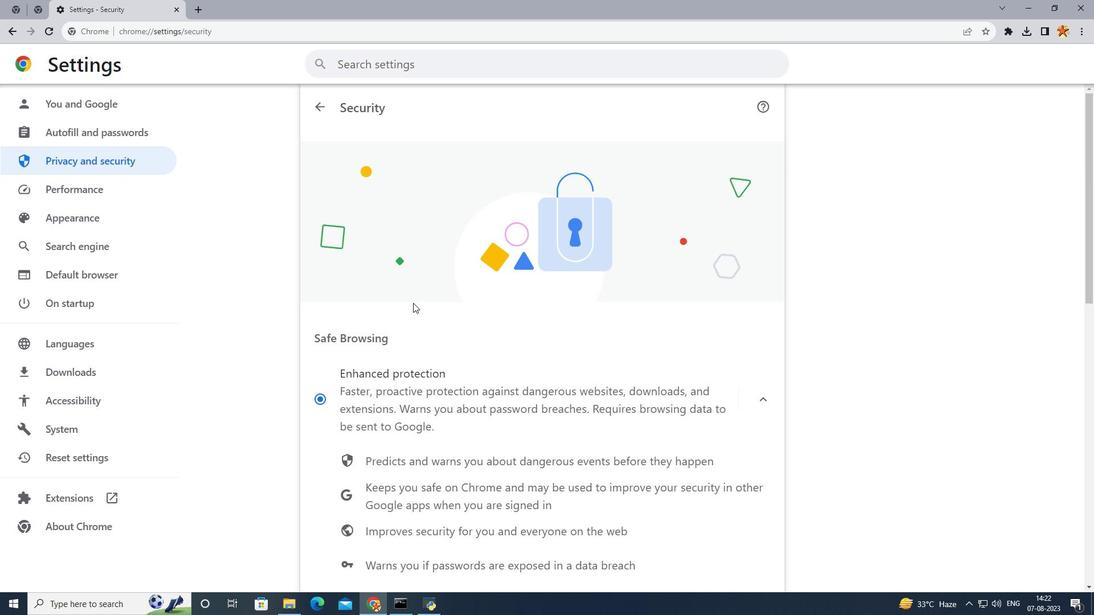 
